 Task: Change the font of the text to 'Amiri' in Google Sheets.
Action: Mouse pressed left at (102, 153)
Screenshot: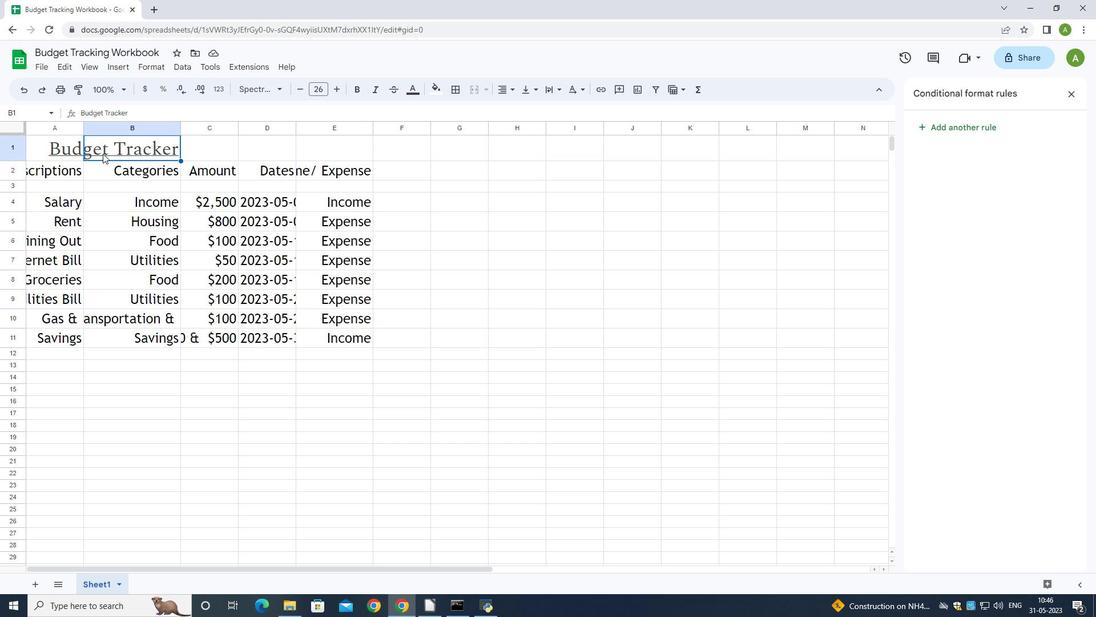 
Action: Mouse moved to (275, 90)
Screenshot: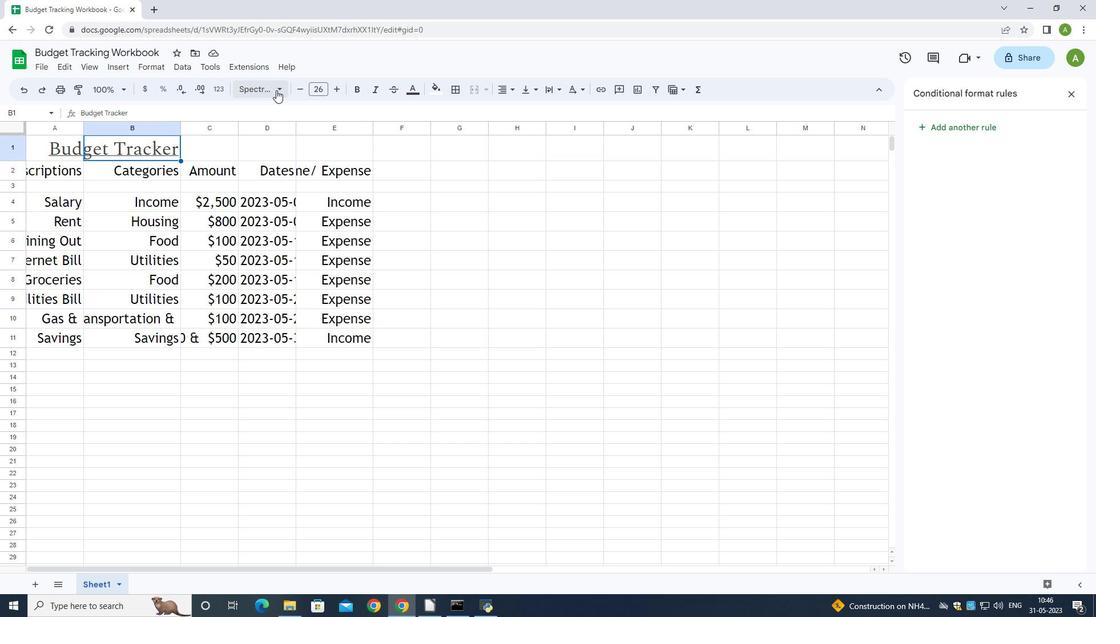 
Action: Mouse pressed left at (275, 90)
Screenshot: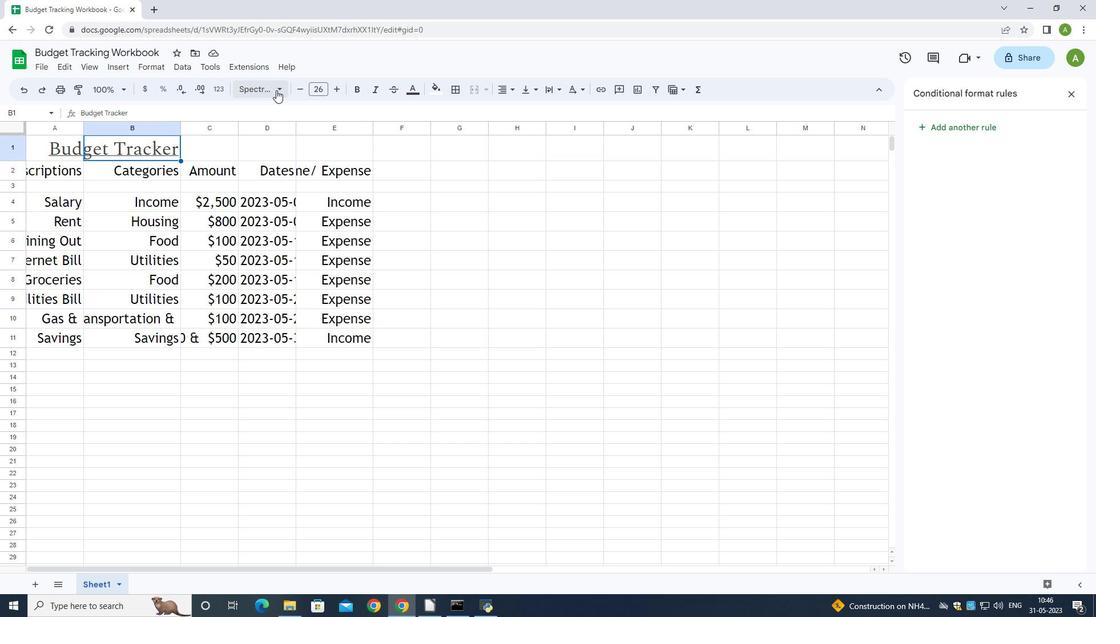 
Action: Mouse moved to (313, 329)
Screenshot: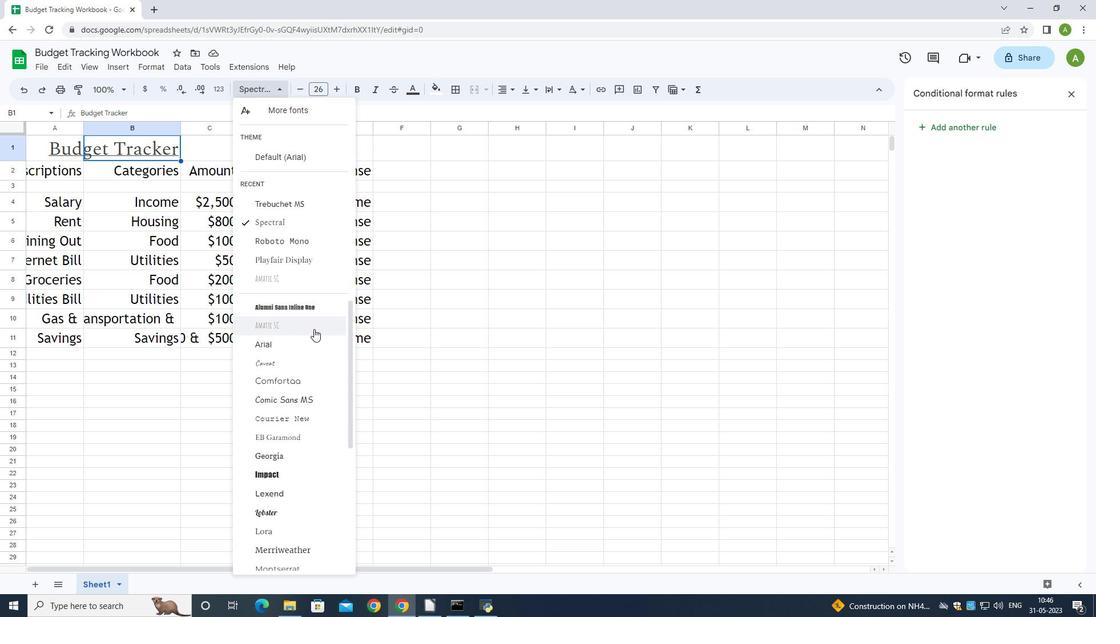 
Action: Mouse scrolled (313, 329) with delta (0, 0)
Screenshot: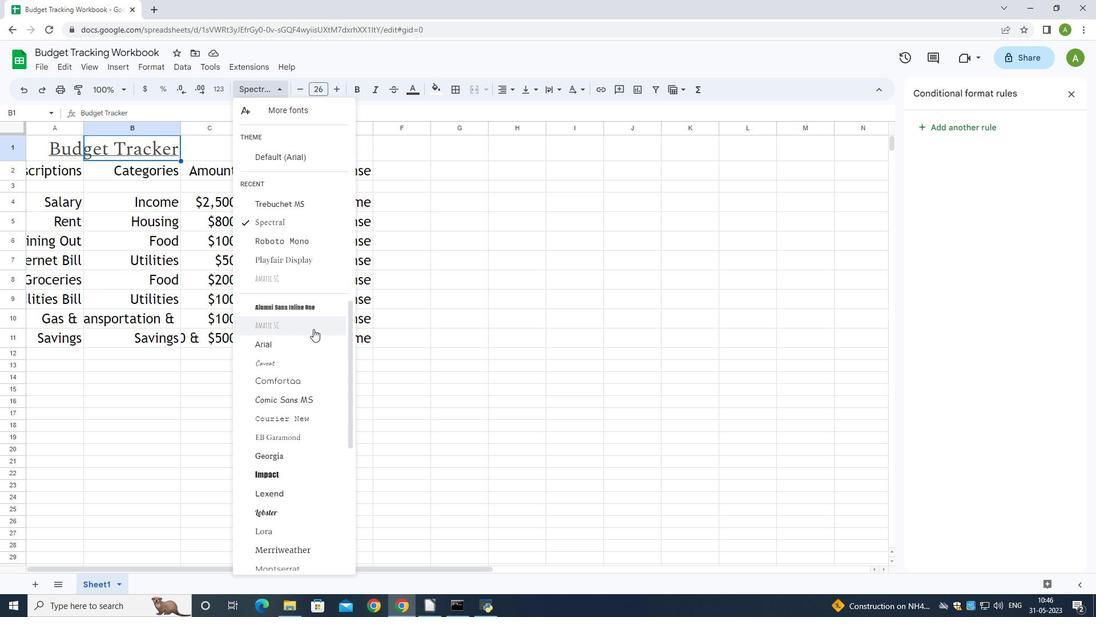 
Action: Mouse moved to (329, 282)
Screenshot: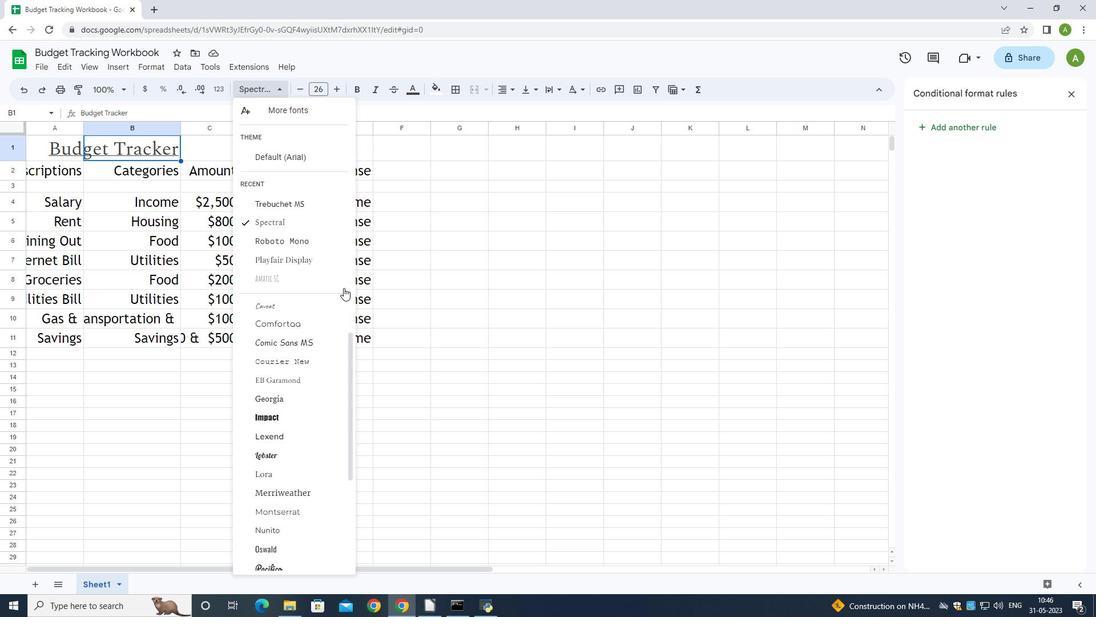 
Action: Mouse scrolled (329, 281) with delta (0, 0)
Screenshot: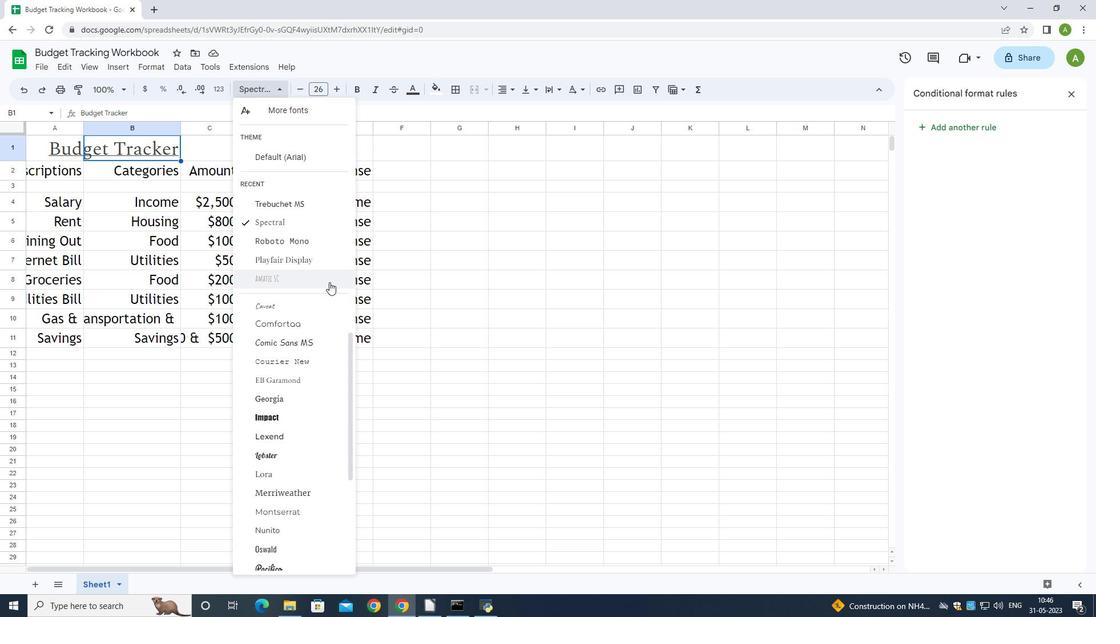 
Action: Mouse moved to (307, 318)
Screenshot: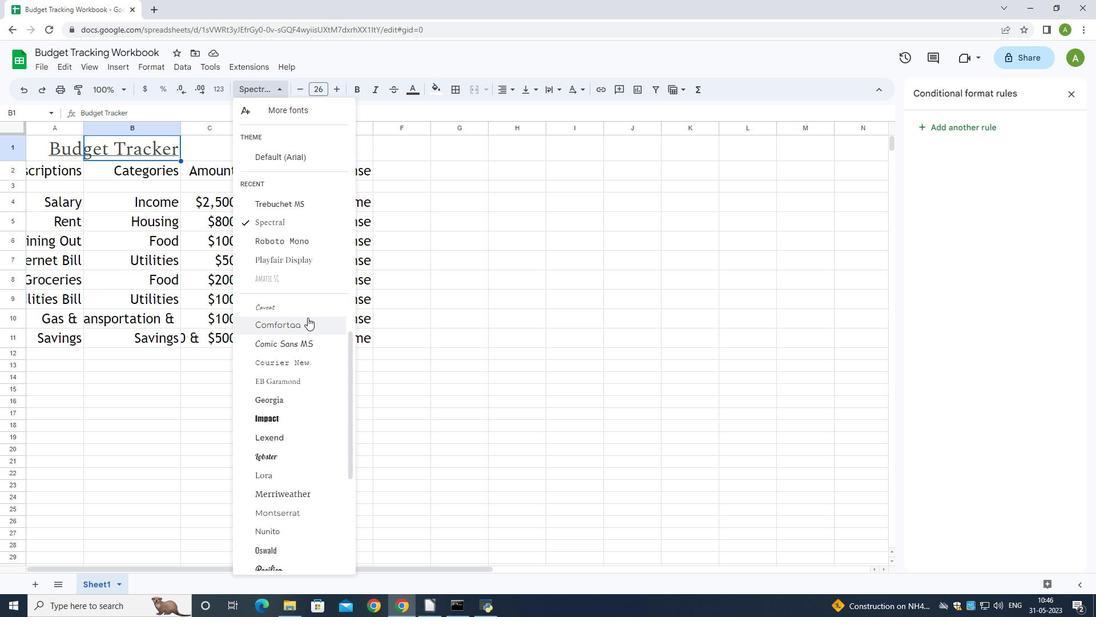 
Action: Mouse scrolled (307, 318) with delta (0, 0)
Screenshot: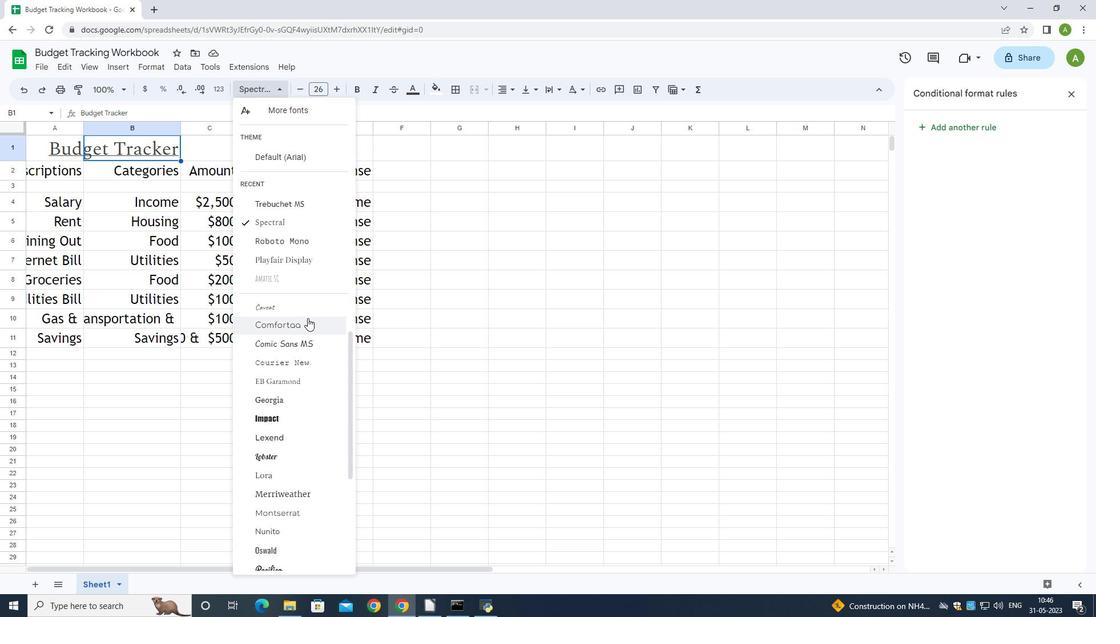 
Action: Mouse moved to (278, 303)
Screenshot: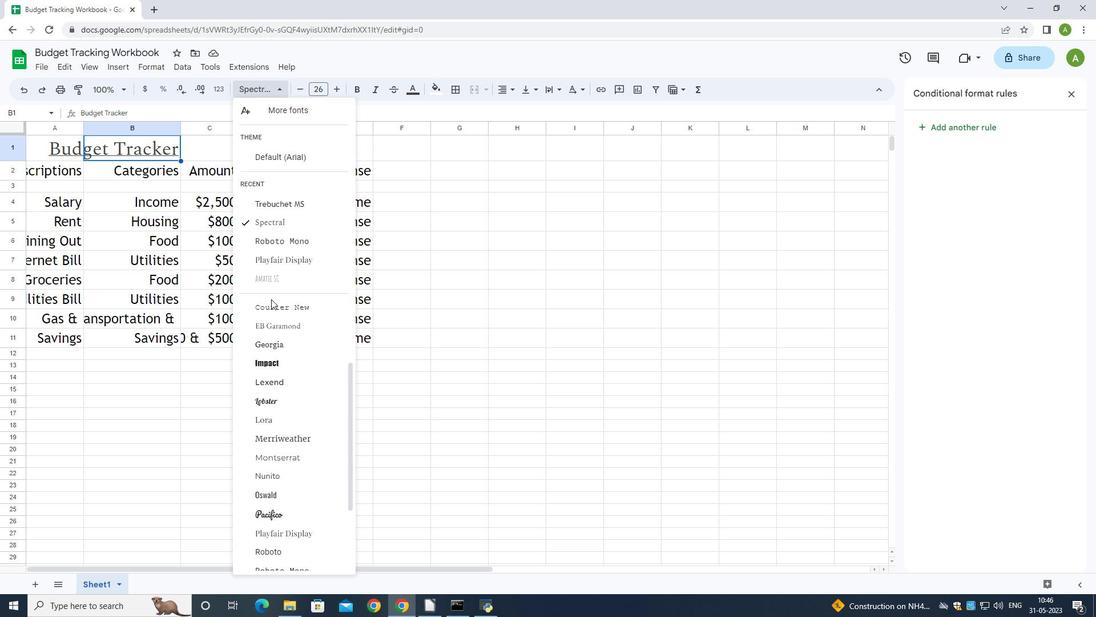 
Action: Mouse scrolled (278, 302) with delta (0, 0)
Screenshot: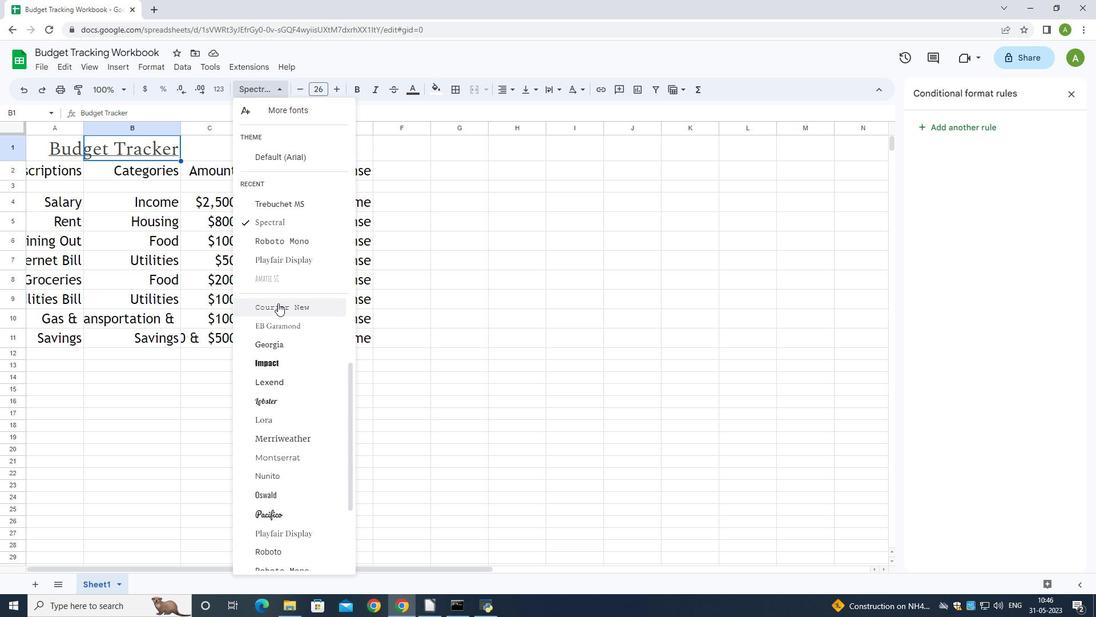 
Action: Mouse moved to (298, 383)
Screenshot: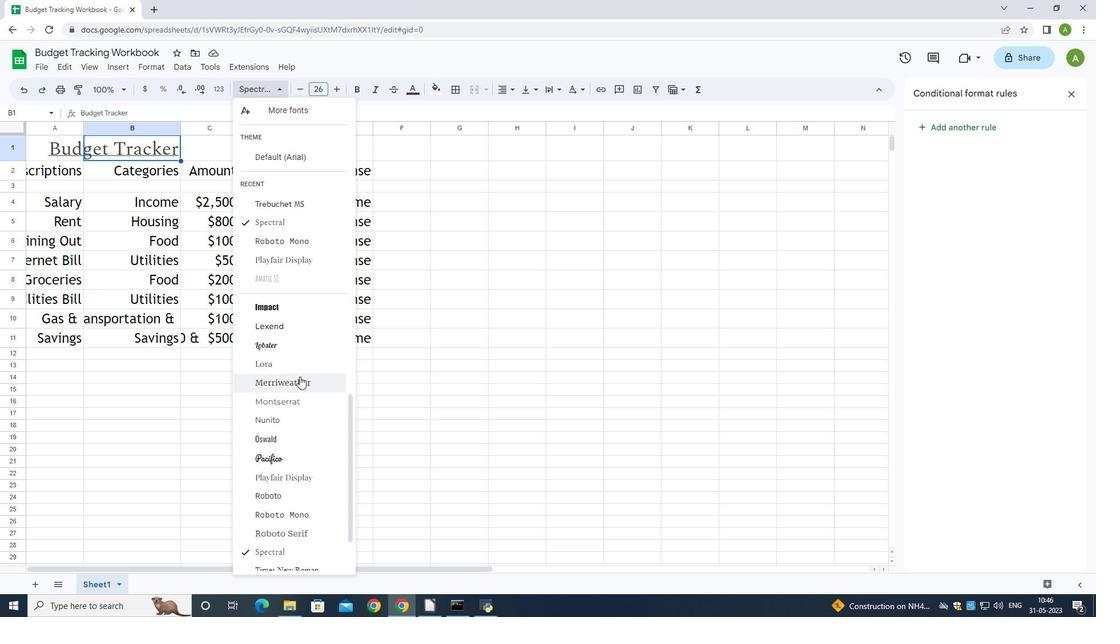 
Action: Mouse scrolled (298, 382) with delta (0, 0)
Screenshot: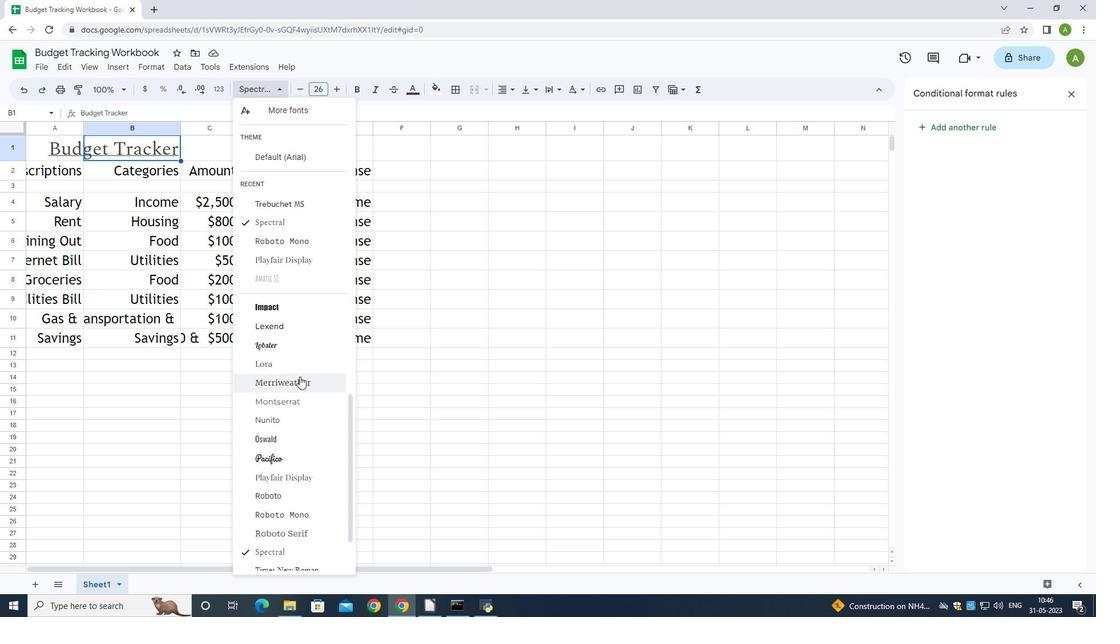 
Action: Mouse moved to (298, 390)
Screenshot: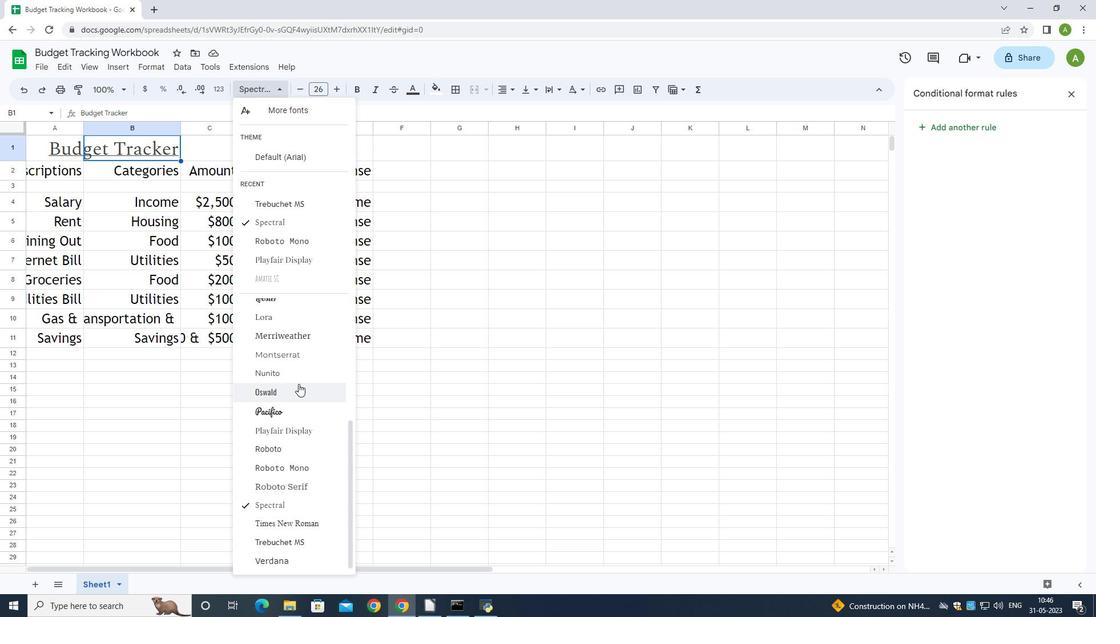 
Action: Mouse scrolled (298, 390) with delta (0, 0)
Screenshot: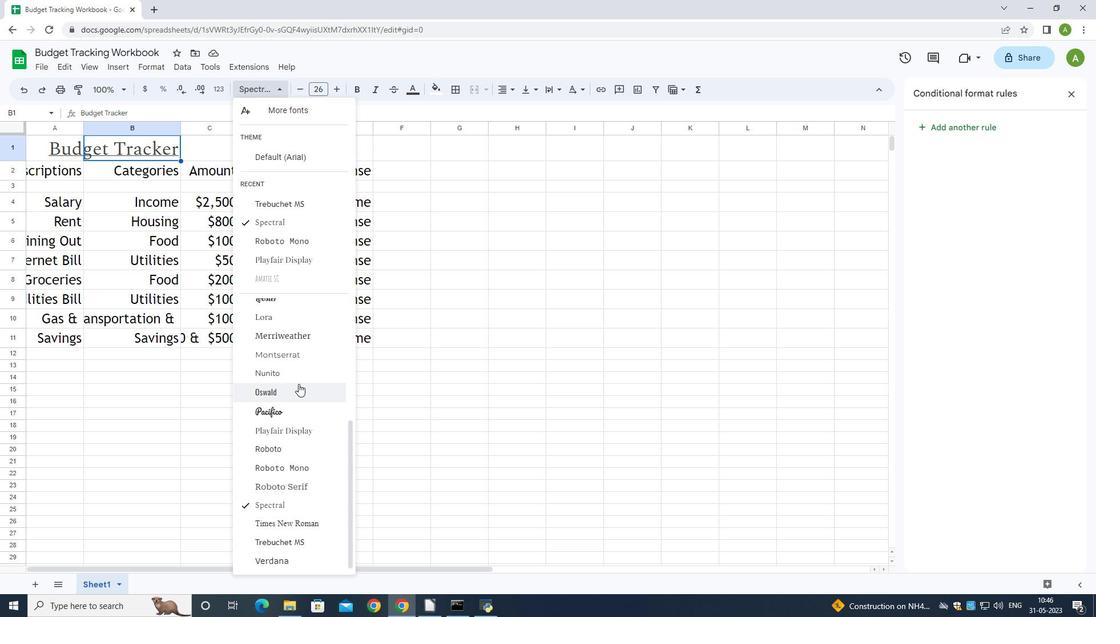 
Action: Mouse moved to (298, 393)
Screenshot: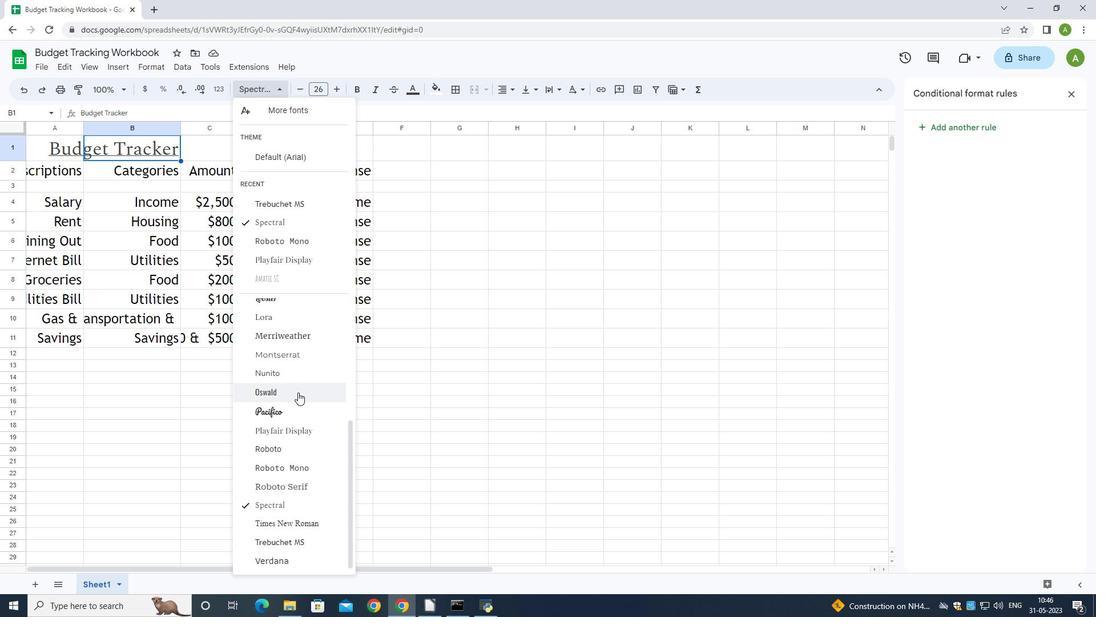 
Action: Mouse scrolled (298, 392) with delta (0, 0)
Screenshot: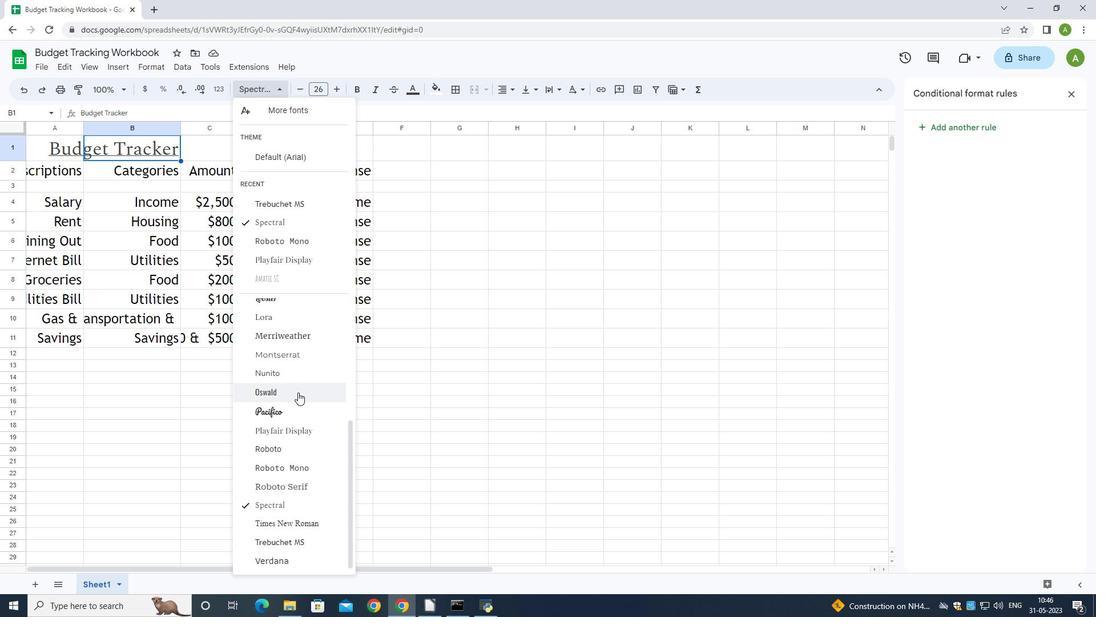 
Action: Mouse moved to (297, 447)
Screenshot: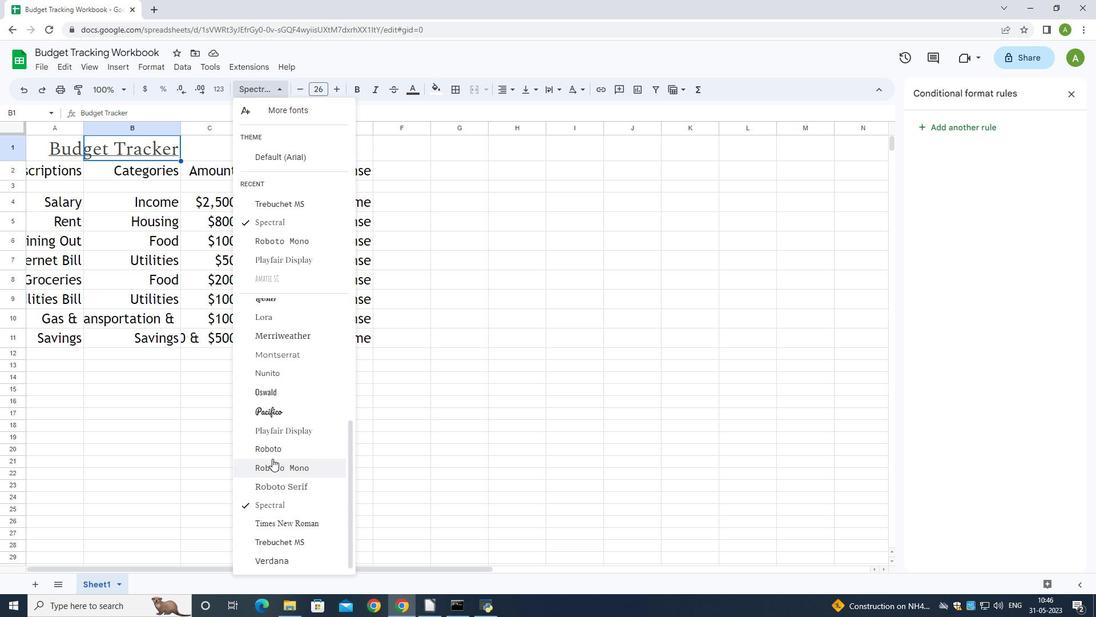 
Action: Mouse scrolled (297, 448) with delta (0, 0)
Screenshot: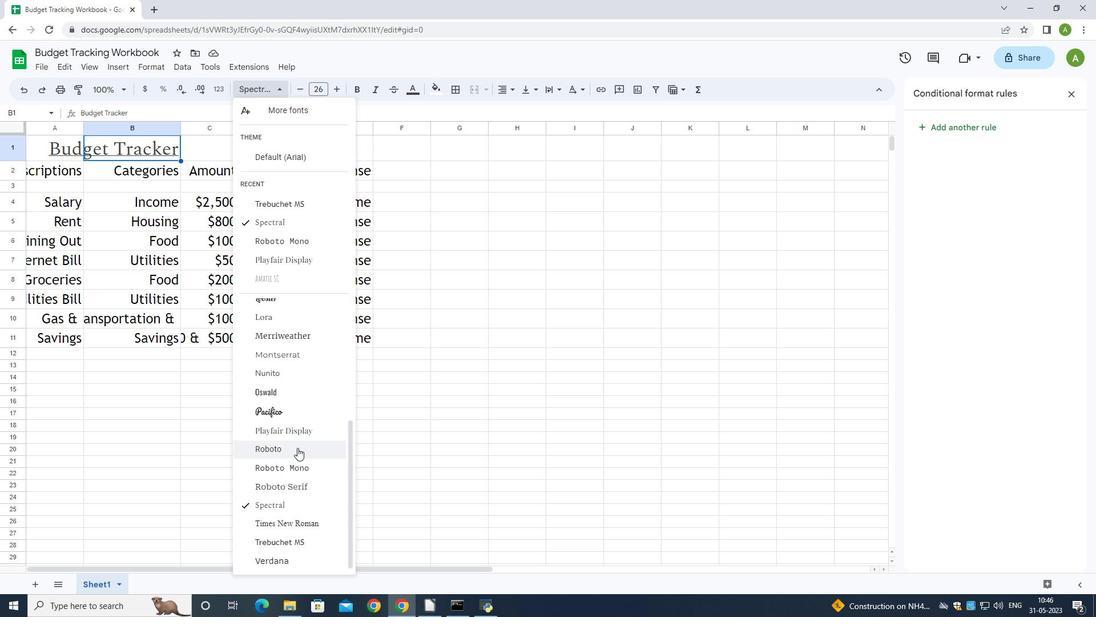 
Action: Mouse moved to (309, 343)
Screenshot: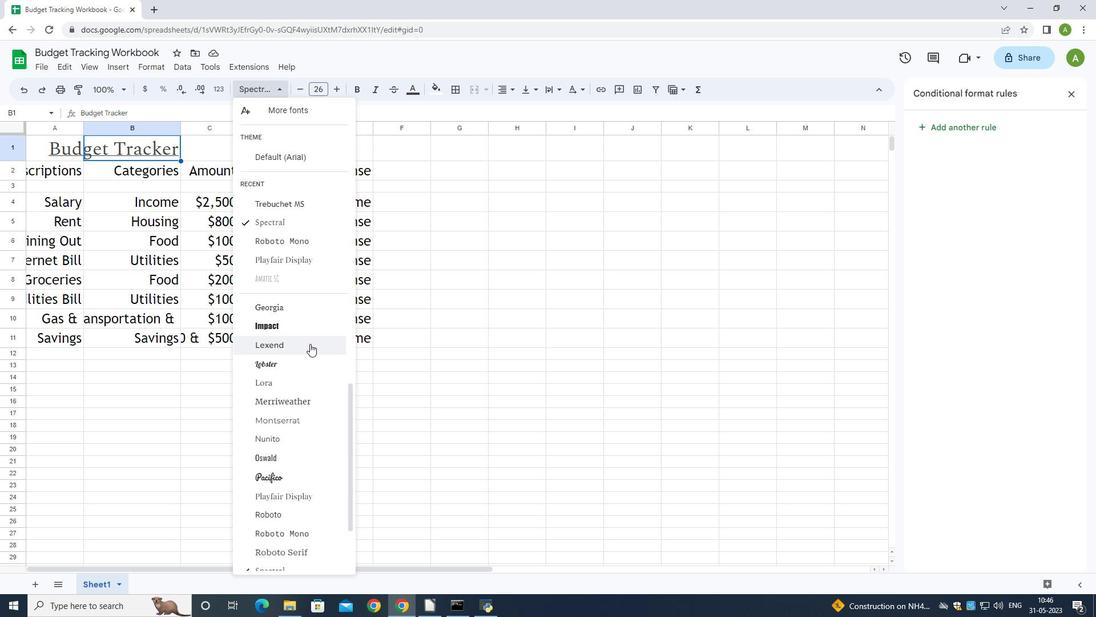 
Action: Mouse scrolled (309, 343) with delta (0, 0)
Screenshot: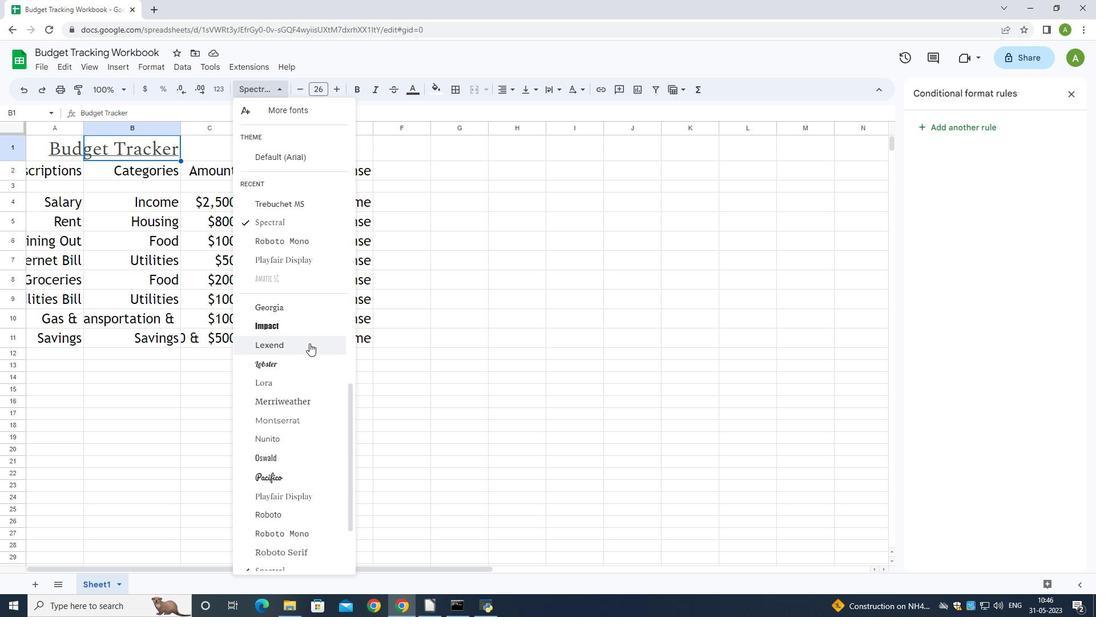 
Action: Mouse scrolled (309, 343) with delta (0, 0)
Screenshot: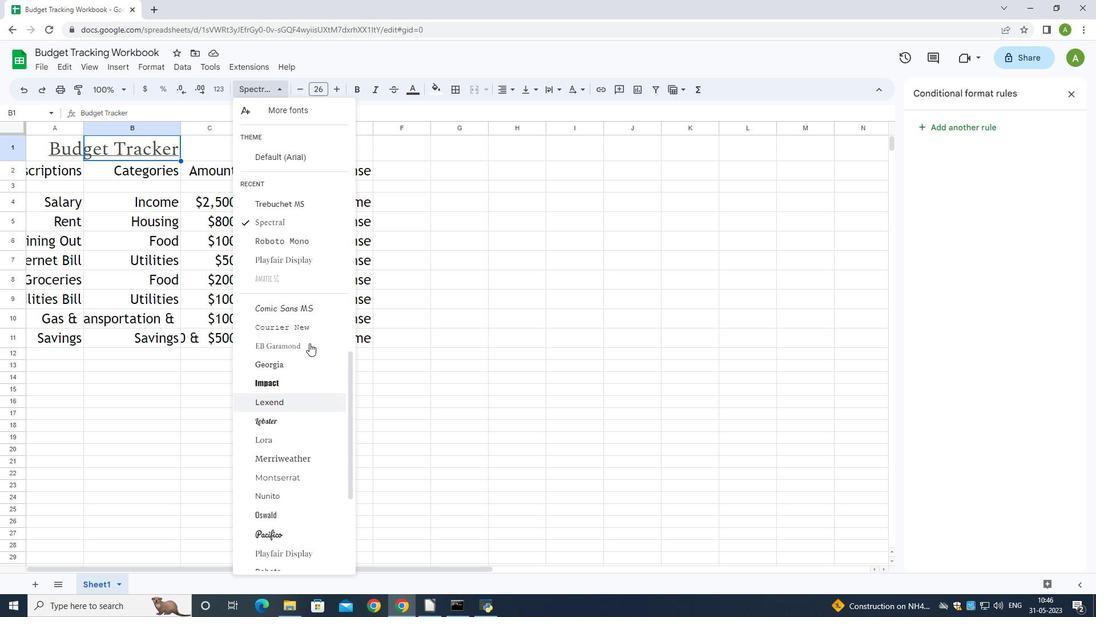 
Action: Mouse scrolled (309, 343) with delta (0, 0)
Screenshot: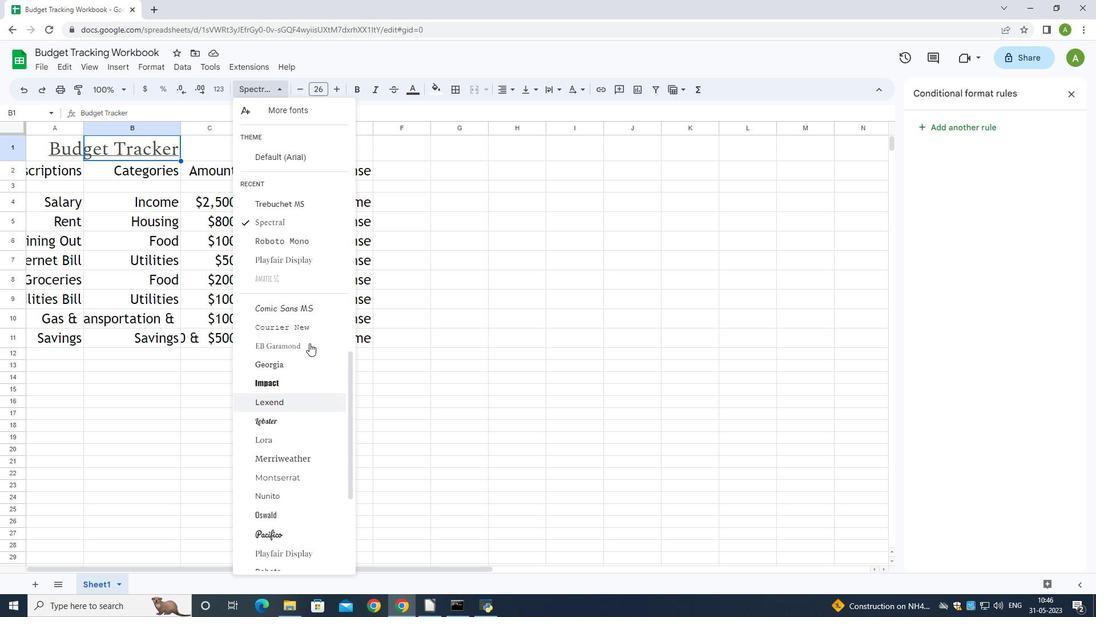 
Action: Mouse scrolled (309, 343) with delta (0, 0)
Screenshot: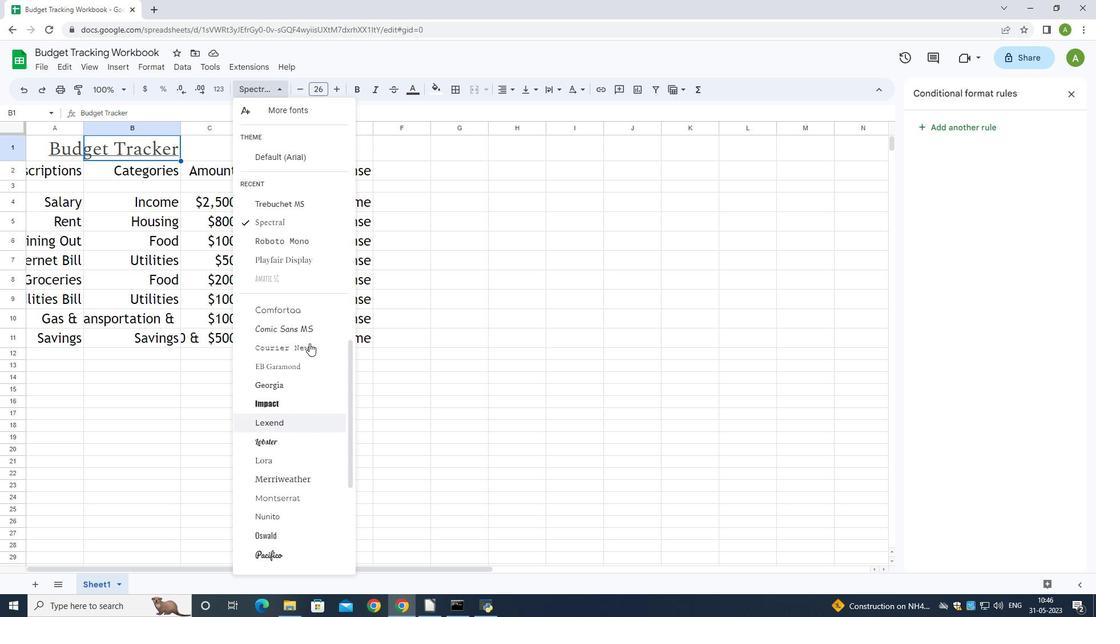 
Action: Mouse moved to (282, 301)
Screenshot: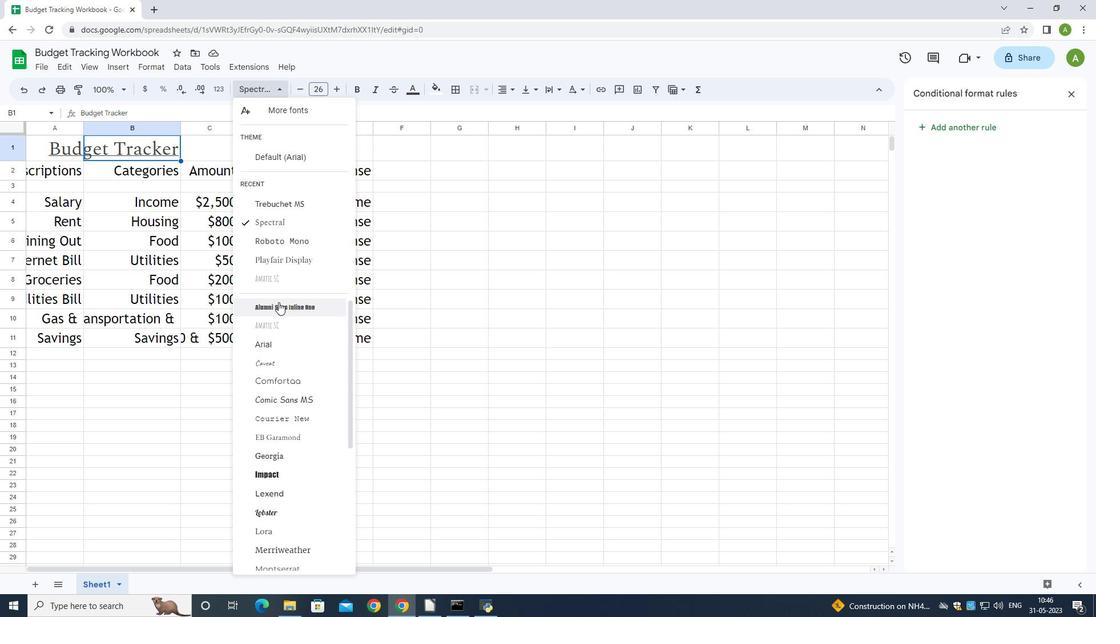 
Action: Mouse scrolled (282, 302) with delta (0, 0)
Screenshot: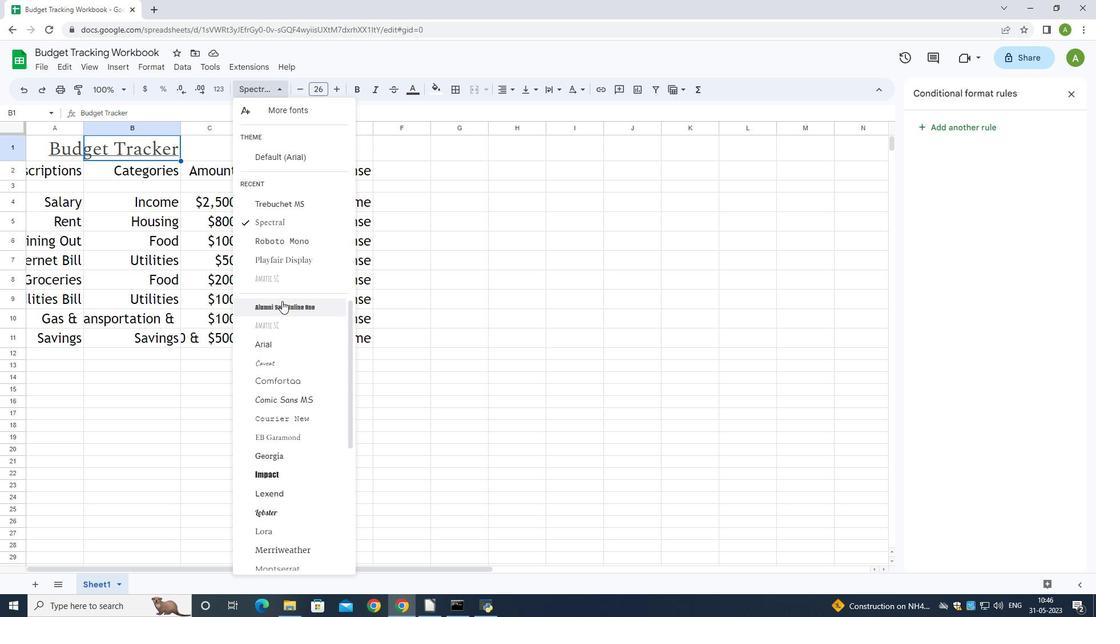 
Action: Mouse scrolled (282, 302) with delta (0, 0)
Screenshot: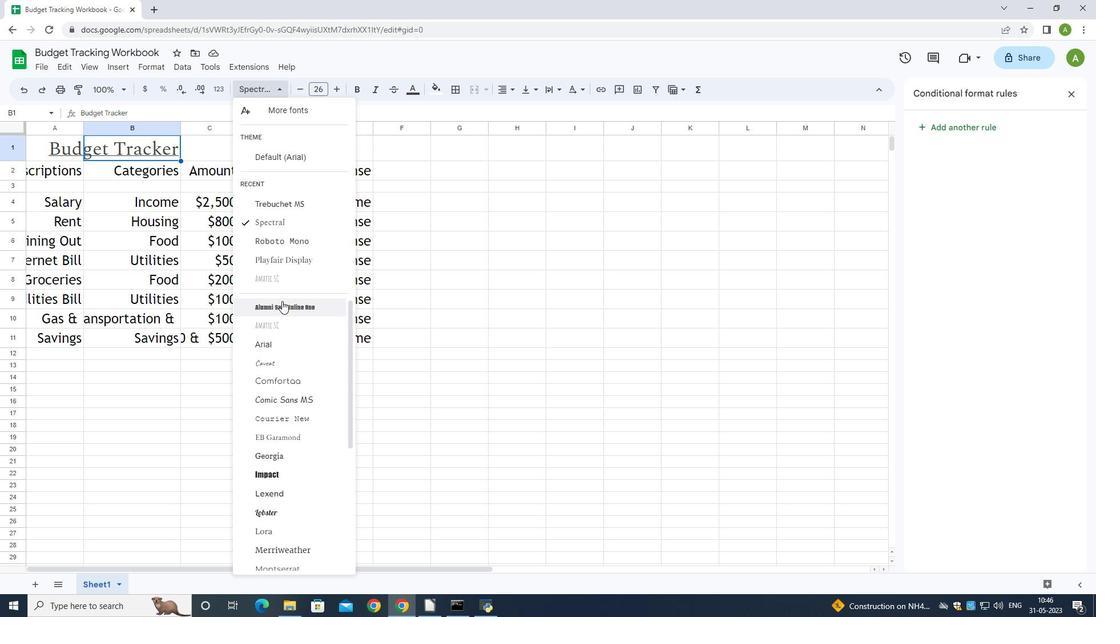 
Action: Mouse scrolled (282, 302) with delta (0, 0)
Screenshot: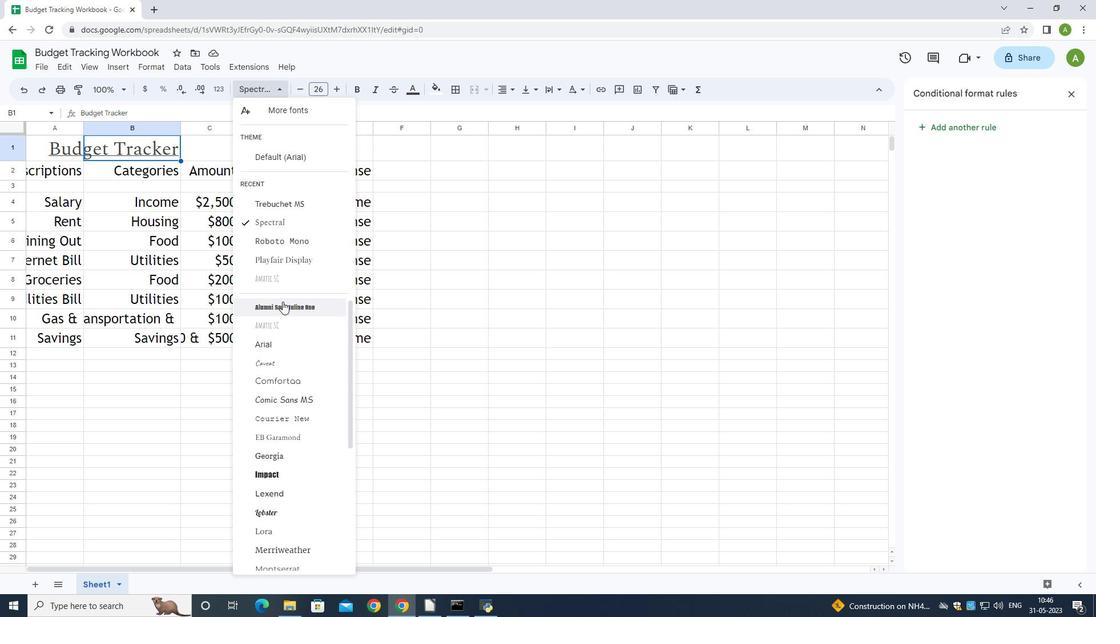 
Action: Mouse scrolled (282, 302) with delta (0, 0)
Screenshot: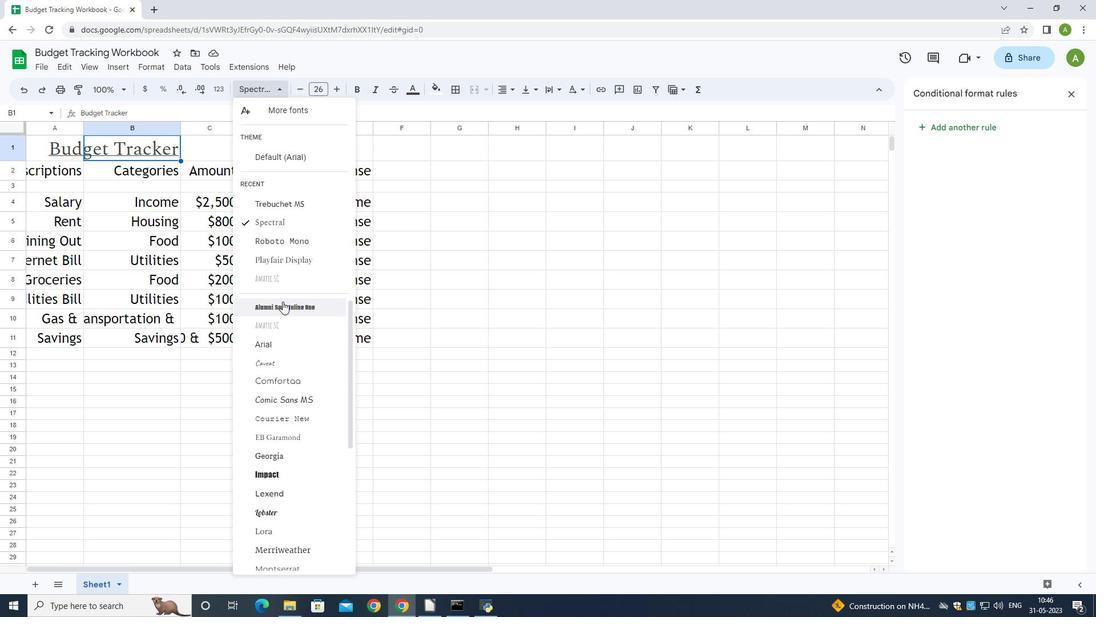 
Action: Mouse moved to (309, 379)
Screenshot: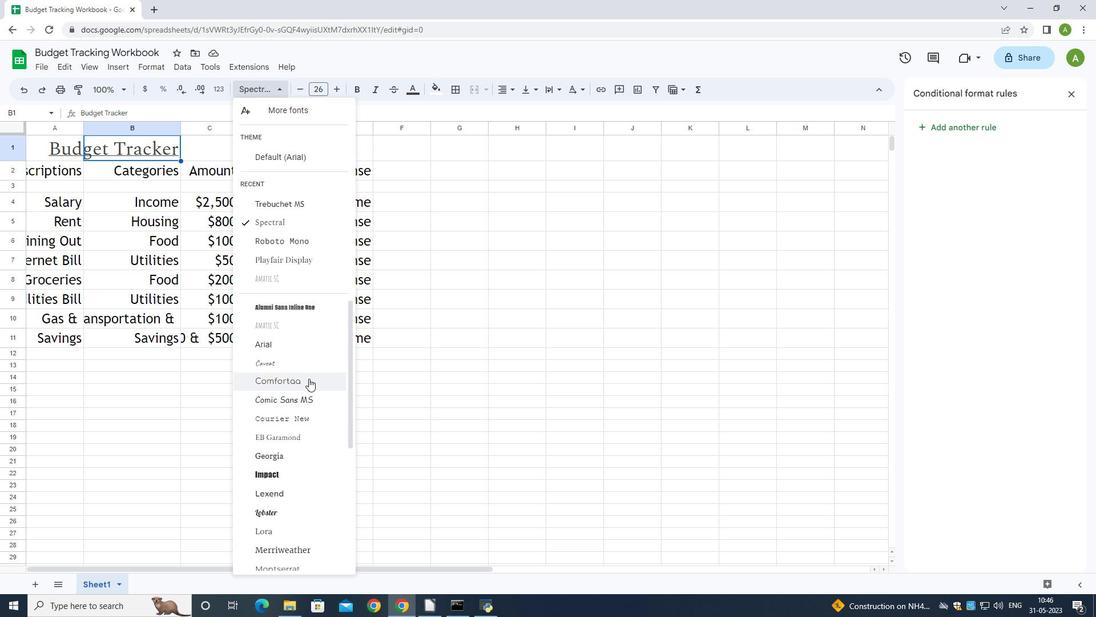 
Action: Mouse scrolled (309, 378) with delta (0, 0)
Screenshot: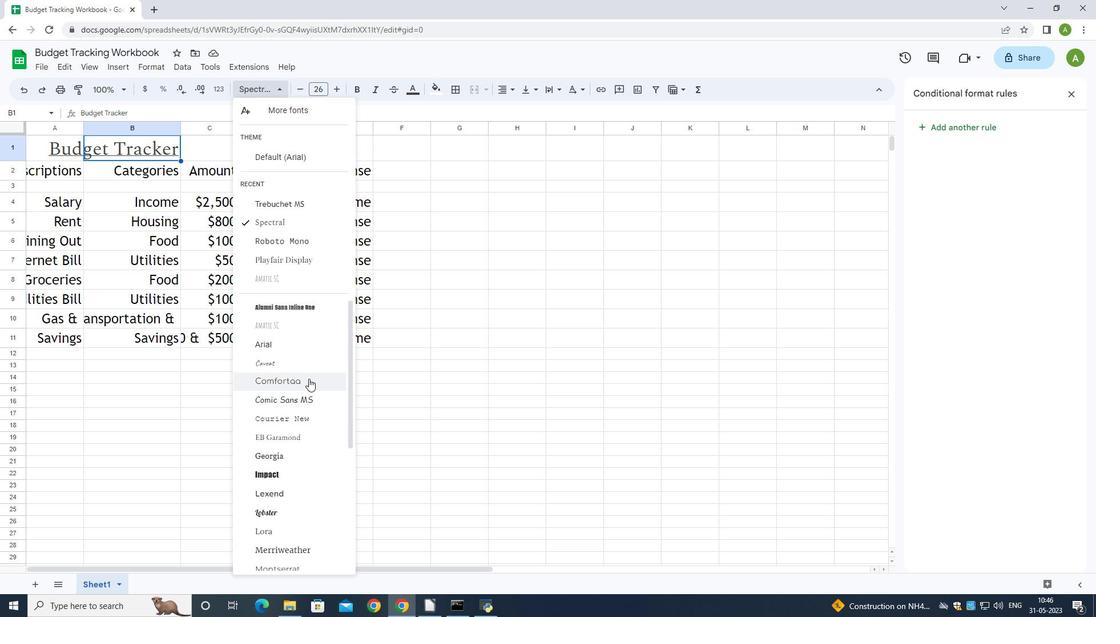 
Action: Mouse scrolled (309, 378) with delta (0, 0)
Screenshot: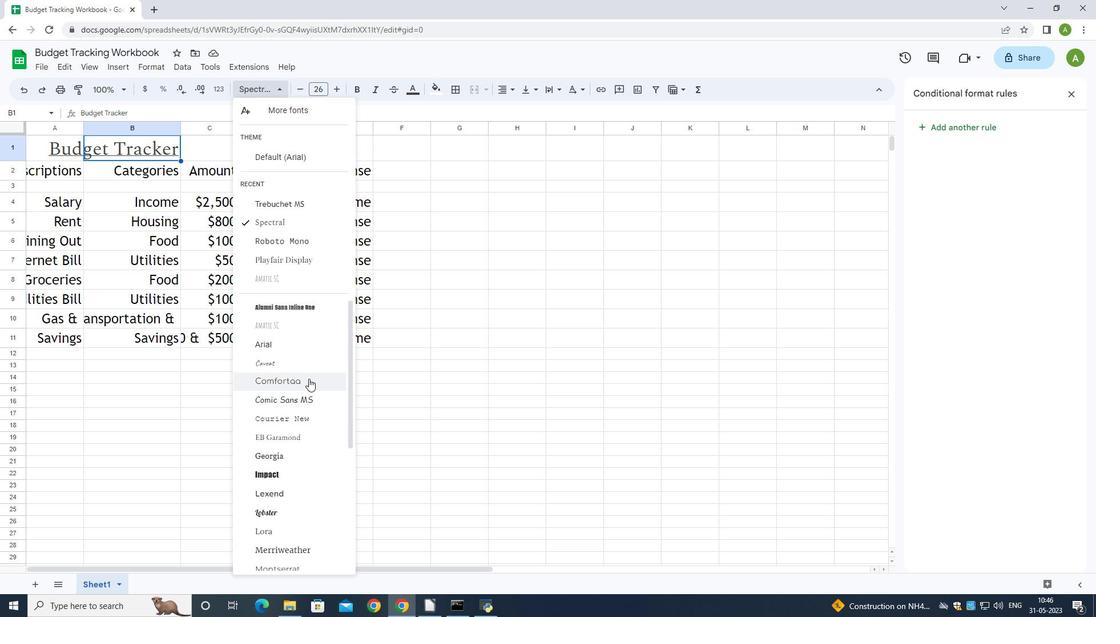 
Action: Mouse scrolled (309, 378) with delta (0, 0)
Screenshot: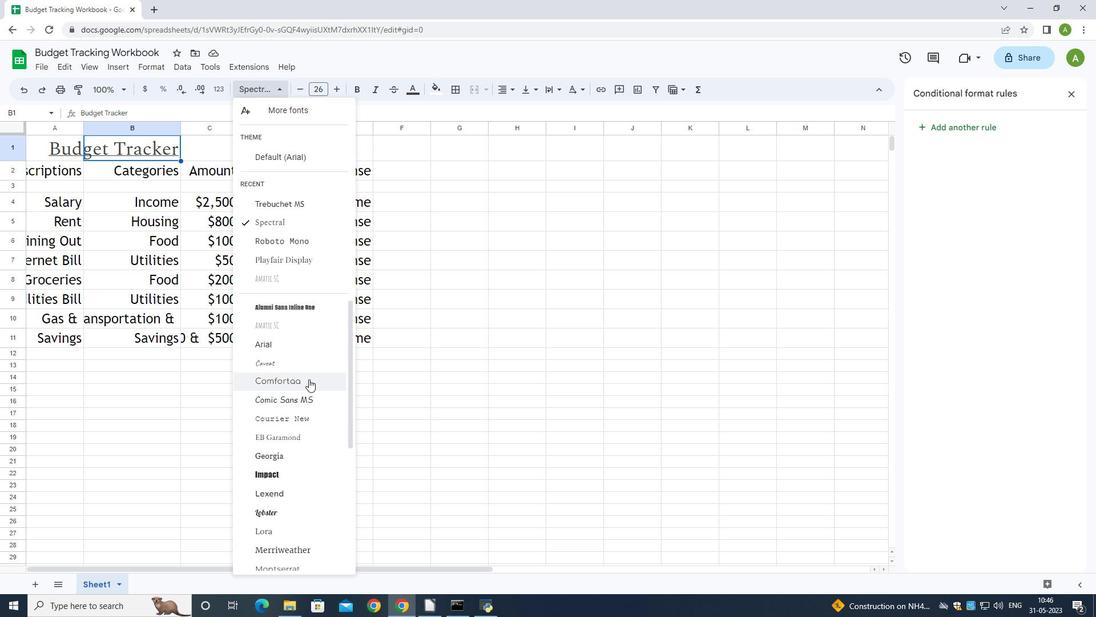 
Action: Mouse scrolled (309, 379) with delta (0, 0)
Screenshot: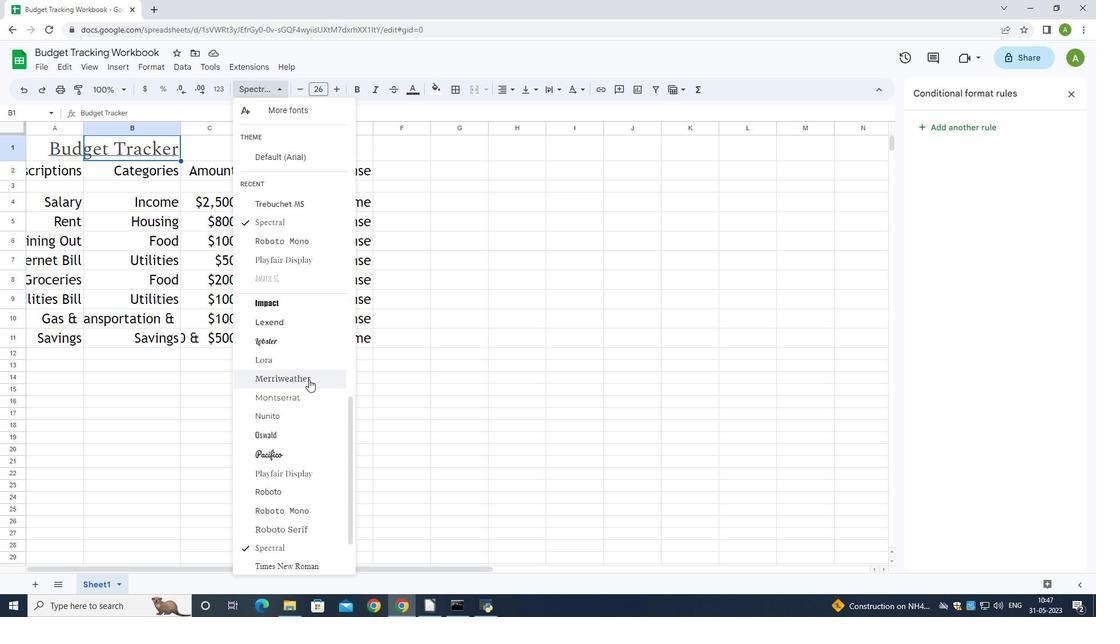 
Action: Mouse scrolled (309, 379) with delta (0, 0)
Screenshot: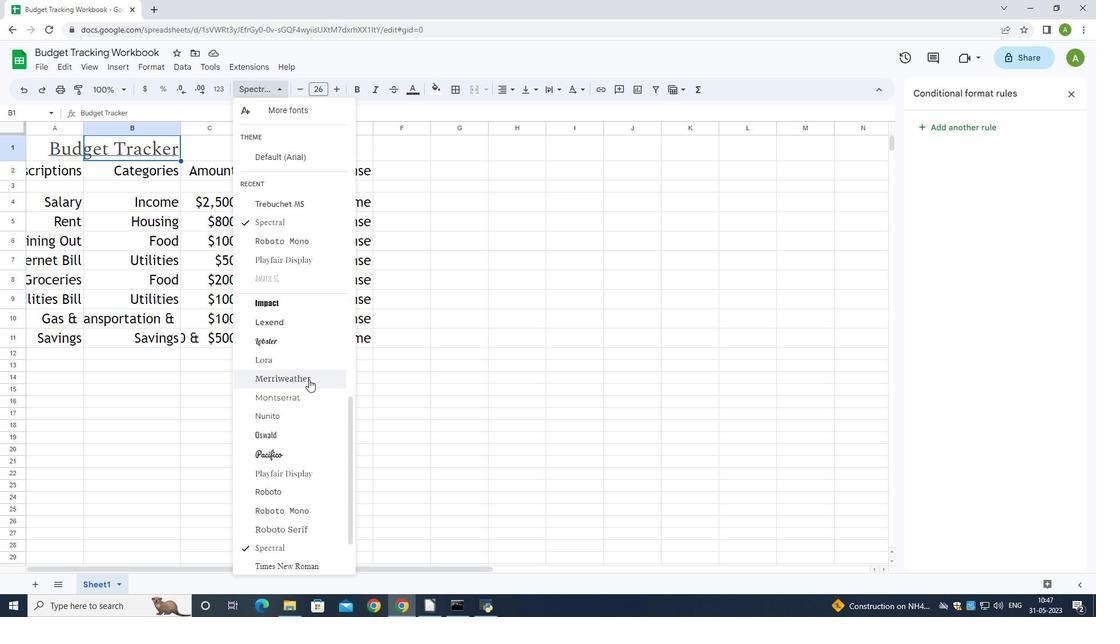 
Action: Mouse scrolled (309, 379) with delta (0, 0)
Screenshot: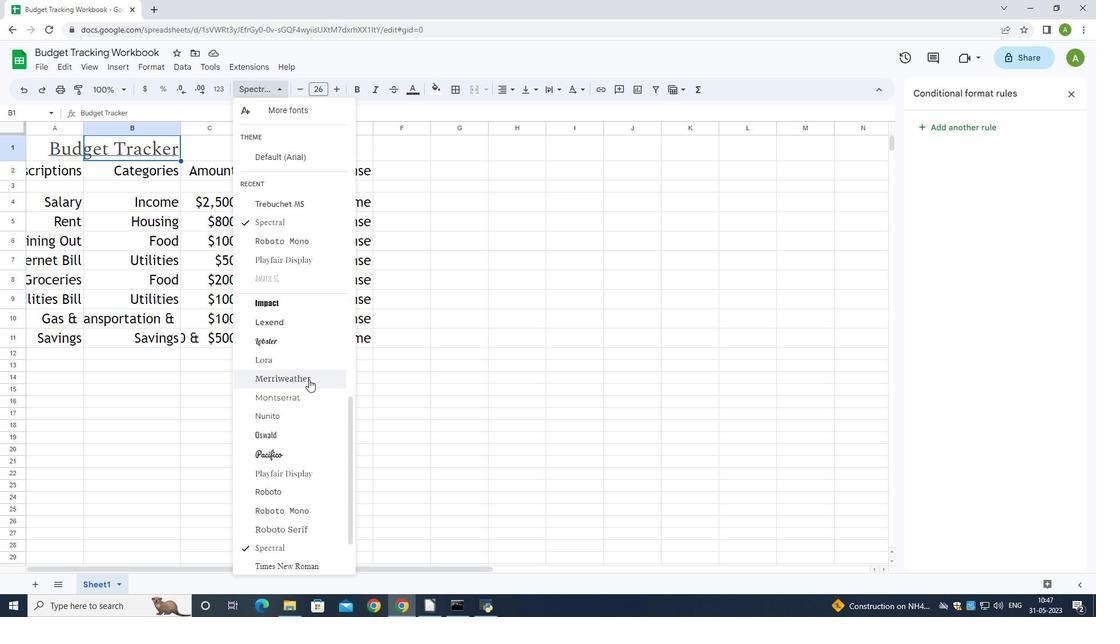 
Action: Mouse moved to (302, 470)
Screenshot: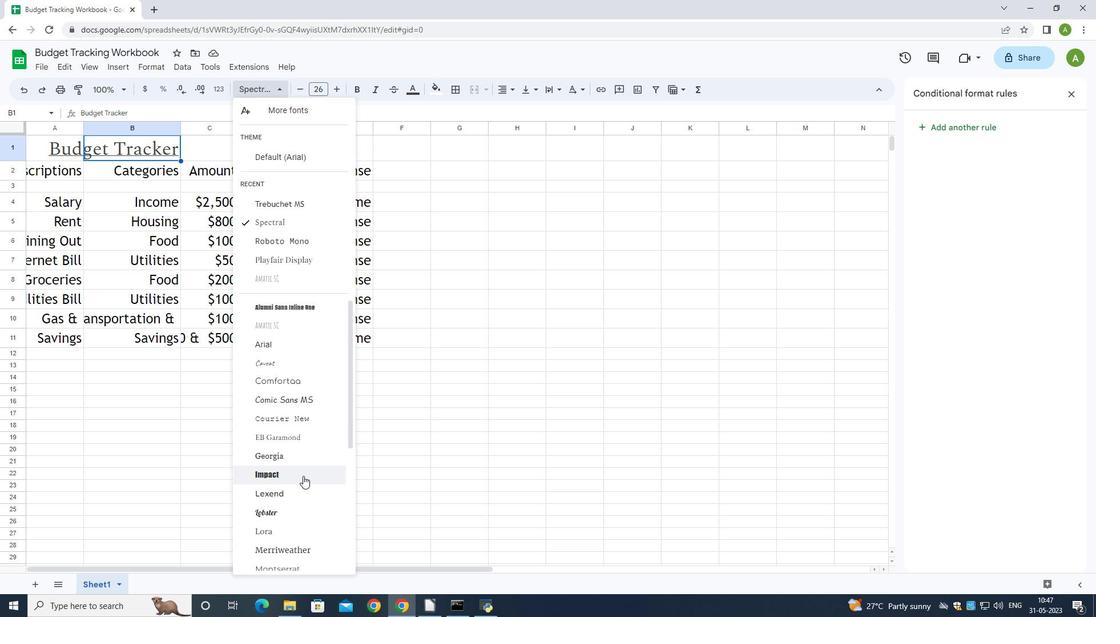 
Action: Mouse scrolled (302, 470) with delta (0, 0)
Screenshot: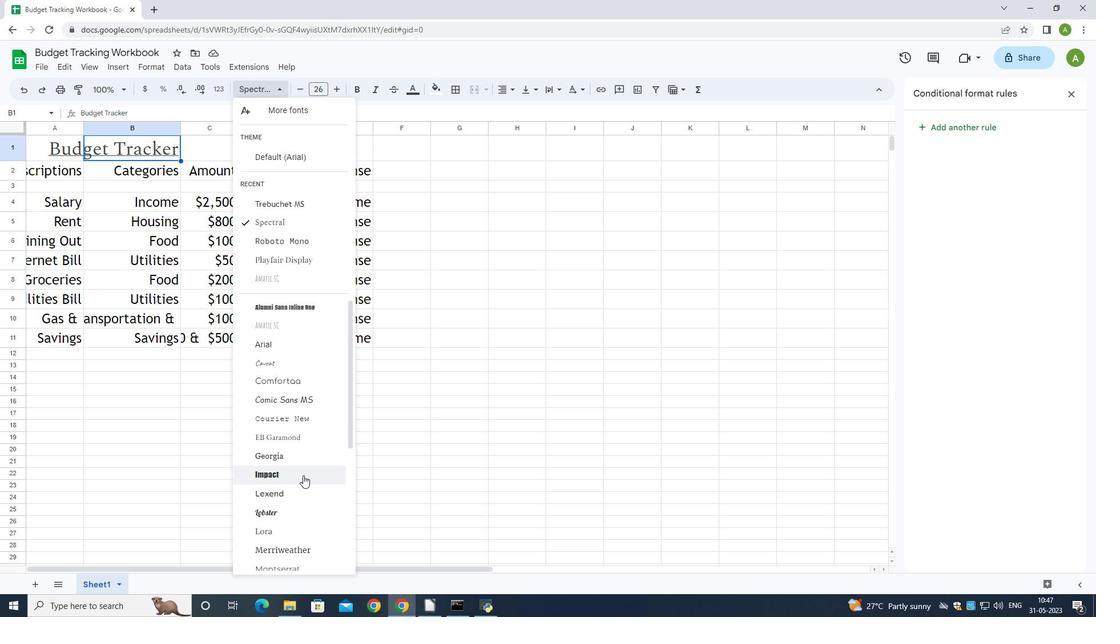 
Action: Mouse scrolled (302, 470) with delta (0, 0)
Screenshot: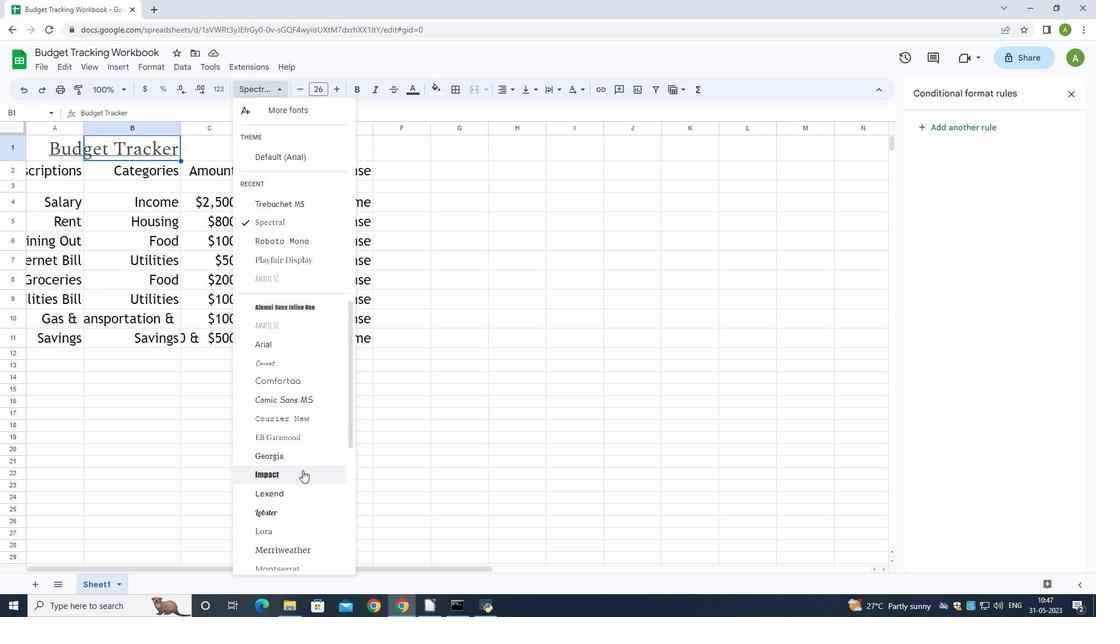 
Action: Mouse scrolled (302, 470) with delta (0, 0)
Screenshot: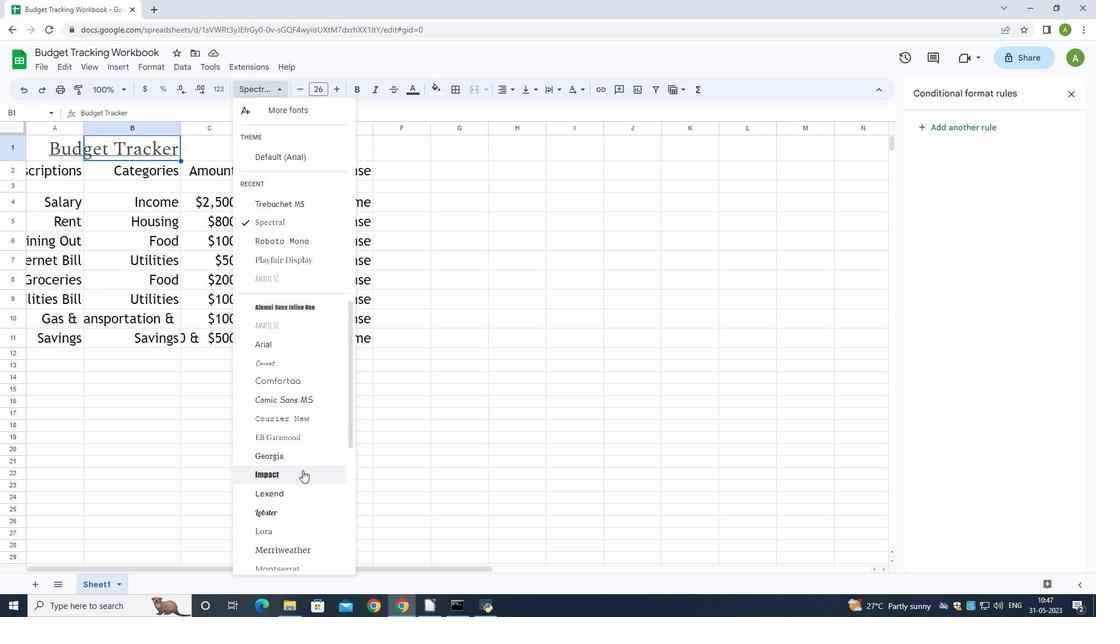 
Action: Mouse moved to (302, 475)
Screenshot: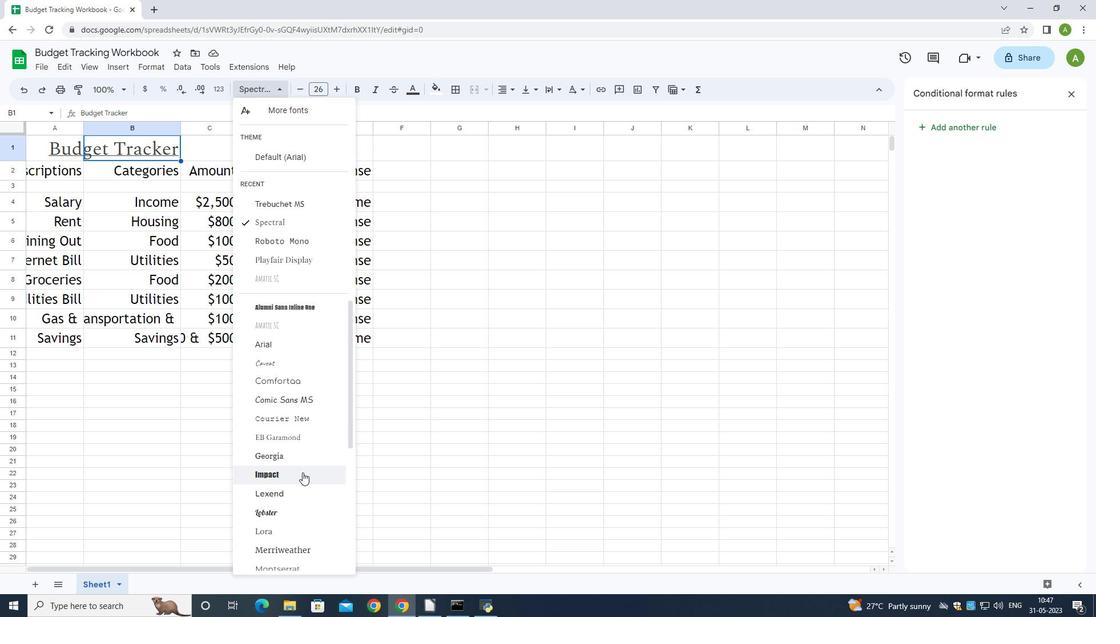 
Action: Mouse scrolled (302, 475) with delta (0, 0)
Screenshot: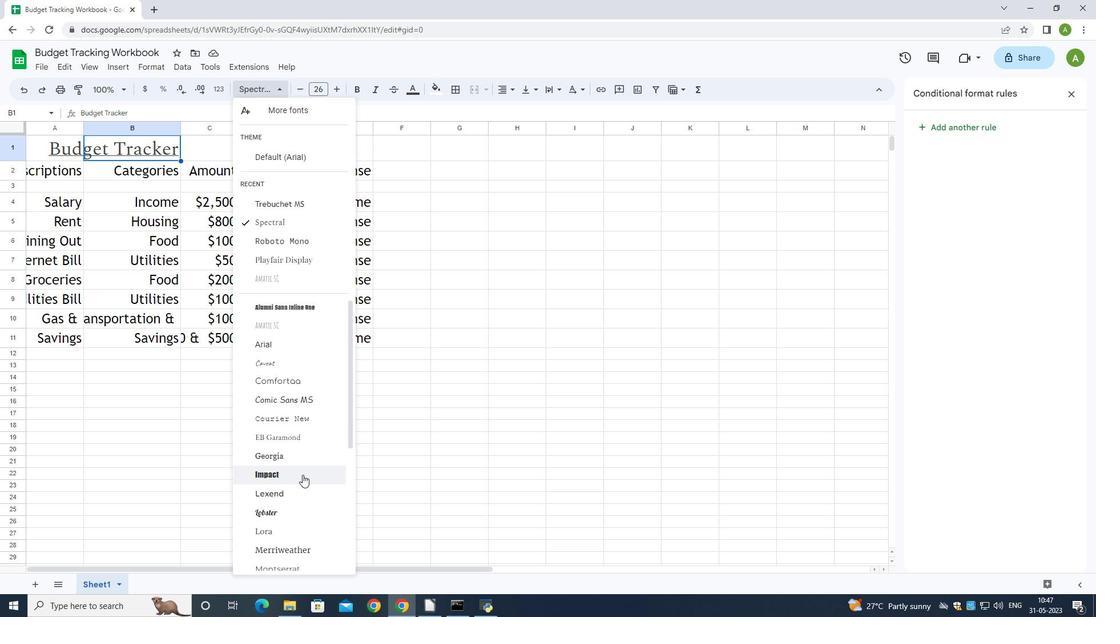 
Action: Mouse scrolled (302, 475) with delta (0, 0)
Screenshot: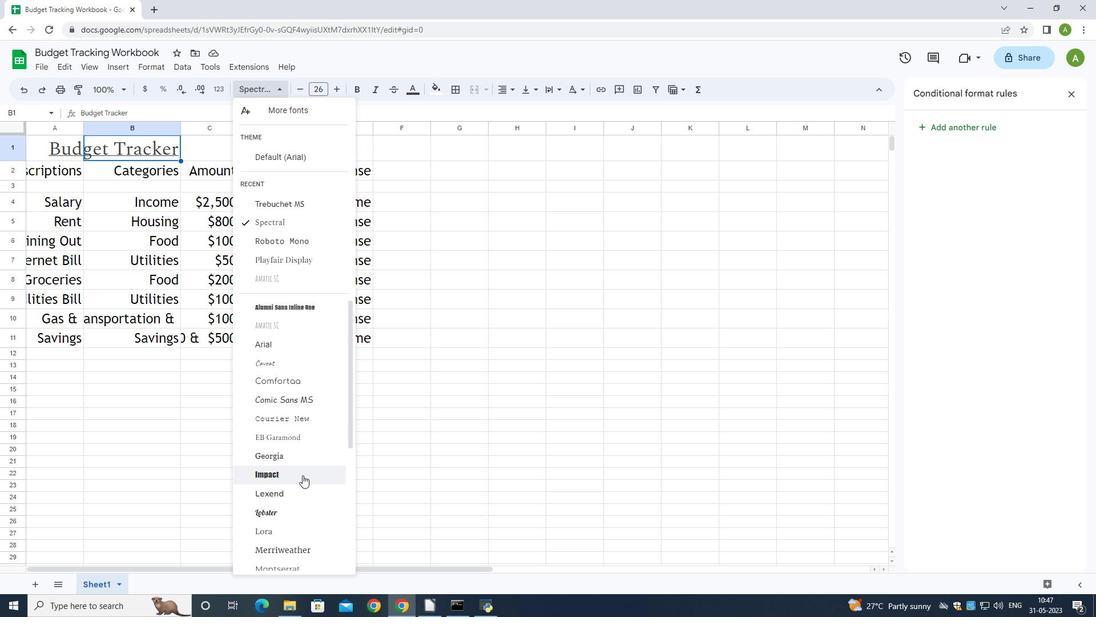 
Action: Mouse scrolled (302, 475) with delta (0, 0)
Screenshot: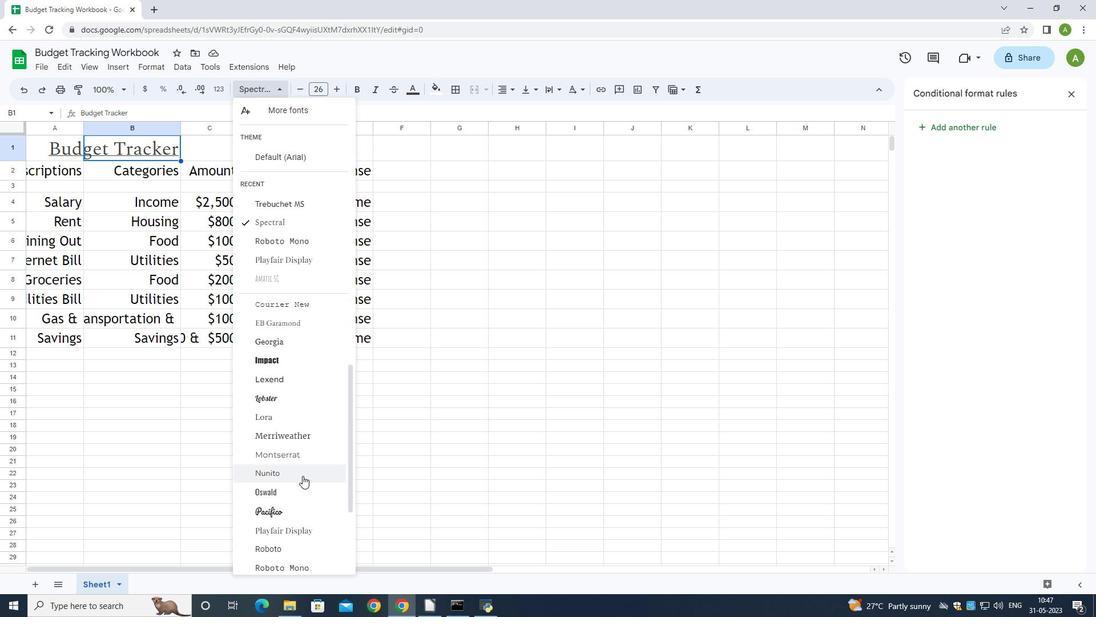 
Action: Mouse scrolled (302, 475) with delta (0, 0)
Screenshot: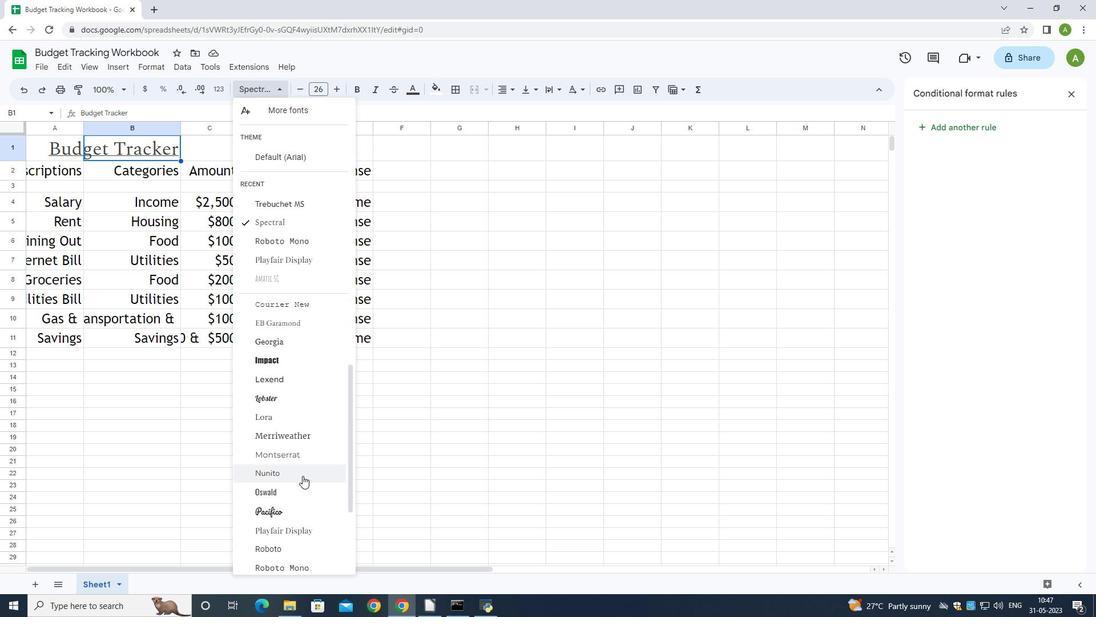 
Action: Mouse scrolled (302, 475) with delta (0, 0)
Screenshot: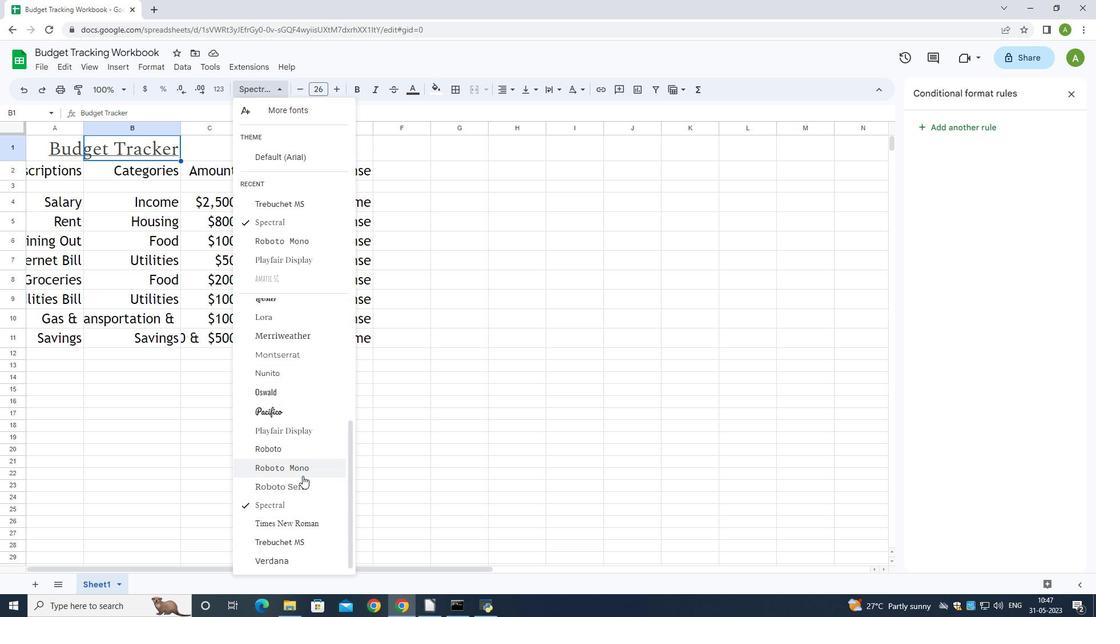 
Action: Mouse scrolled (302, 475) with delta (0, 0)
Screenshot: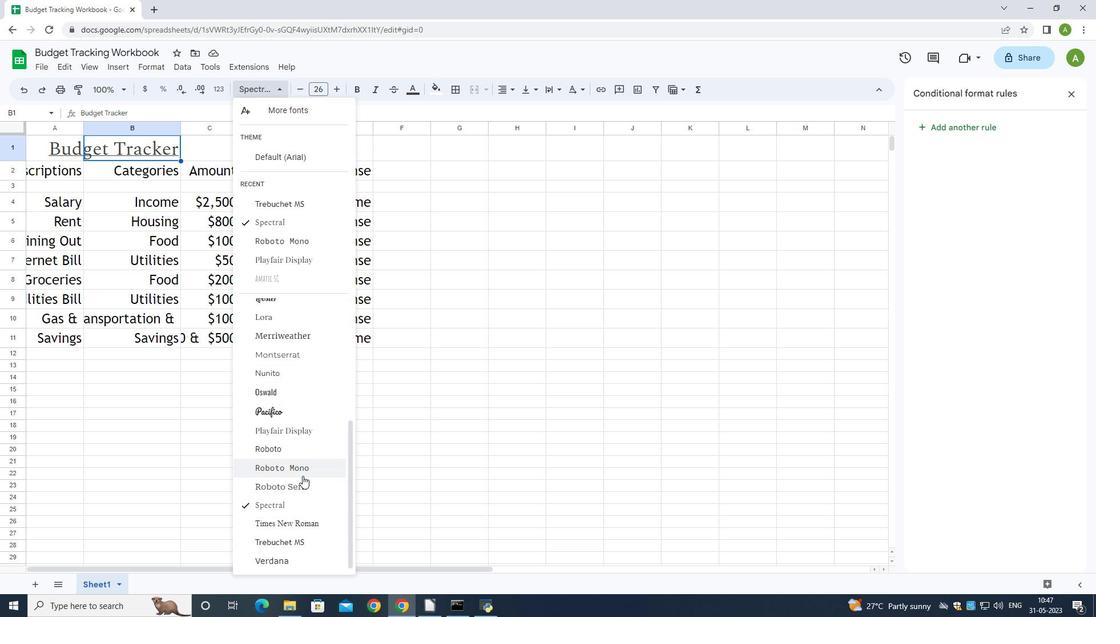 
Action: Mouse moved to (298, 553)
Screenshot: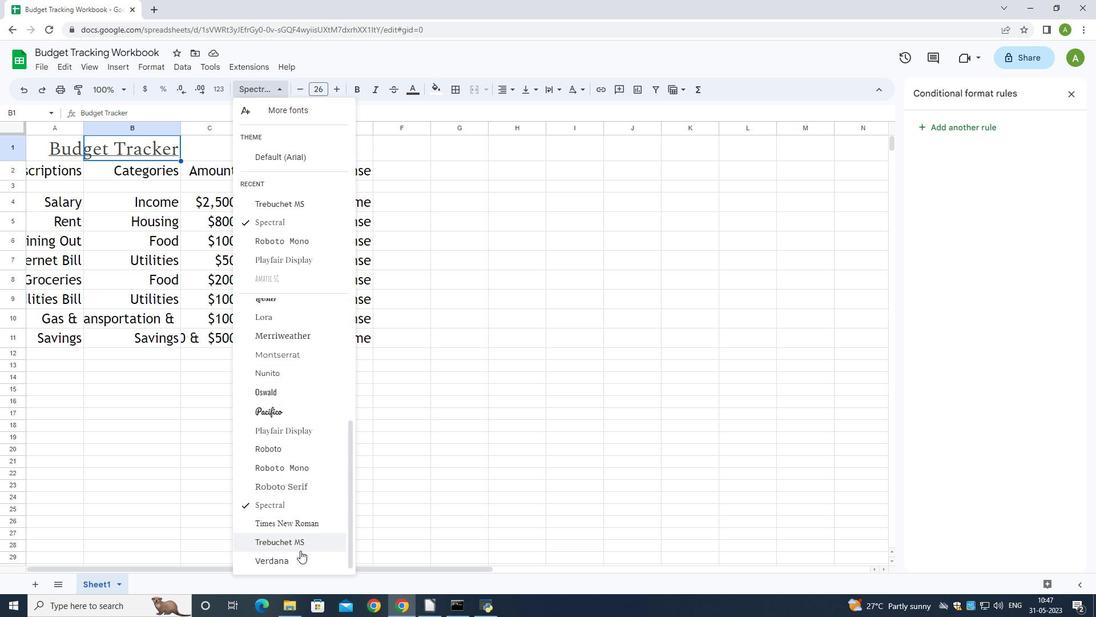 
Action: Mouse scrolled (298, 552) with delta (0, 0)
Screenshot: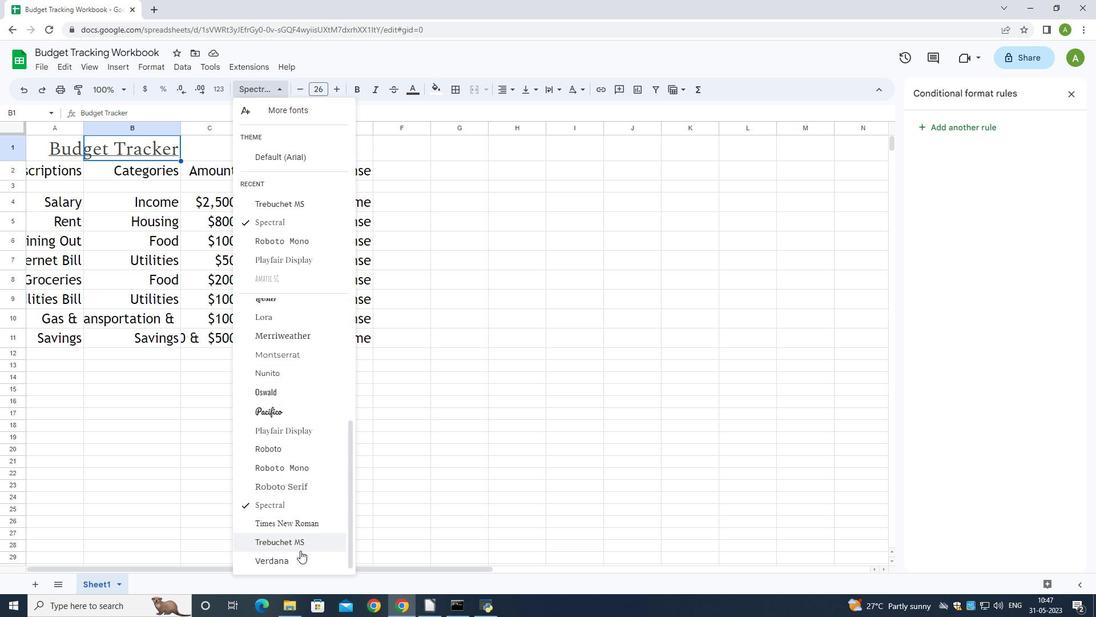 
Action: Mouse moved to (298, 553)
Screenshot: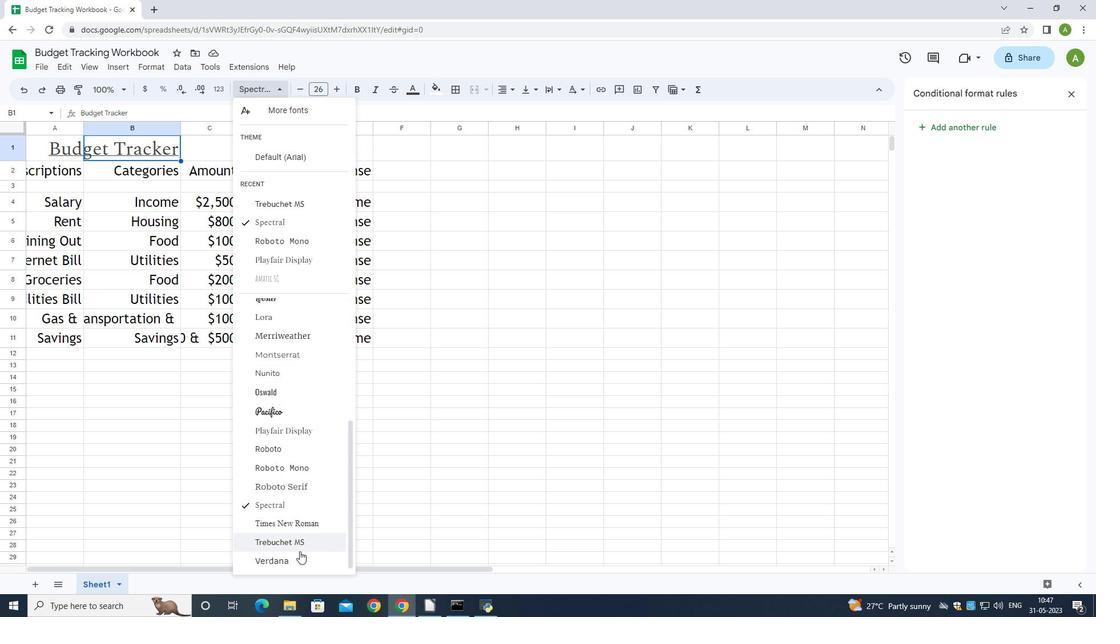 
Action: Mouse scrolled (298, 553) with delta (0, 0)
Screenshot: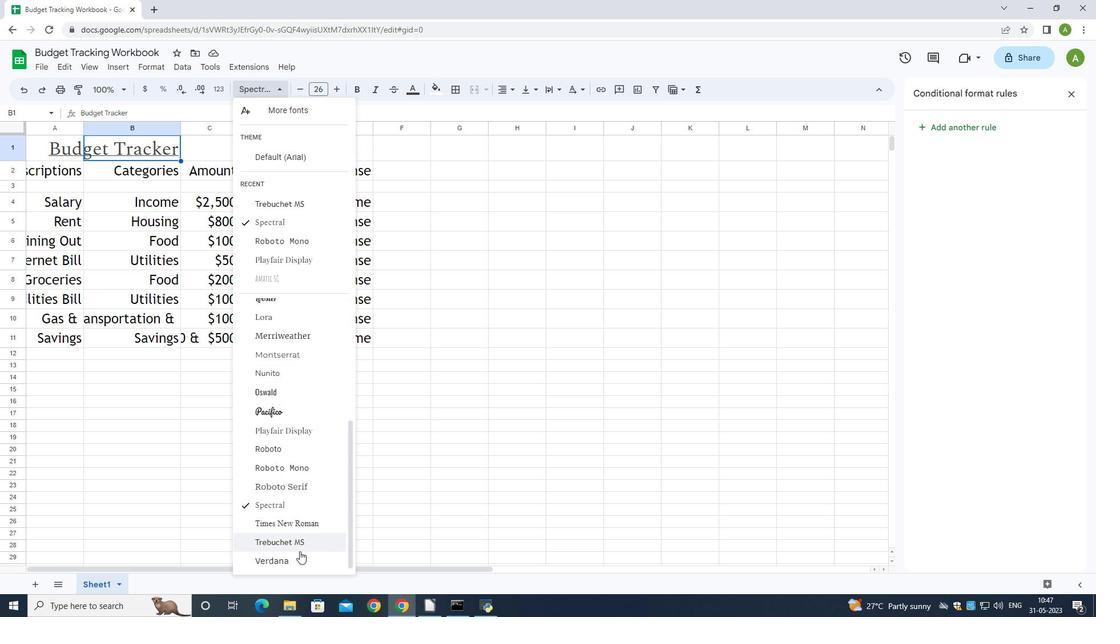 
Action: Mouse moved to (281, 322)
Screenshot: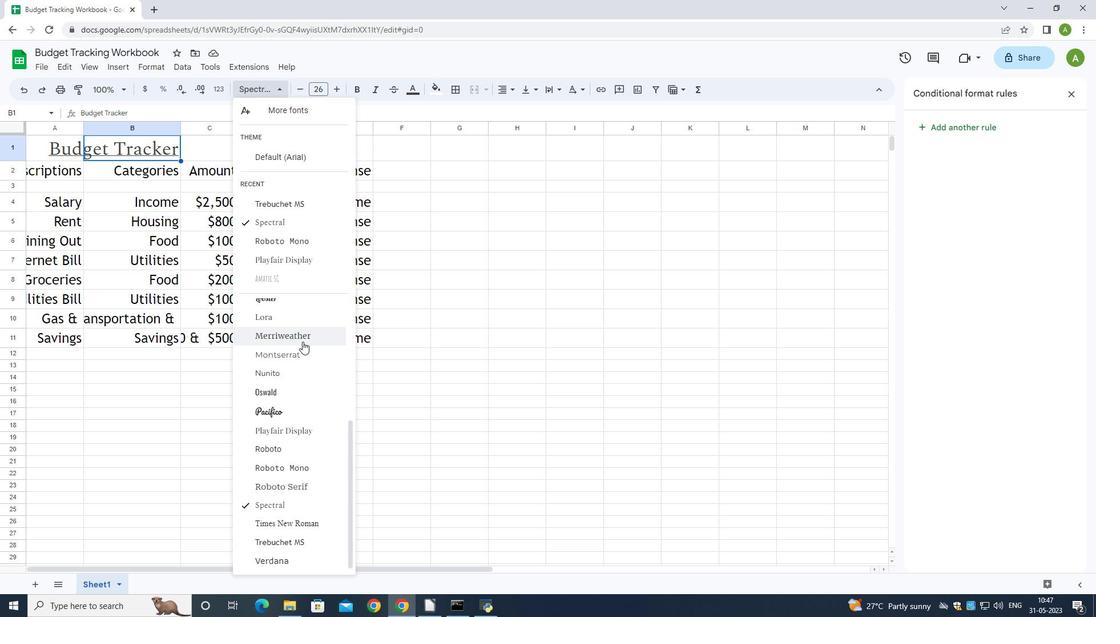 
Action: Mouse scrolled (281, 322) with delta (0, 0)
Screenshot: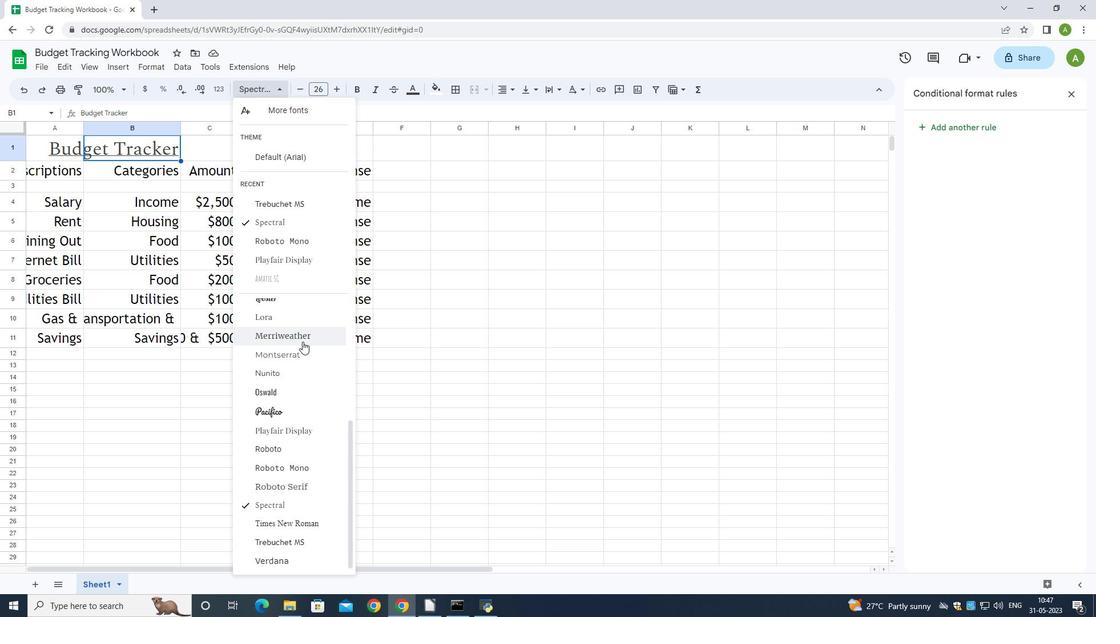 
Action: Mouse scrolled (281, 322) with delta (0, 0)
Screenshot: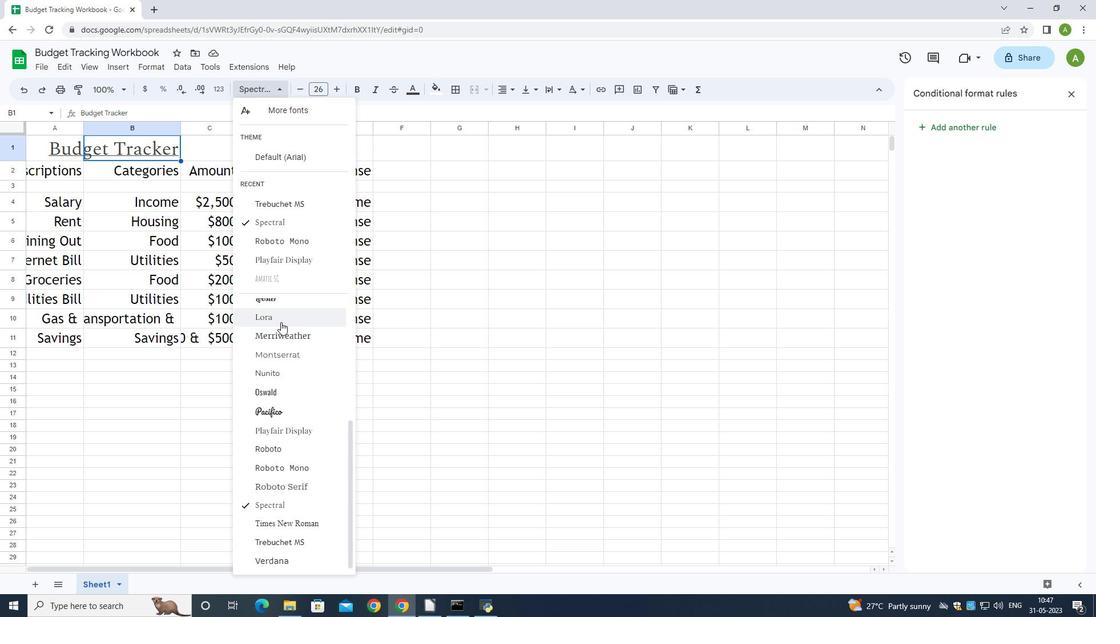 
Action: Mouse scrolled (281, 322) with delta (0, 0)
Screenshot: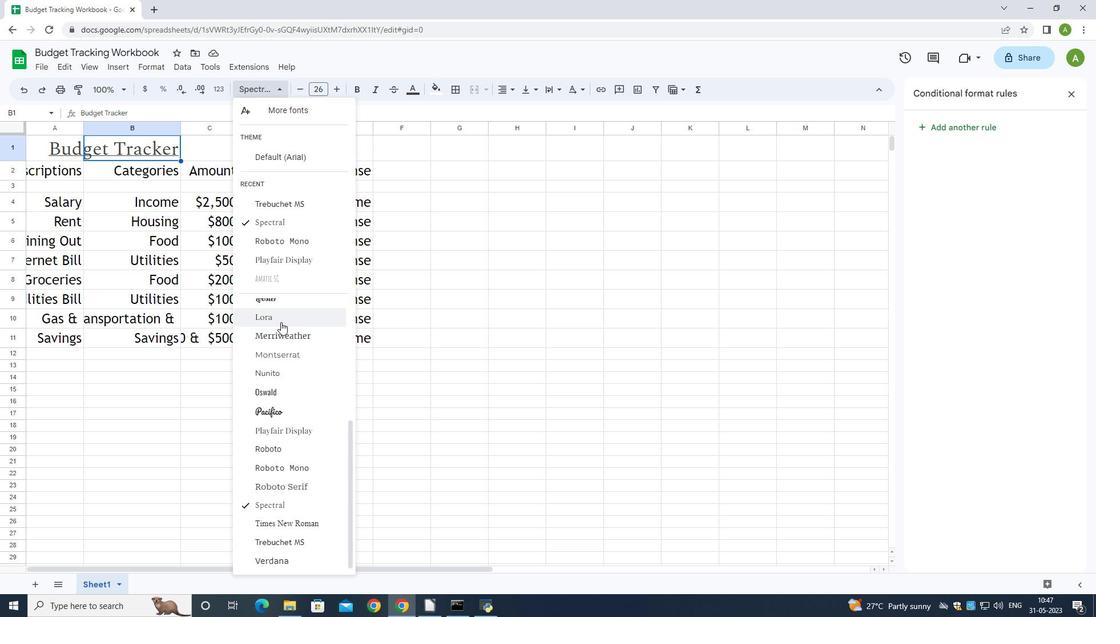 
Action: Mouse moved to (279, 318)
Screenshot: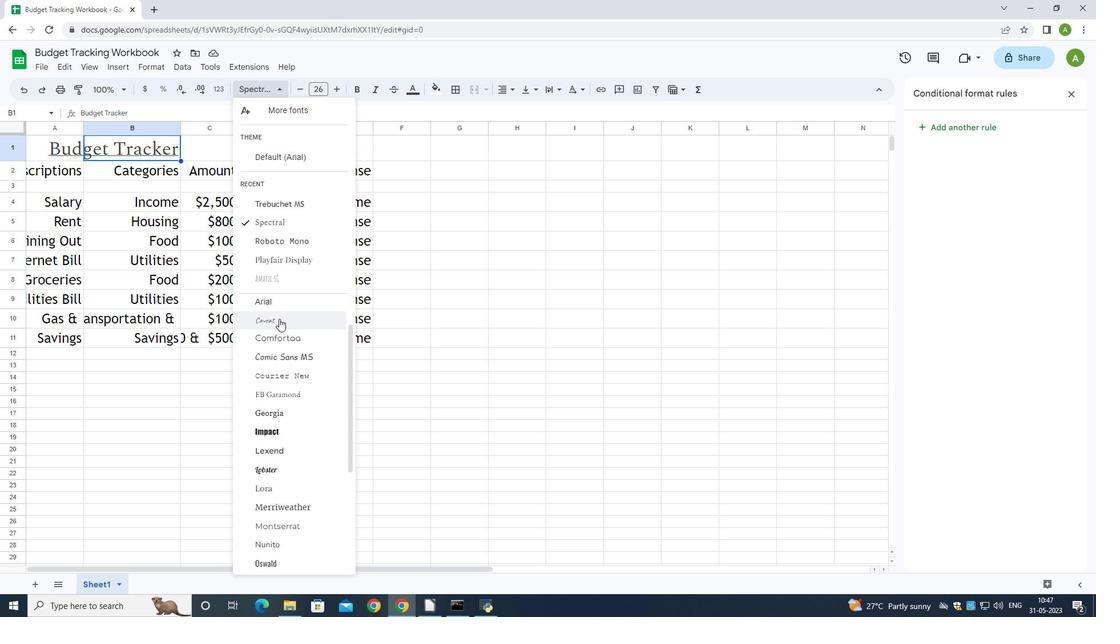 
Action: Mouse scrolled (279, 318) with delta (0, 0)
Screenshot: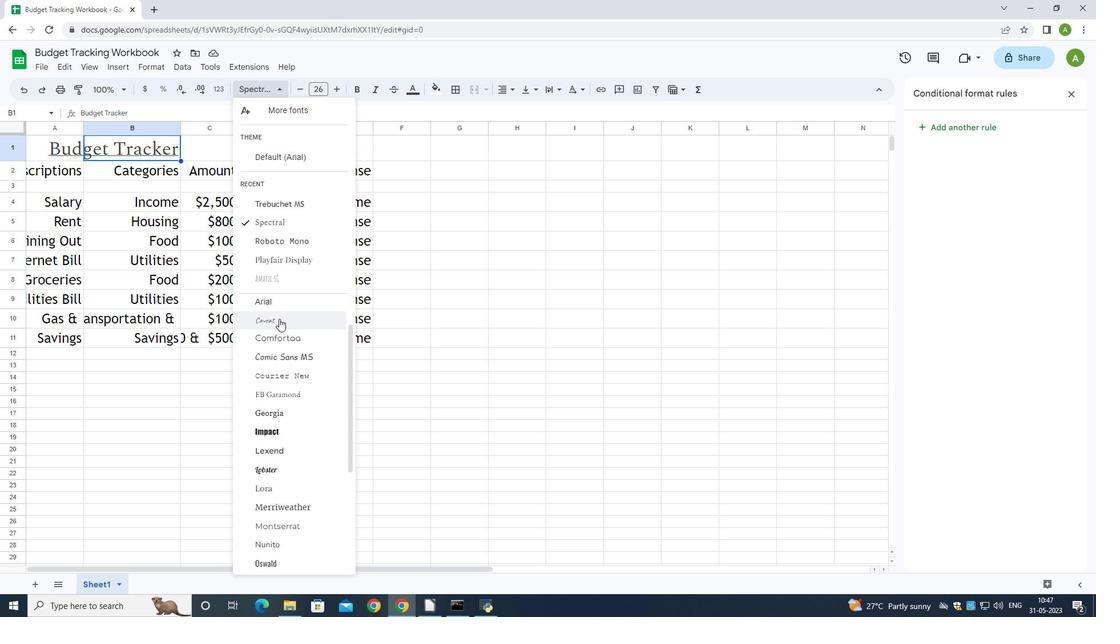 
Action: Mouse scrolled (279, 318) with delta (0, 0)
Screenshot: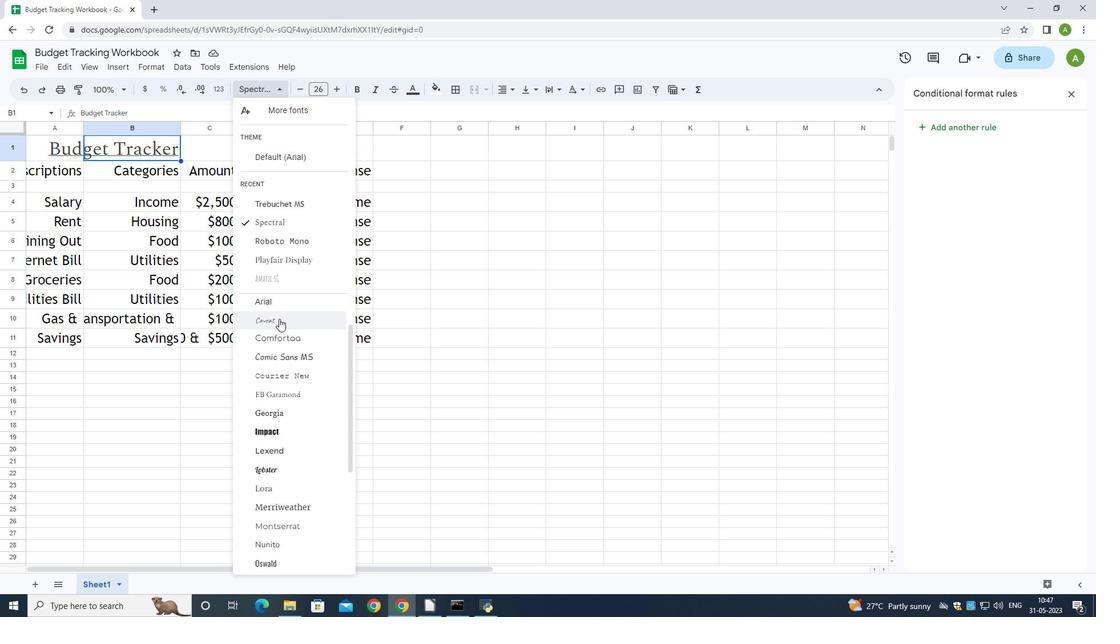 
Action: Mouse scrolled (279, 318) with delta (0, 0)
Screenshot: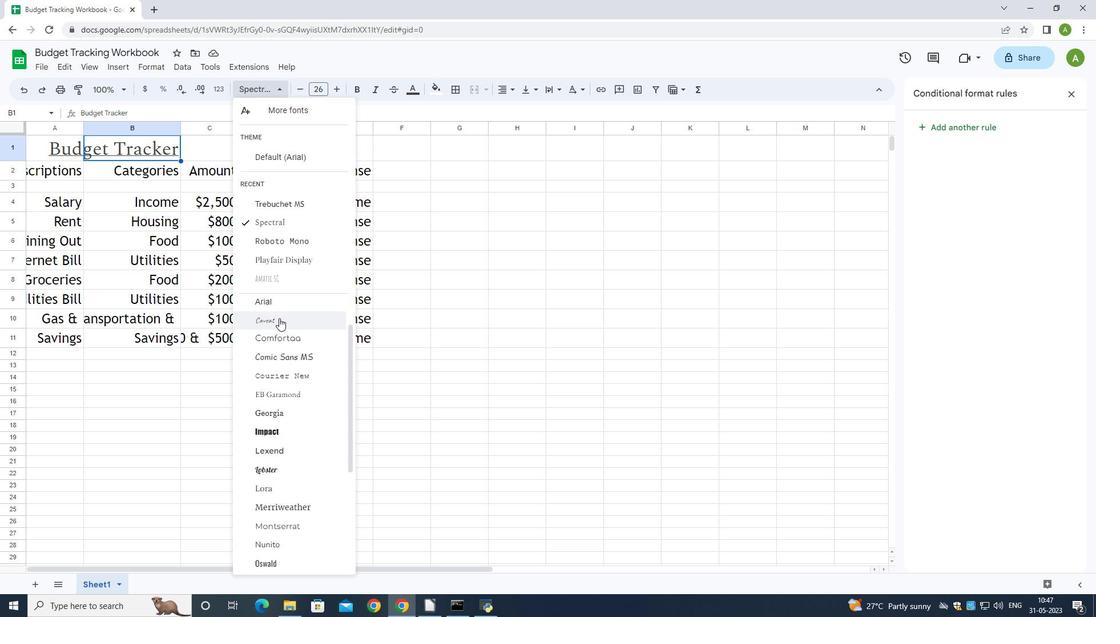 
Action: Mouse moved to (281, 323)
Screenshot: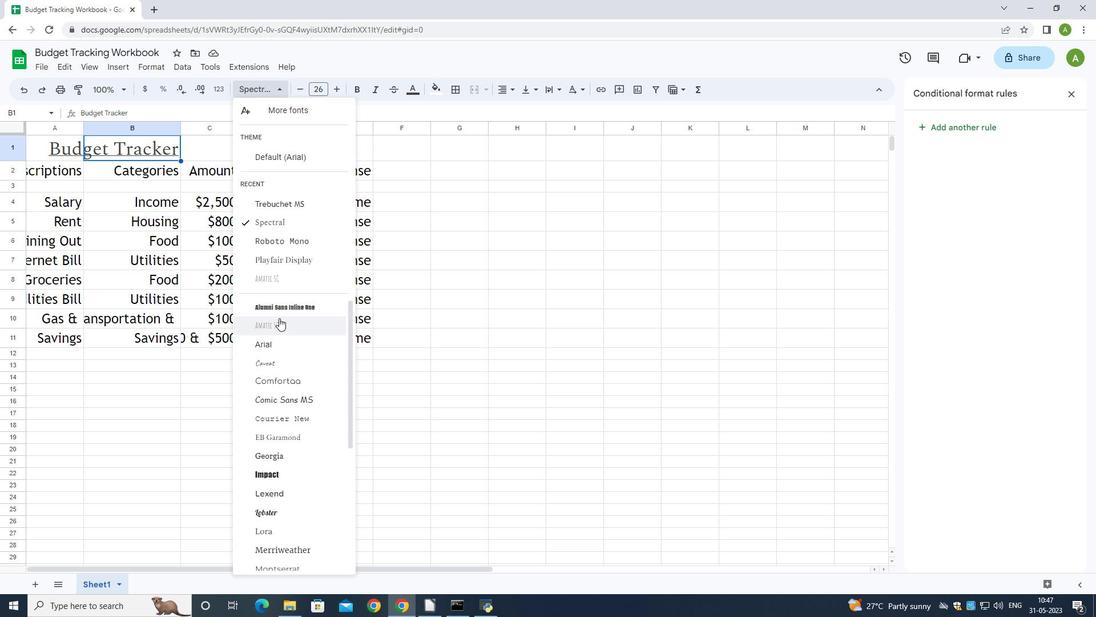 
Action: Mouse scrolled (281, 324) with delta (0, 0)
Screenshot: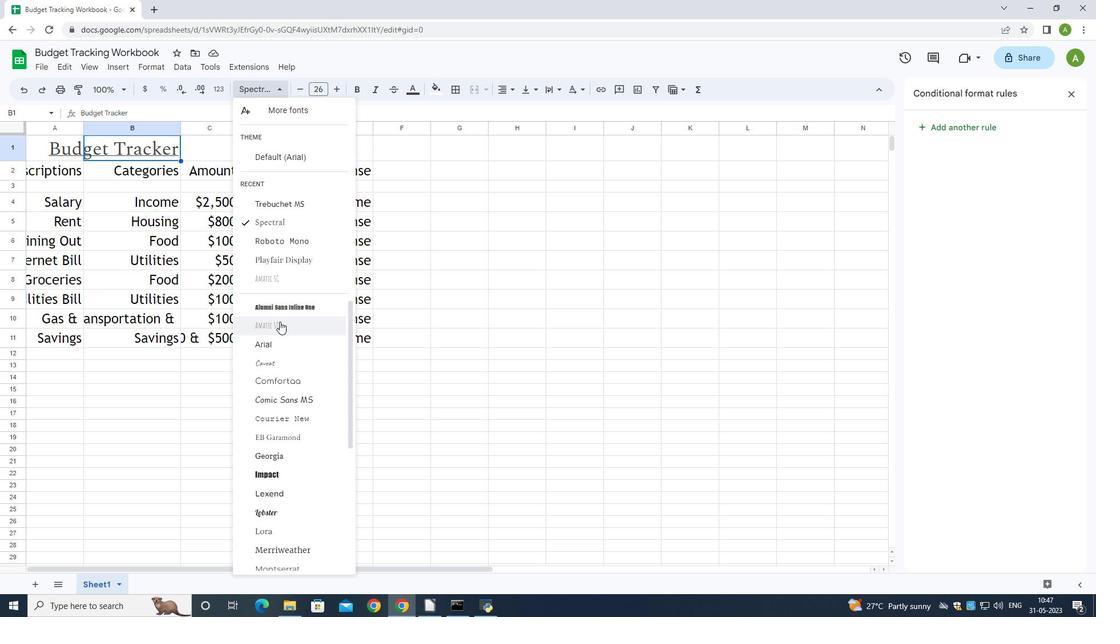 
Action: Mouse scrolled (281, 324) with delta (0, 0)
Screenshot: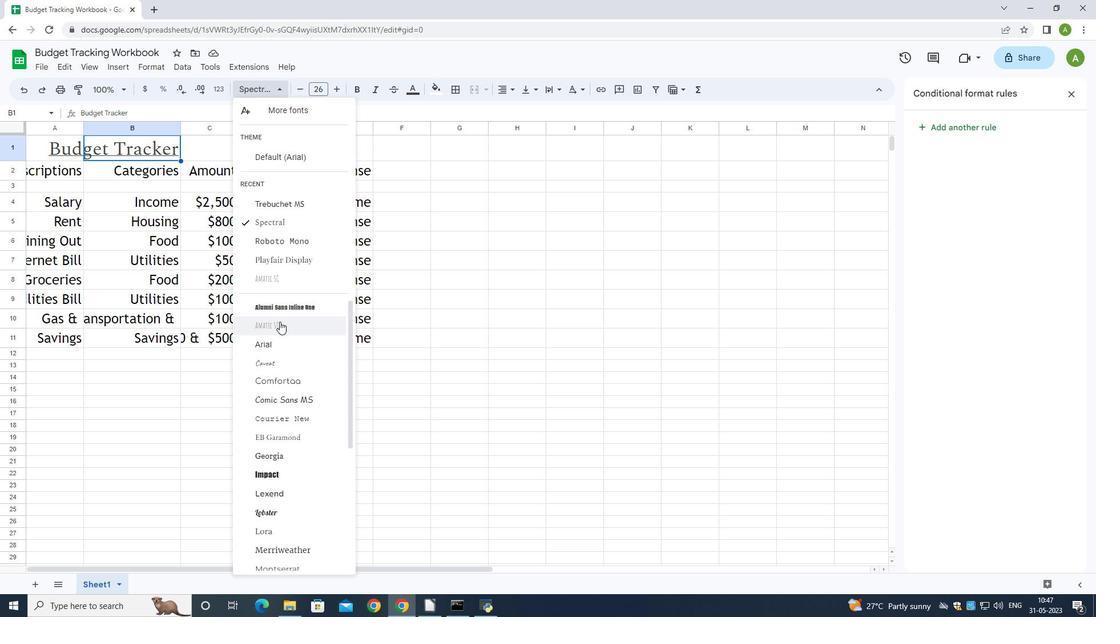 
Action: Mouse scrolled (281, 324) with delta (0, 0)
Screenshot: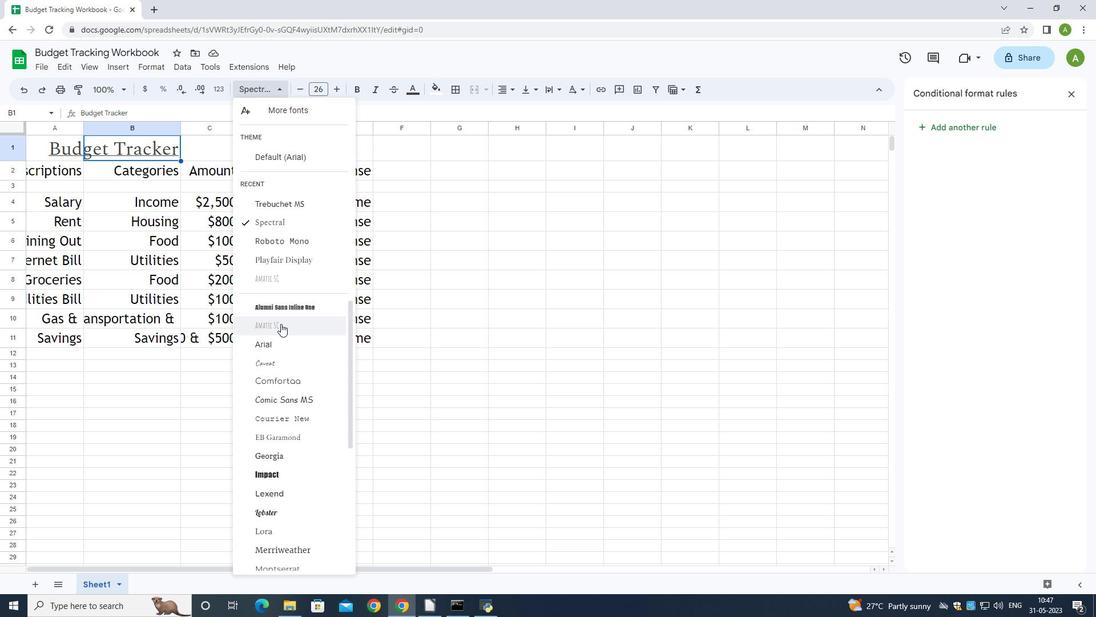 
Action: Mouse scrolled (281, 324) with delta (0, 0)
Screenshot: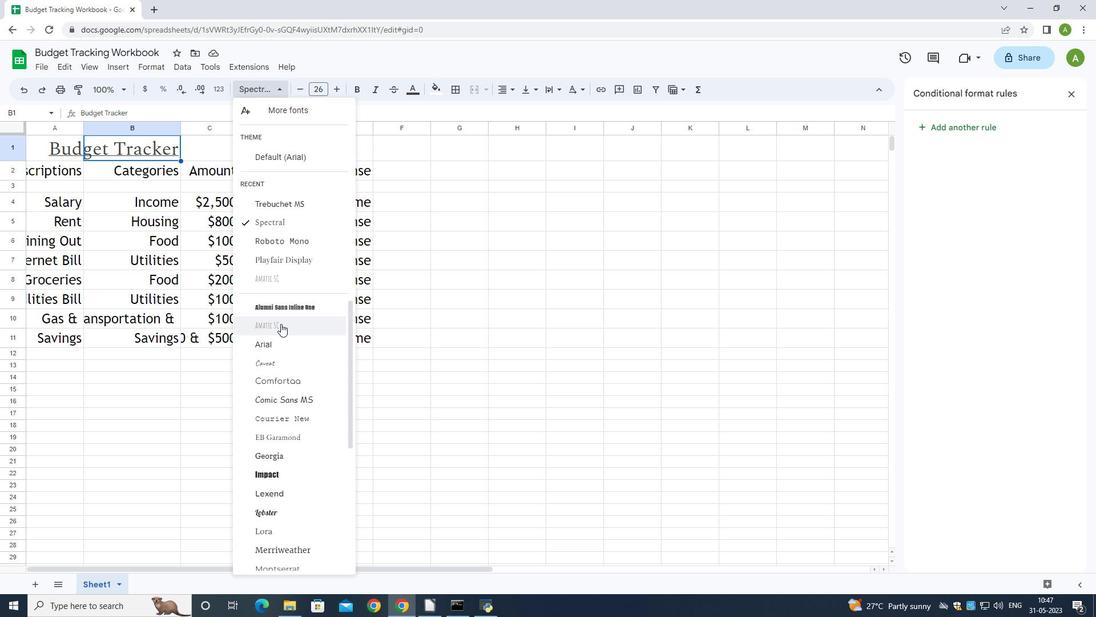 
Action: Mouse scrolled (281, 324) with delta (0, 0)
Screenshot: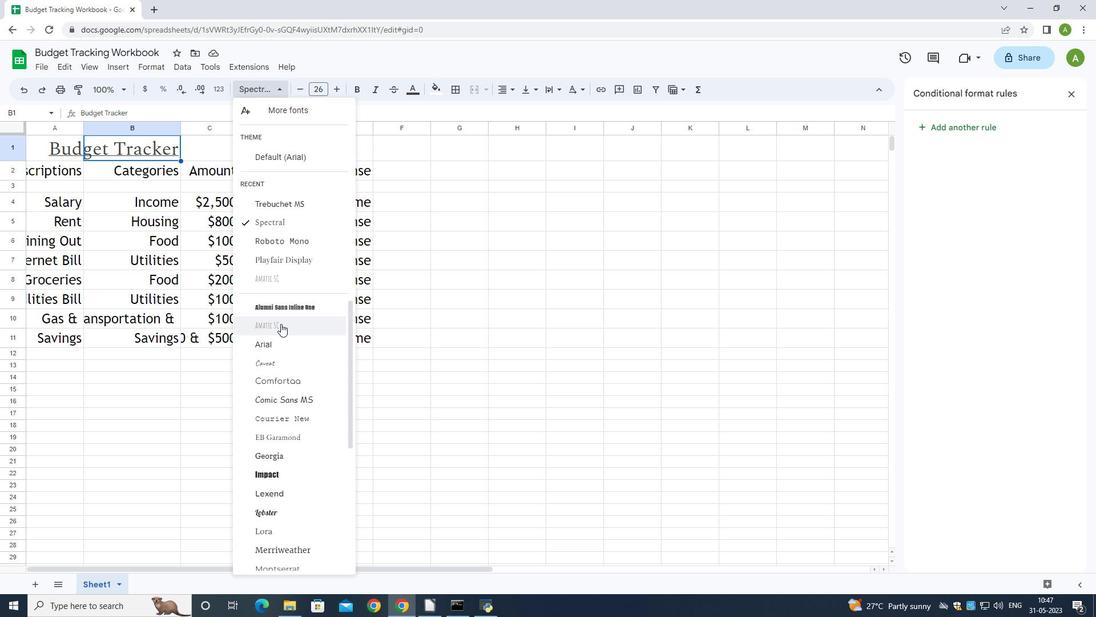 
Action: Mouse scrolled (281, 324) with delta (0, 0)
Screenshot: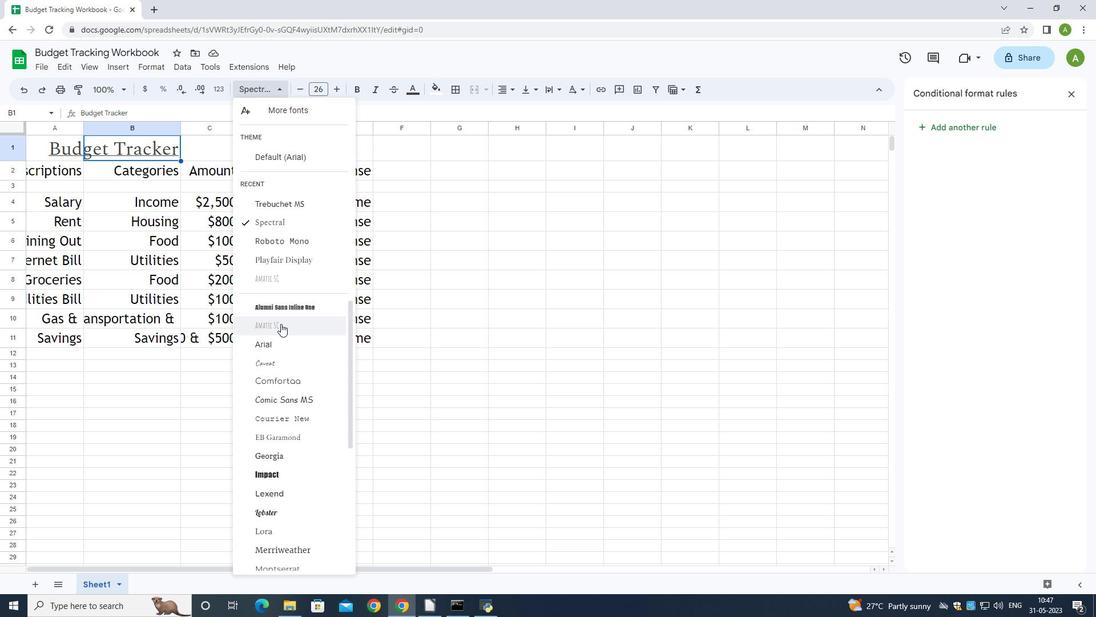
Action: Mouse moved to (311, 483)
Screenshot: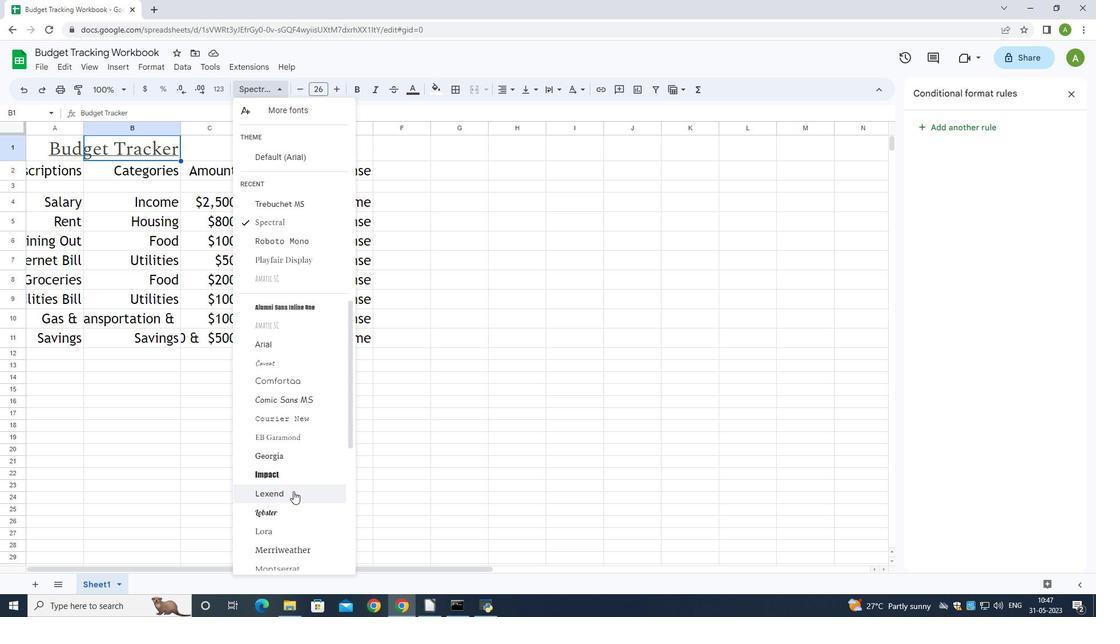 
Action: Mouse scrolled (311, 483) with delta (0, 0)
Screenshot: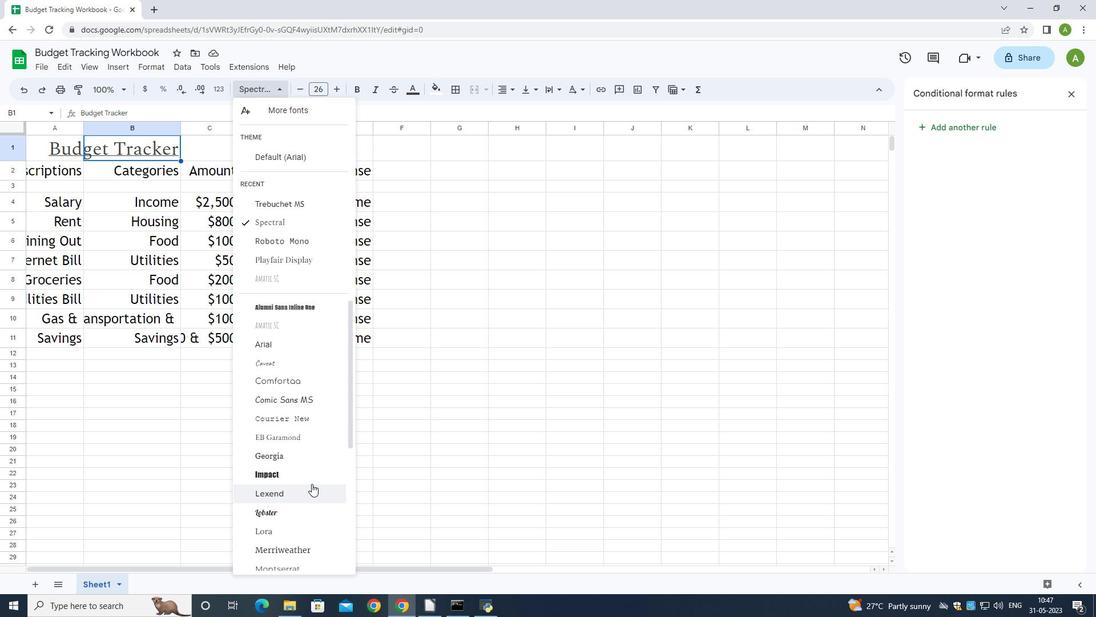 
Action: Mouse scrolled (311, 483) with delta (0, 0)
Screenshot: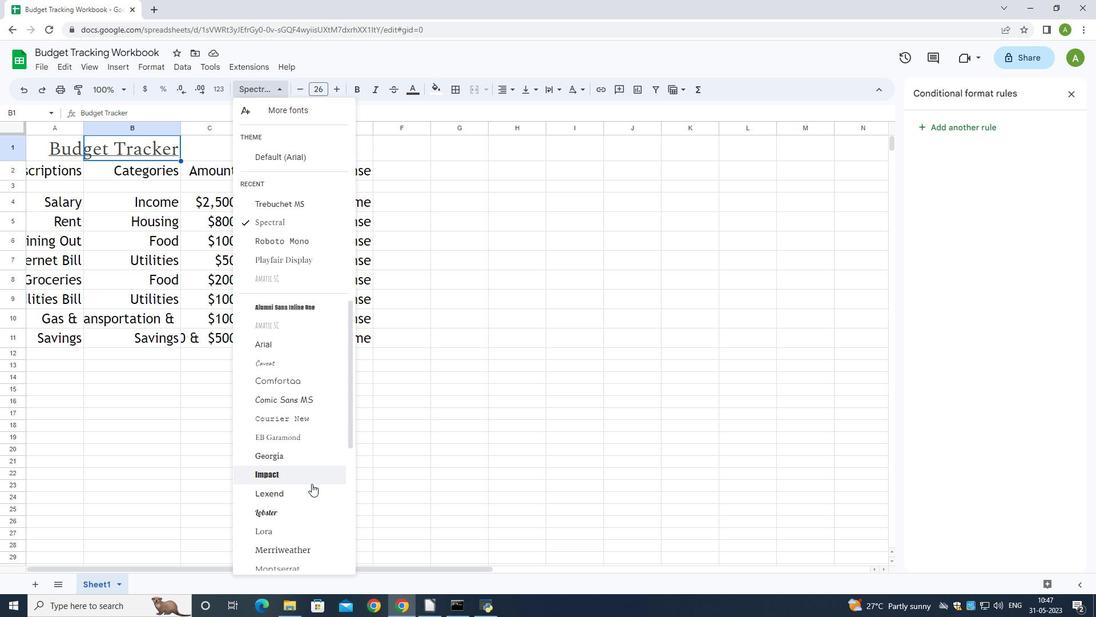 
Action: Mouse scrolled (311, 483) with delta (0, 0)
Screenshot: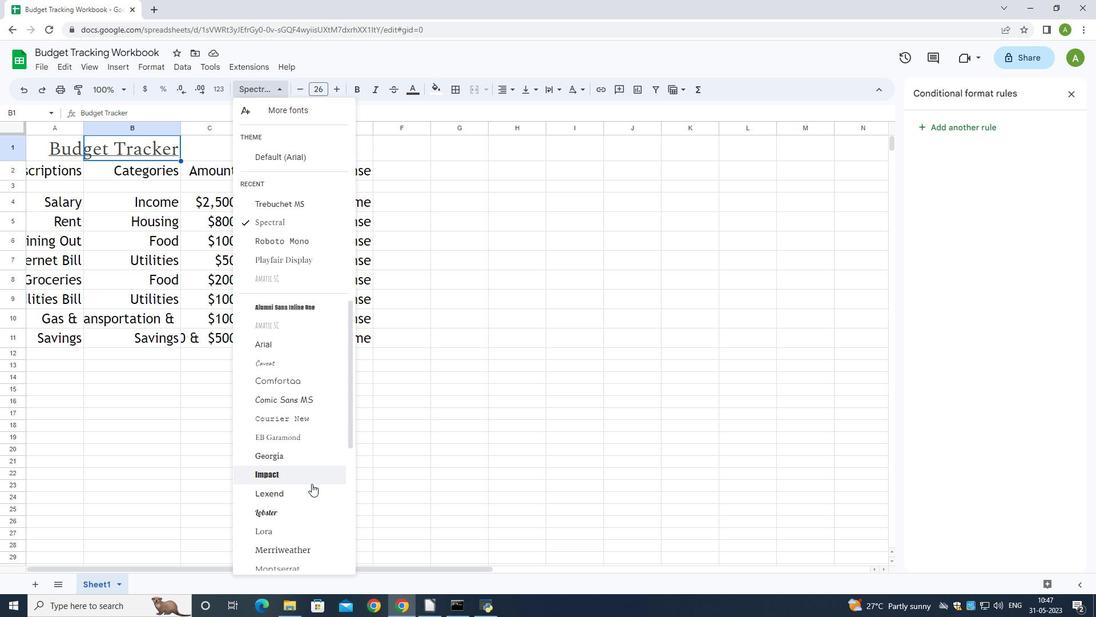 
Action: Mouse scrolled (311, 483) with delta (0, 0)
Screenshot: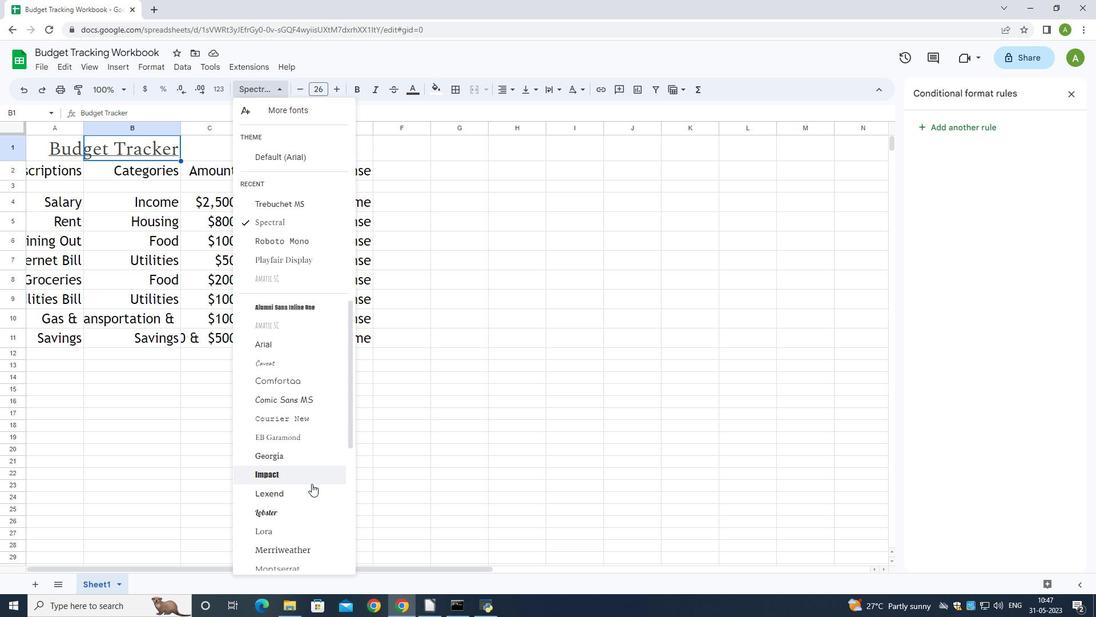 
Action: Mouse scrolled (311, 483) with delta (0, 0)
Screenshot: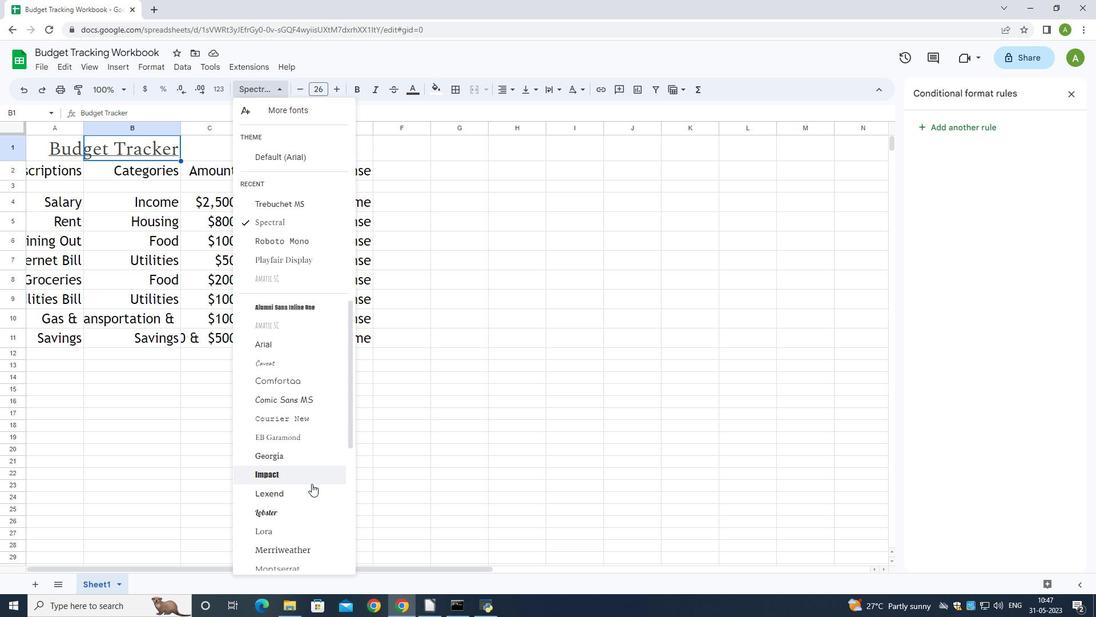 
Action: Mouse scrolled (311, 483) with delta (0, 0)
Screenshot: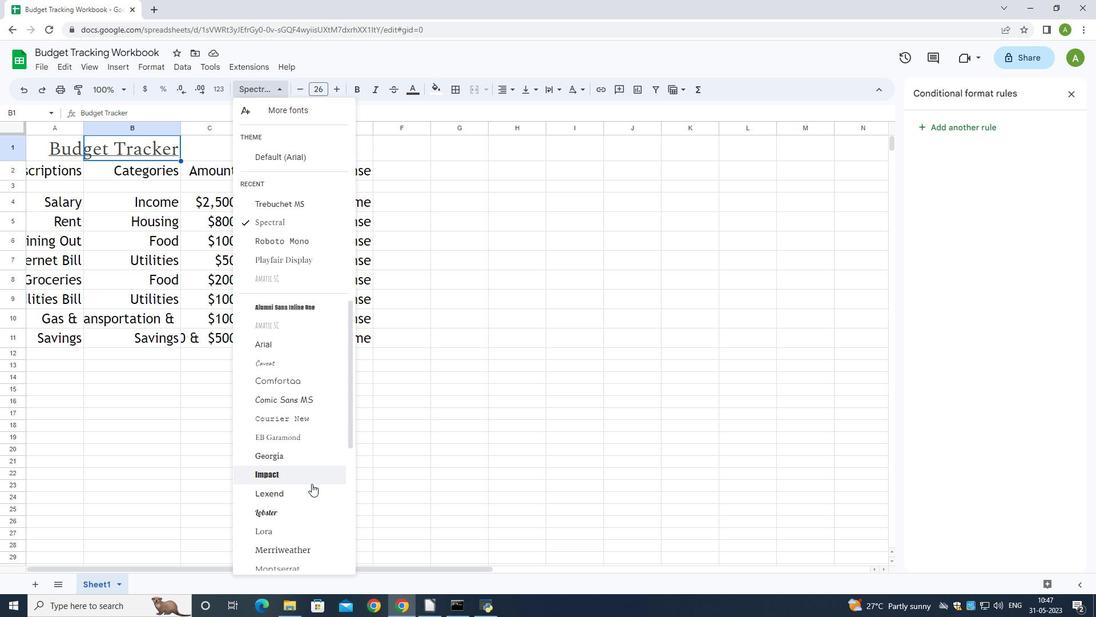 
Action: Mouse moved to (313, 482)
Screenshot: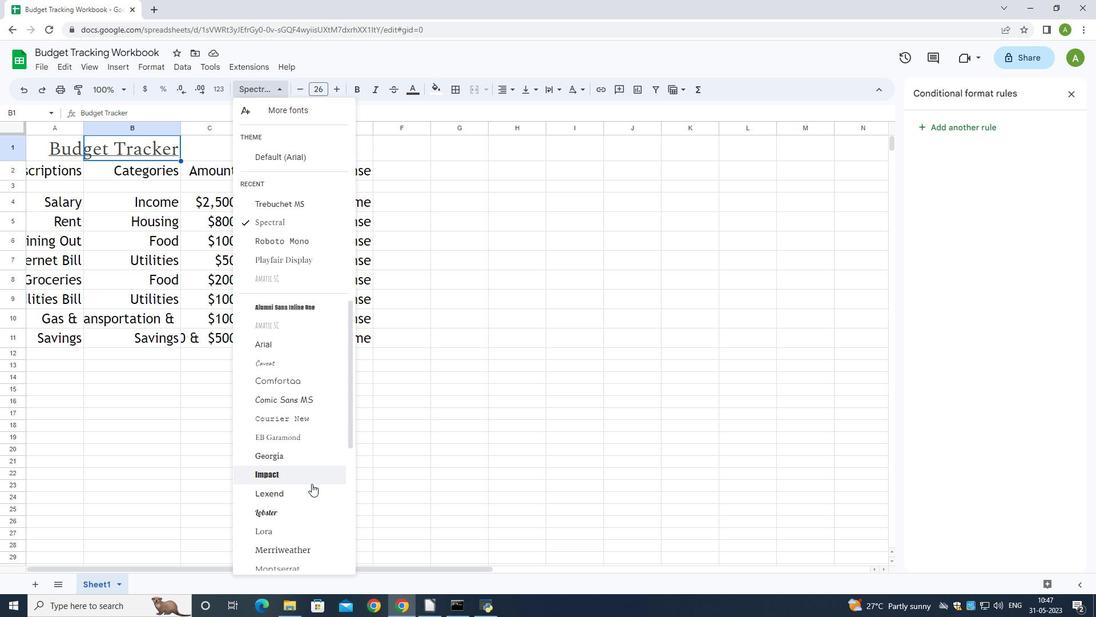 
Action: Mouse scrolled (313, 482) with delta (0, 0)
Screenshot: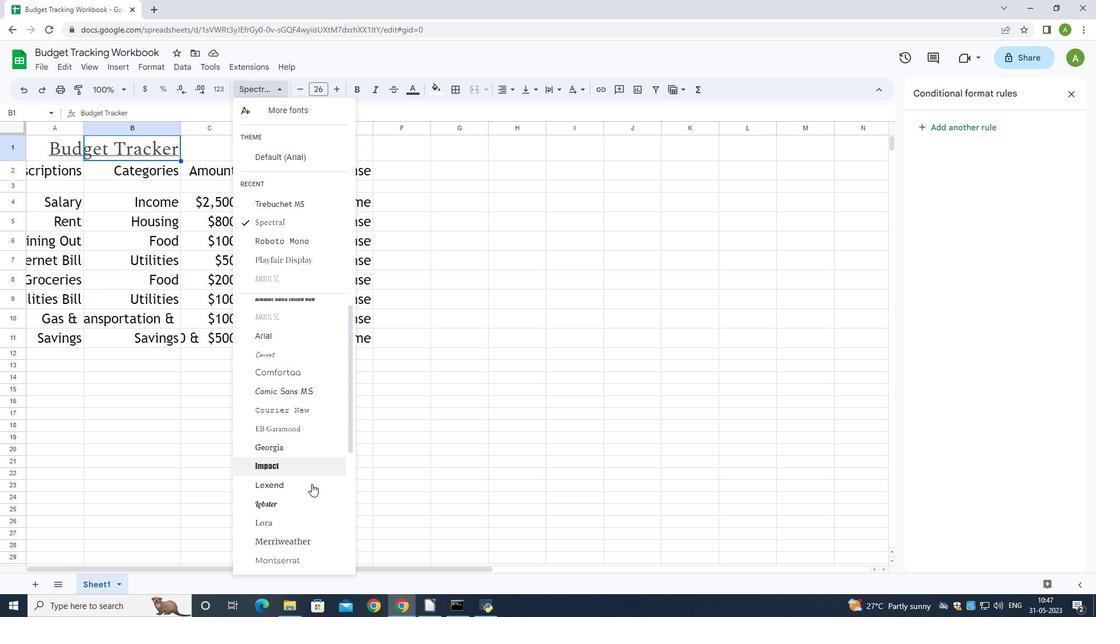 
Action: Mouse scrolled (313, 482) with delta (0, 0)
Screenshot: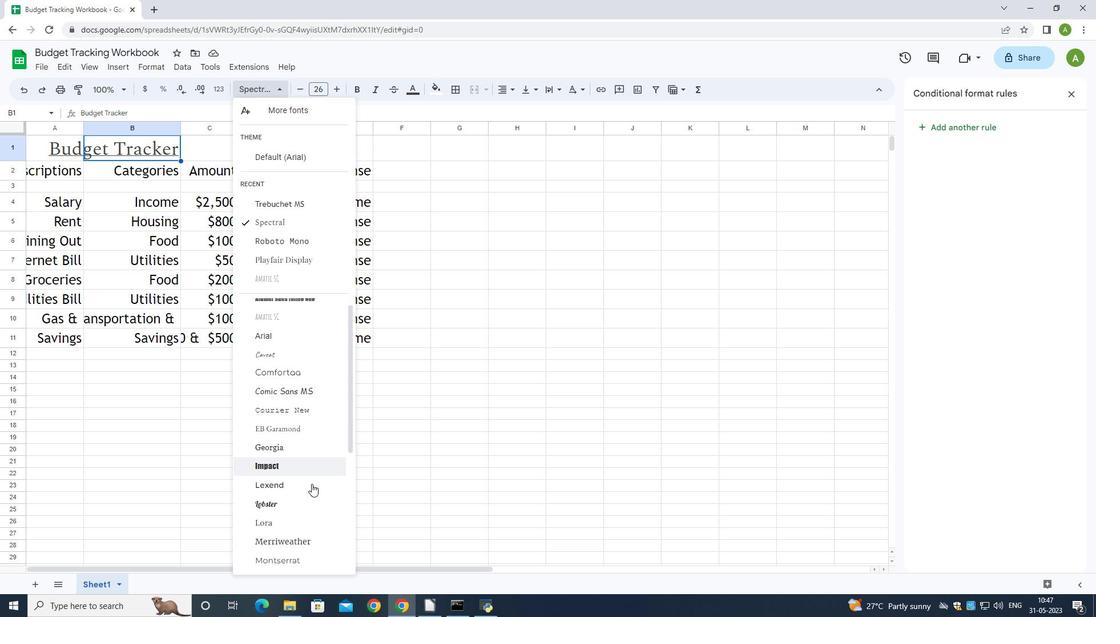 
Action: Mouse scrolled (313, 482) with delta (0, 0)
Screenshot: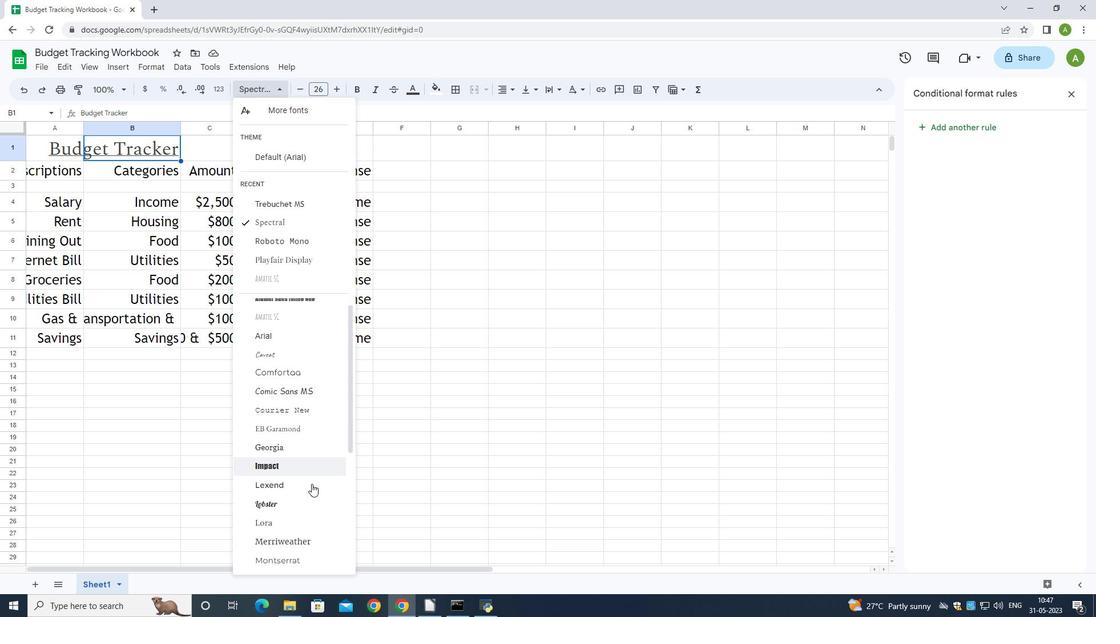 
Action: Mouse scrolled (313, 482) with delta (0, 0)
Screenshot: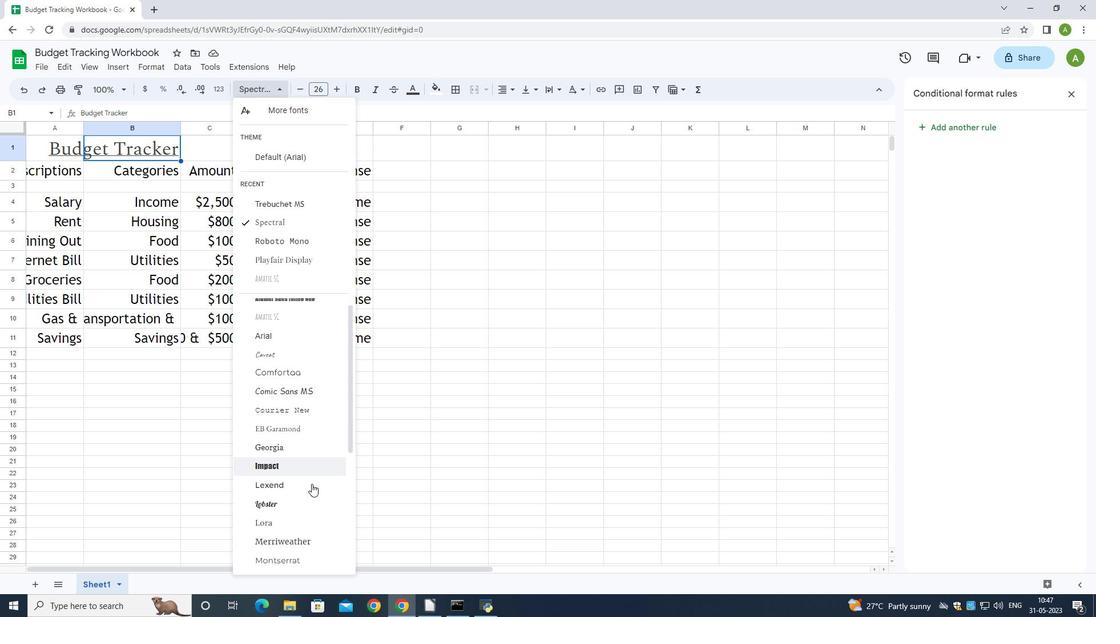 
Action: Mouse moved to (310, 482)
Screenshot: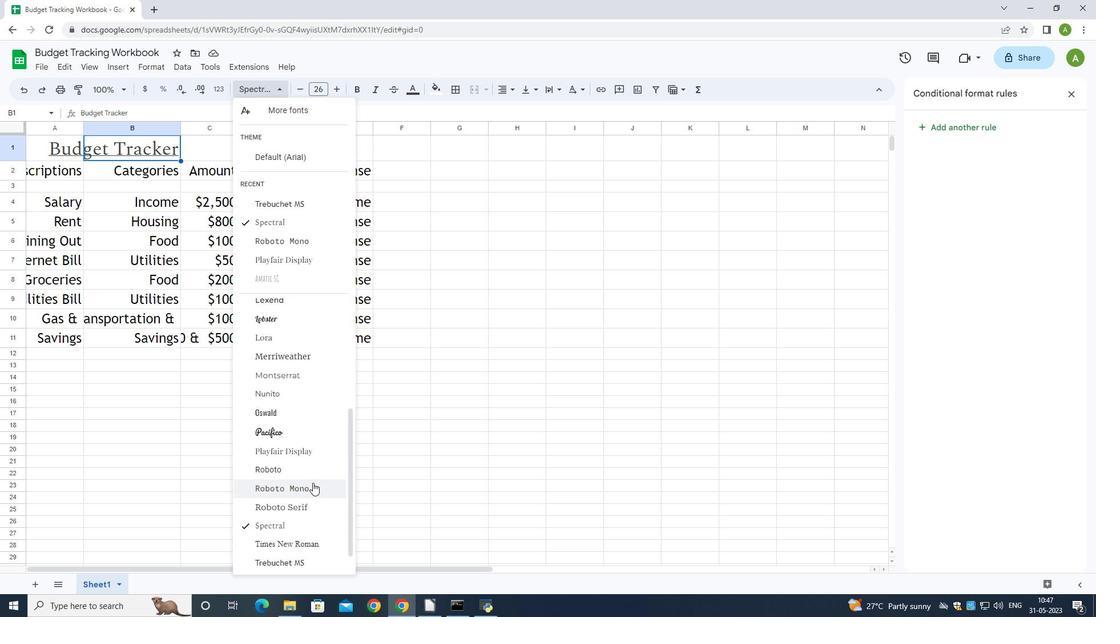
Action: Mouse scrolled (310, 482) with delta (0, 0)
Screenshot: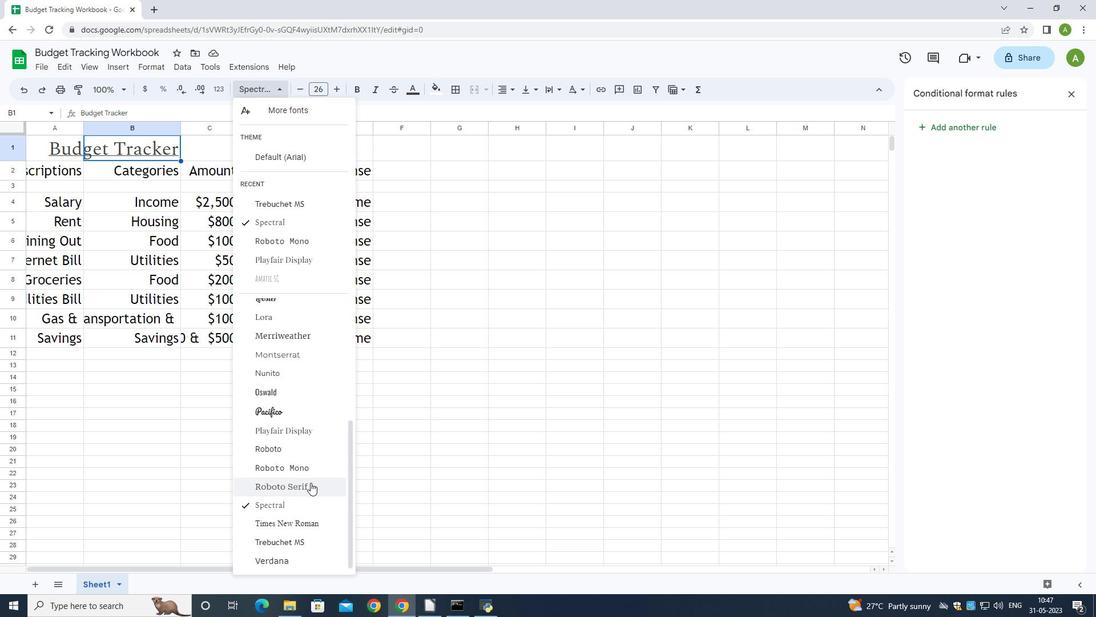 
Action: Mouse scrolled (310, 482) with delta (0, 0)
Screenshot: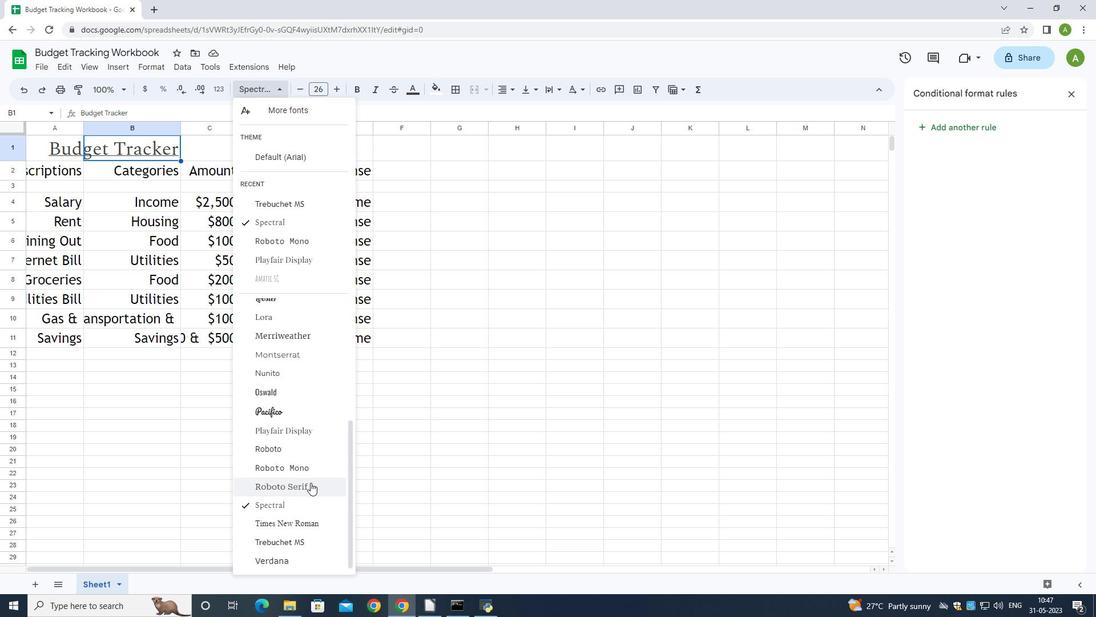 
Action: Mouse moved to (310, 487)
Screenshot: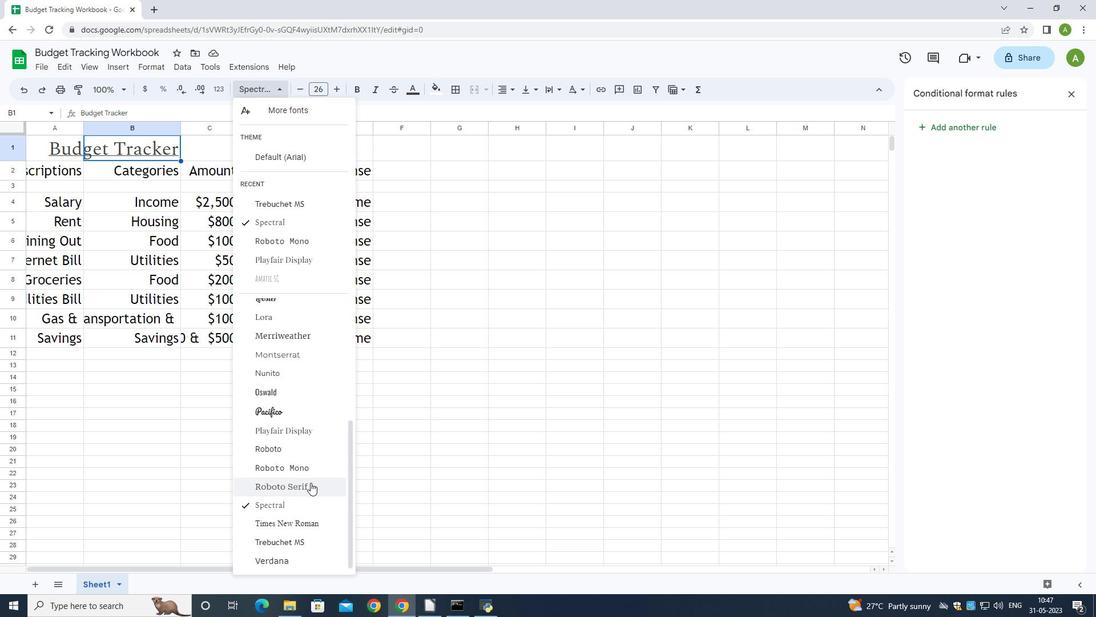 
Action: Mouse scrolled (310, 486) with delta (0, 0)
Screenshot: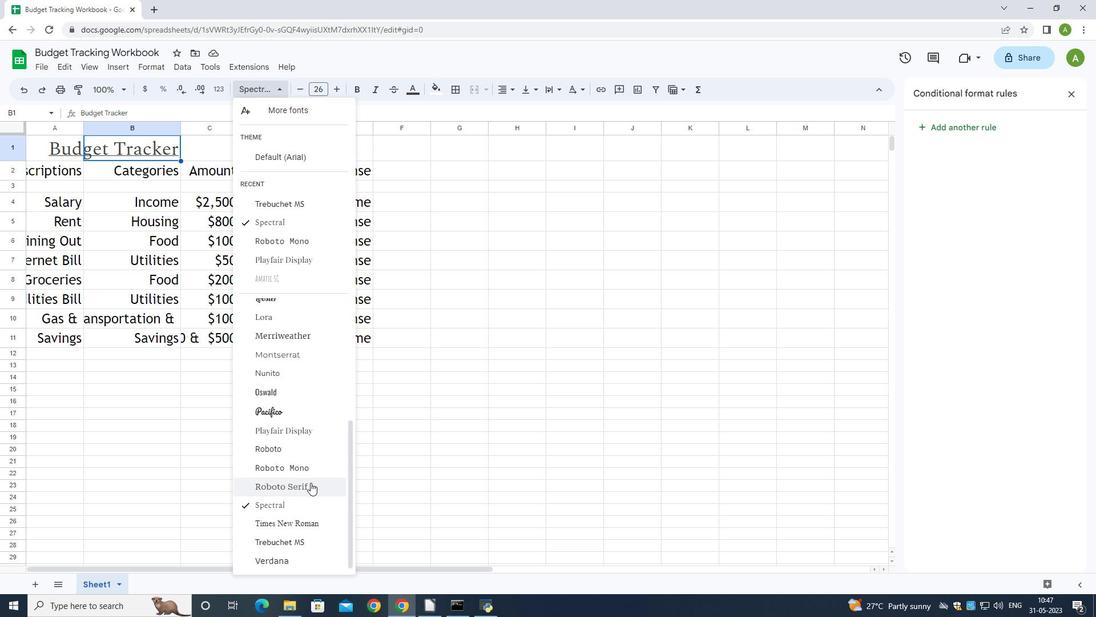 
Action: Mouse moved to (309, 490)
Screenshot: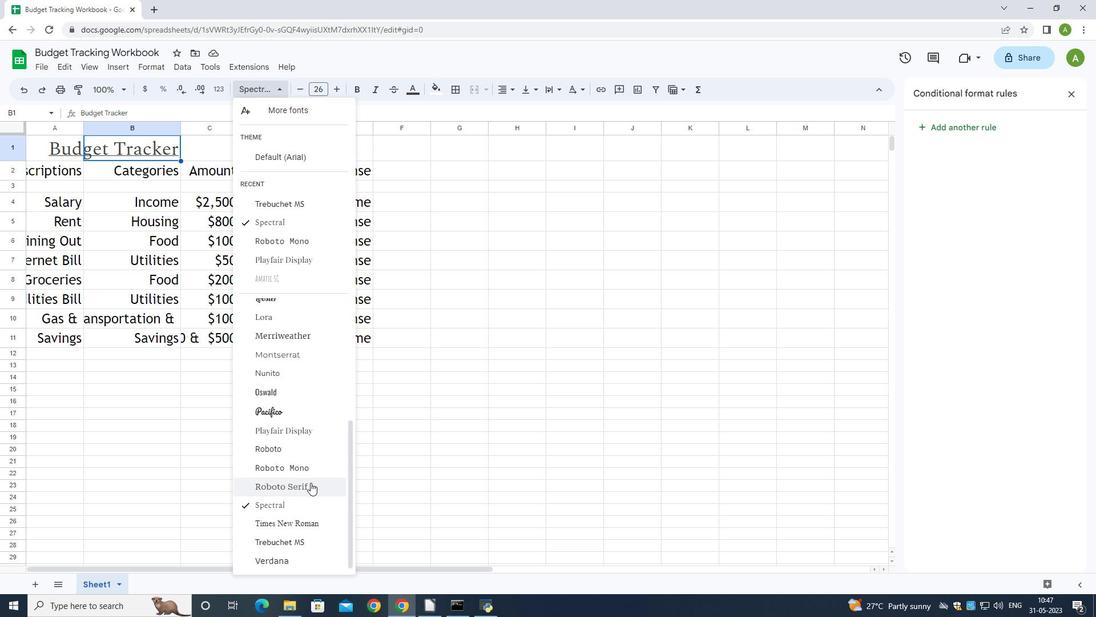 
Action: Mouse scrolled (309, 490) with delta (0, 0)
Screenshot: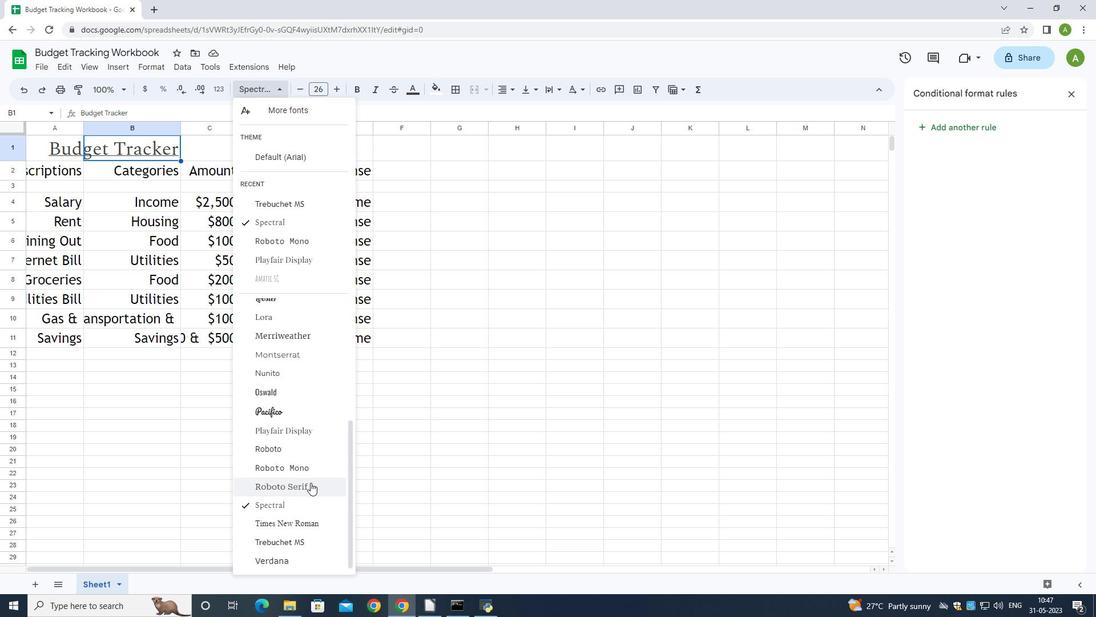 
Action: Mouse moved to (307, 500)
Screenshot: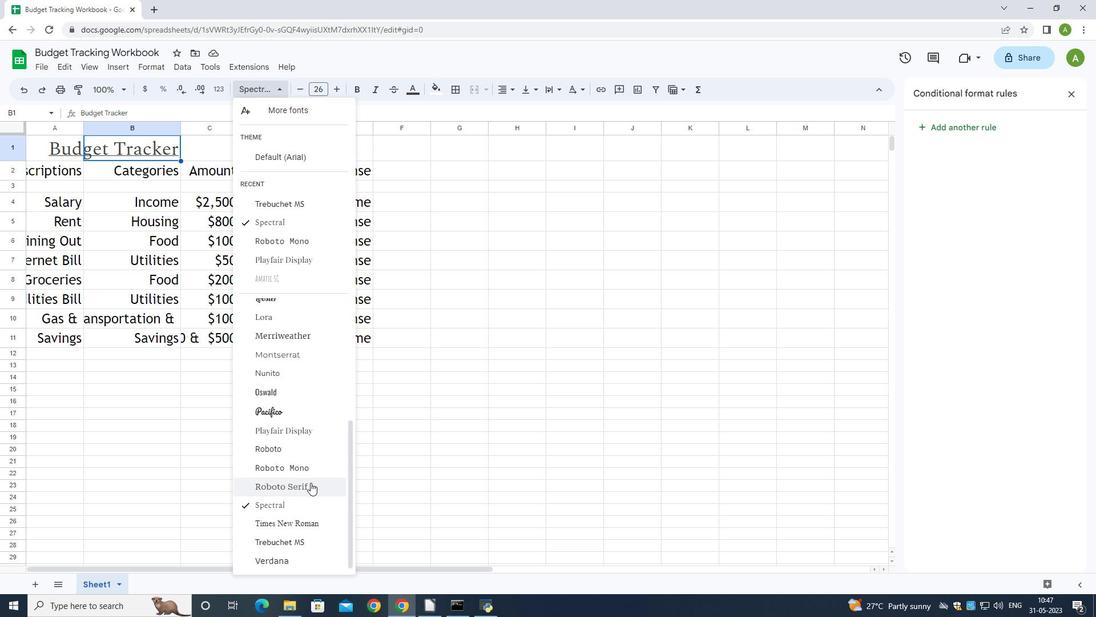 
Action: Mouse scrolled (307, 499) with delta (0, 0)
Screenshot: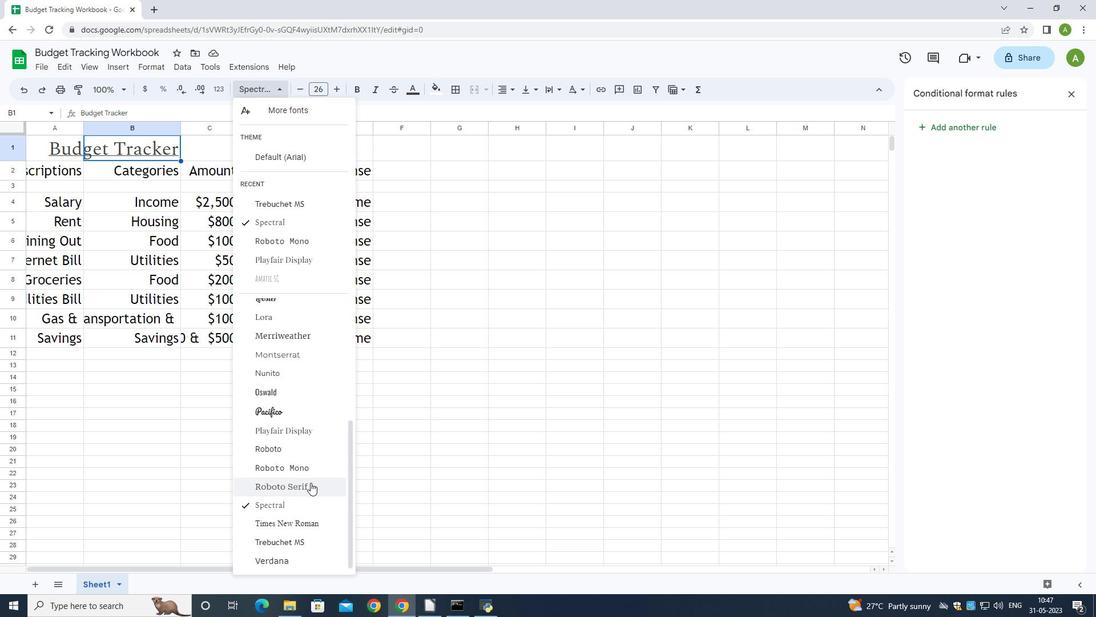 
Action: Mouse moved to (261, 109)
Screenshot: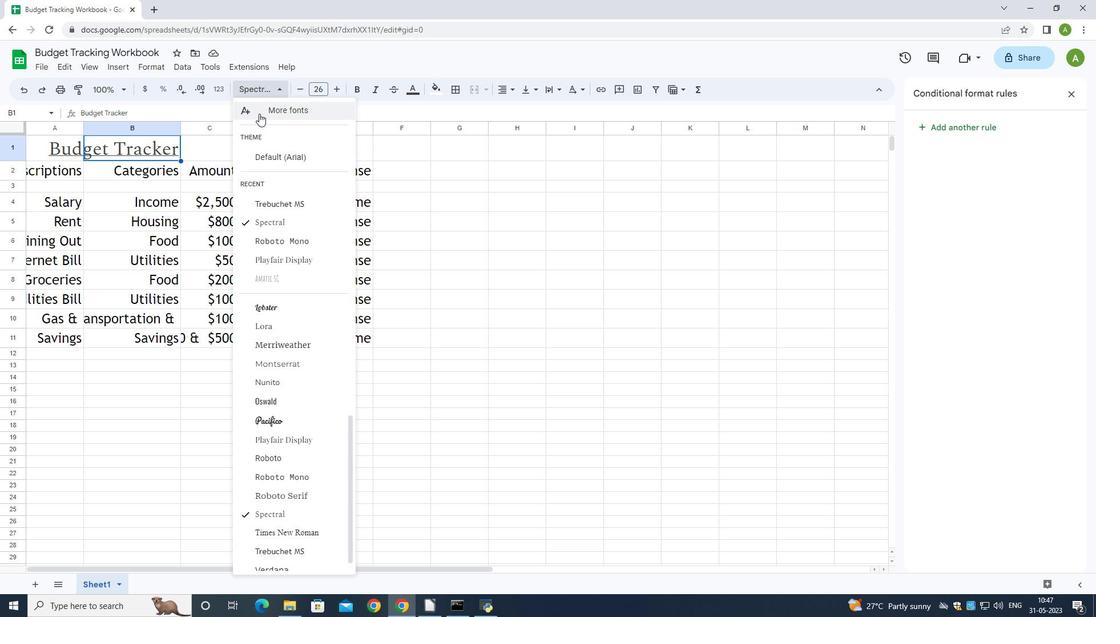 
Action: Mouse pressed left at (261, 109)
Screenshot: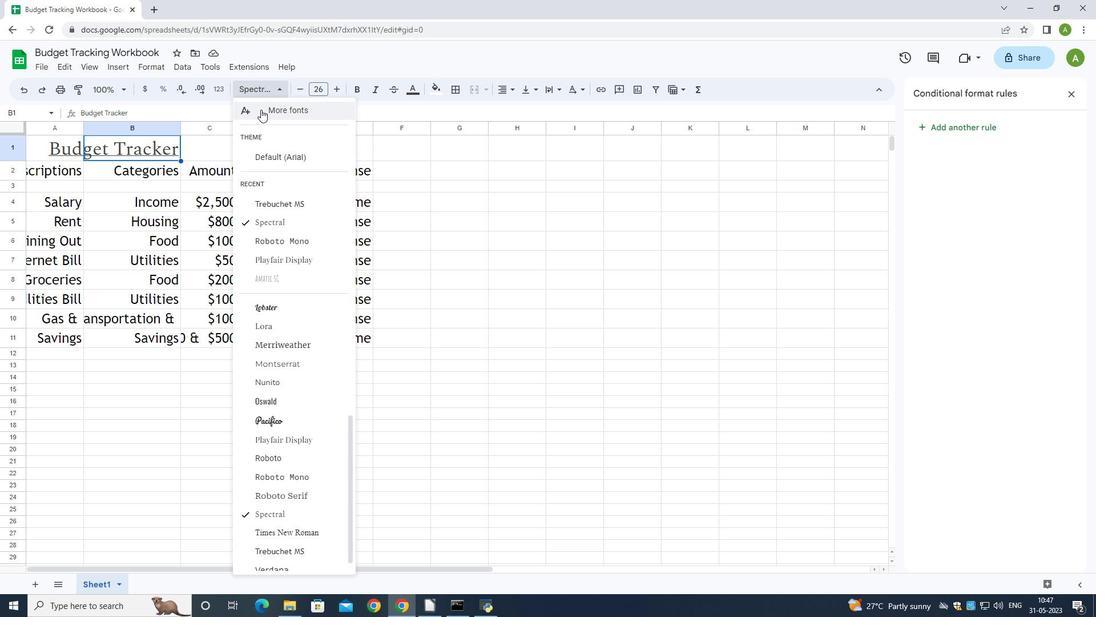 
Action: Mouse moved to (399, 185)
Screenshot: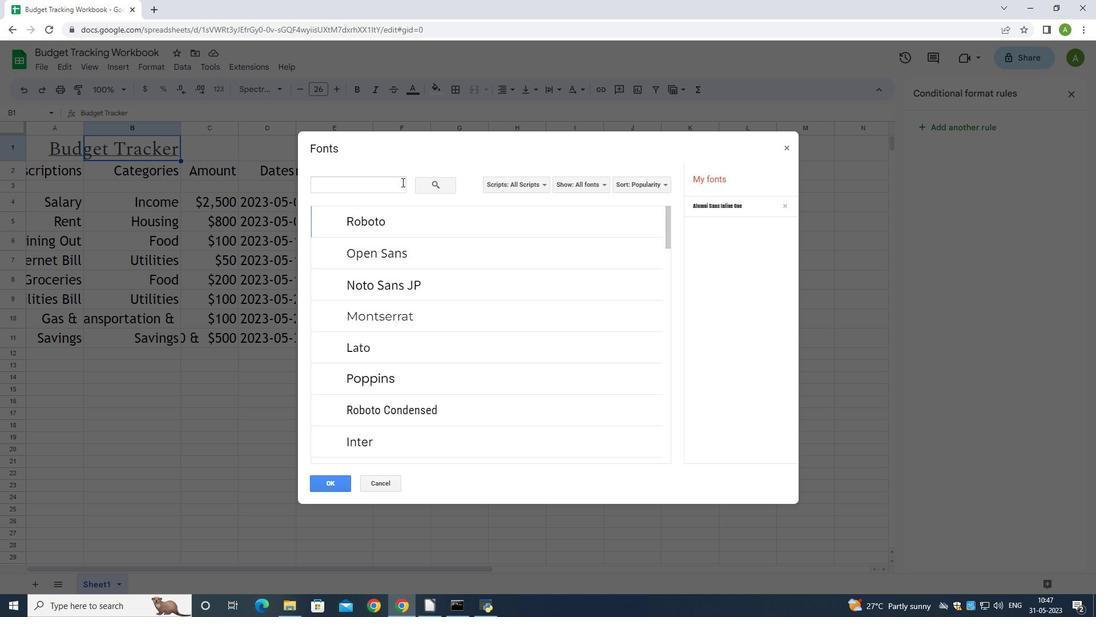 
Action: Mouse pressed left at (399, 185)
Screenshot: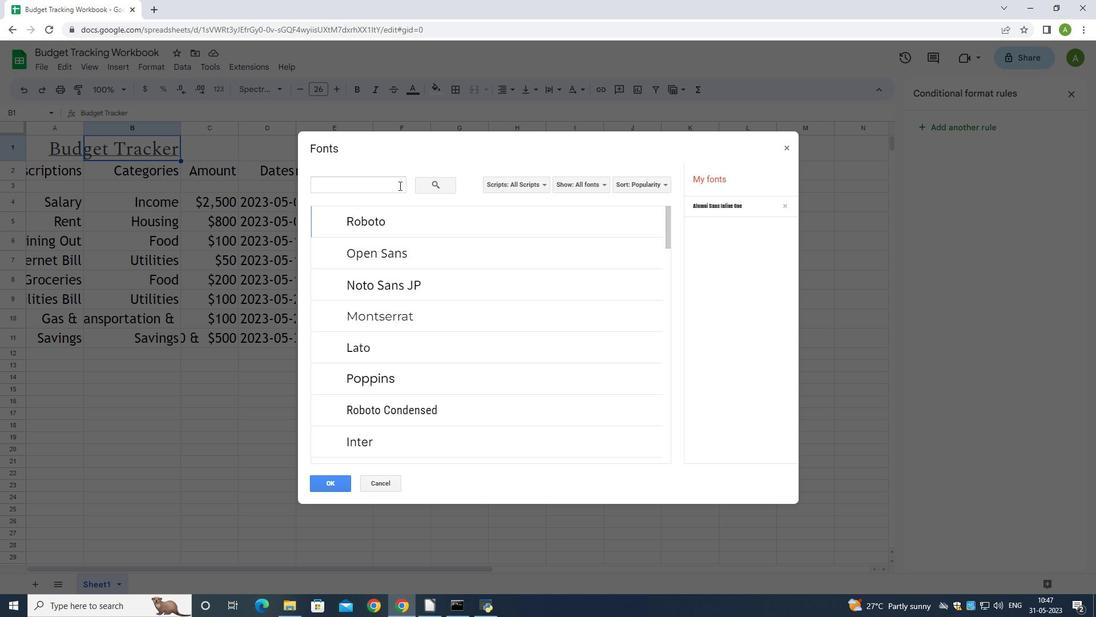
Action: Key pressed ami
Screenshot: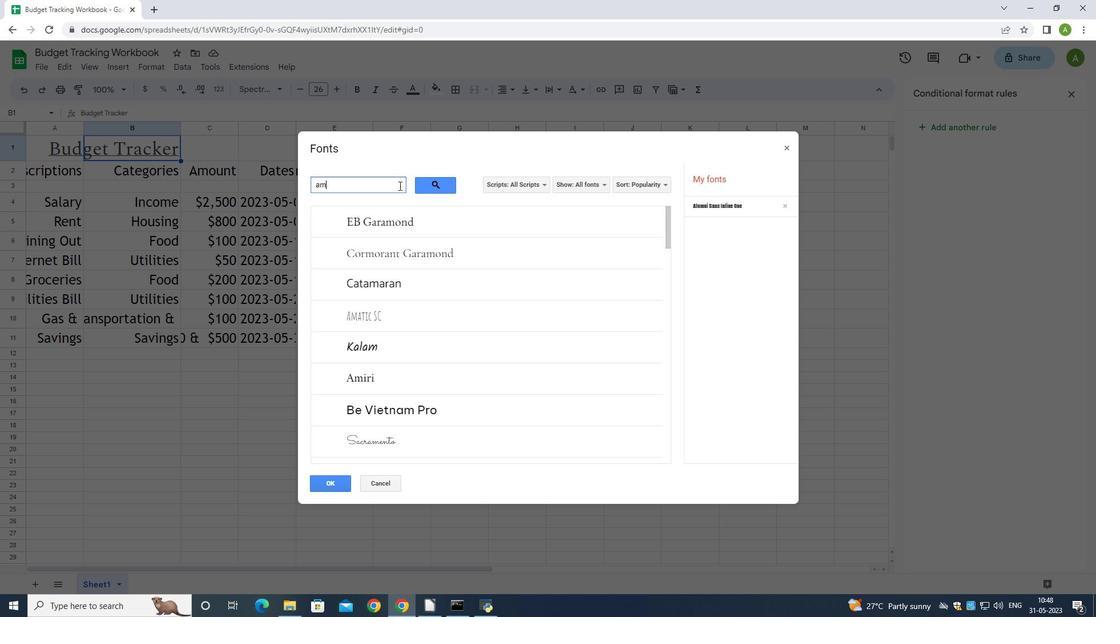 
Action: Mouse moved to (374, 225)
Screenshot: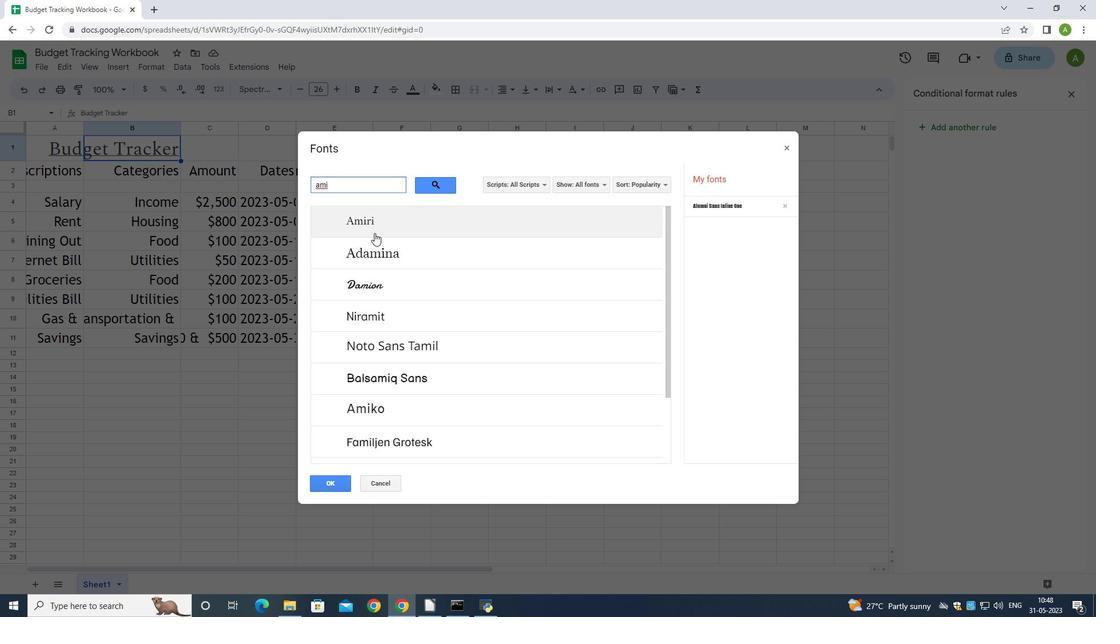 
Action: Mouse pressed left at (374, 225)
Screenshot: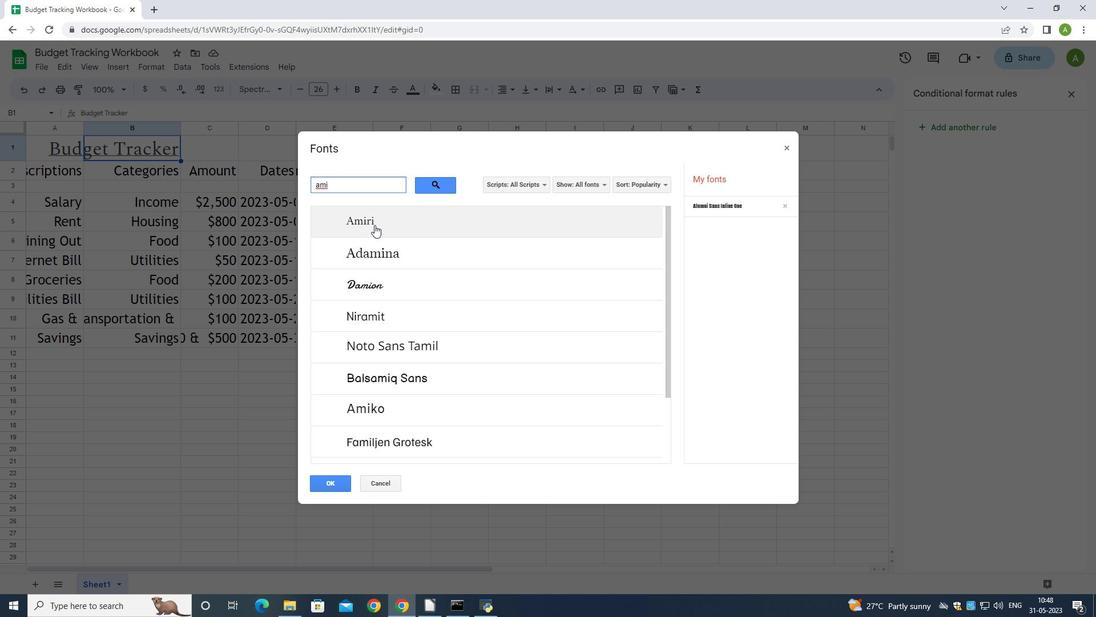 
Action: Mouse moved to (327, 484)
Screenshot: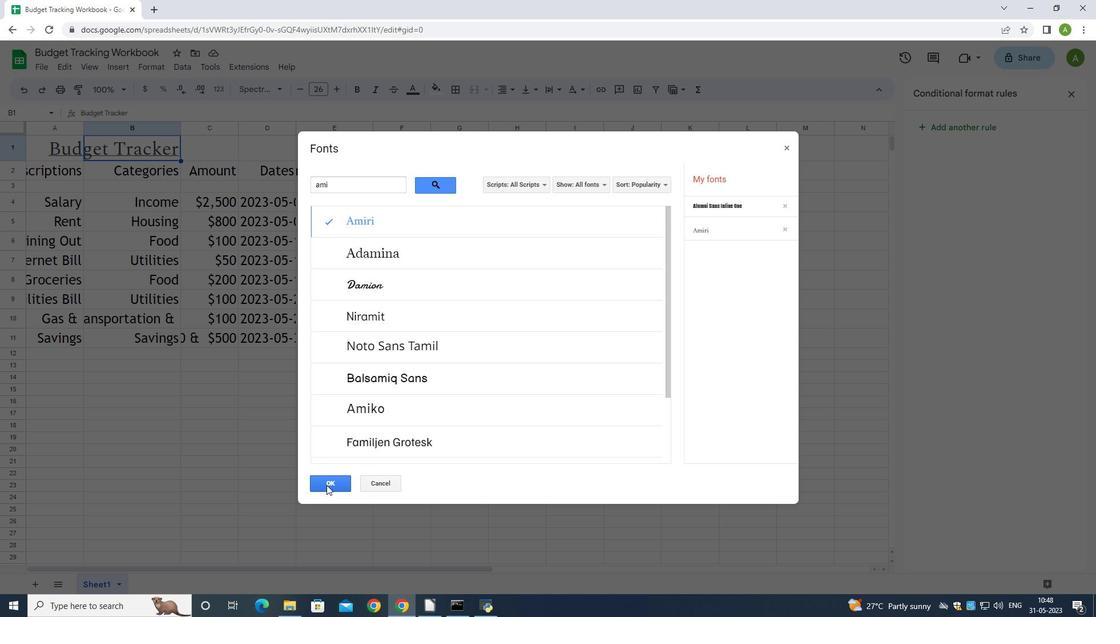 
Action: Mouse pressed left at (327, 484)
Screenshot: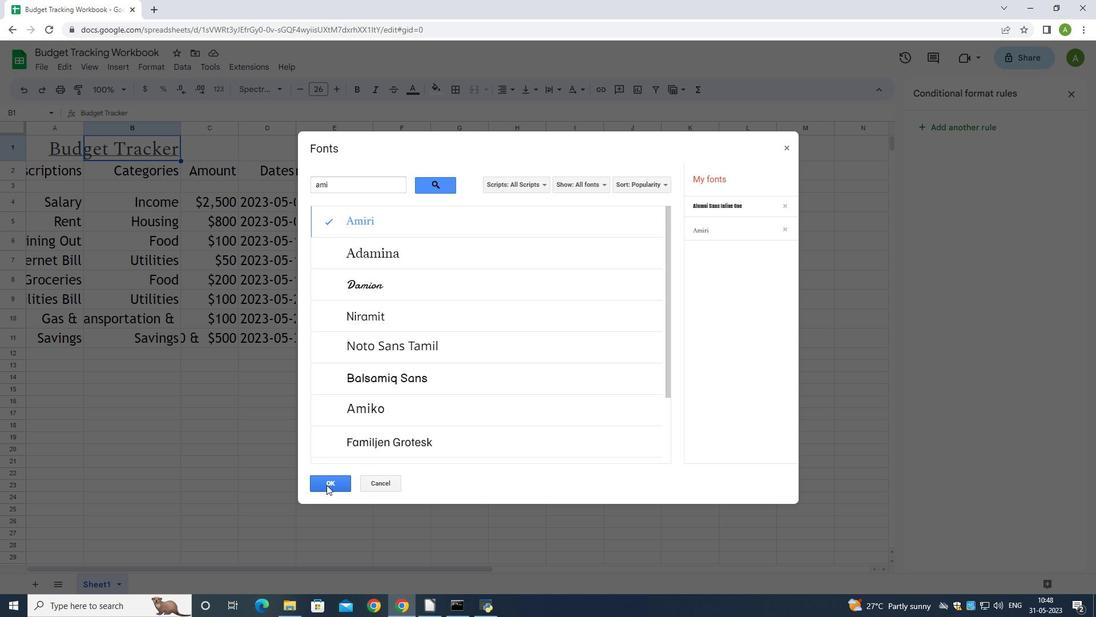 
Action: Mouse moved to (274, 89)
Screenshot: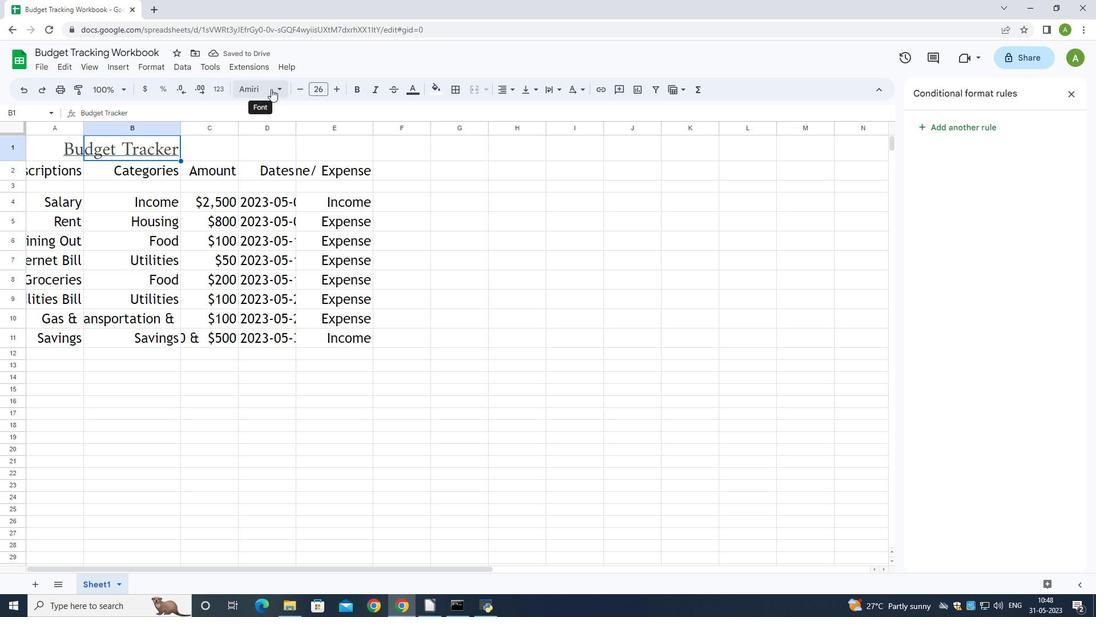 
Action: Mouse pressed left at (274, 89)
Screenshot: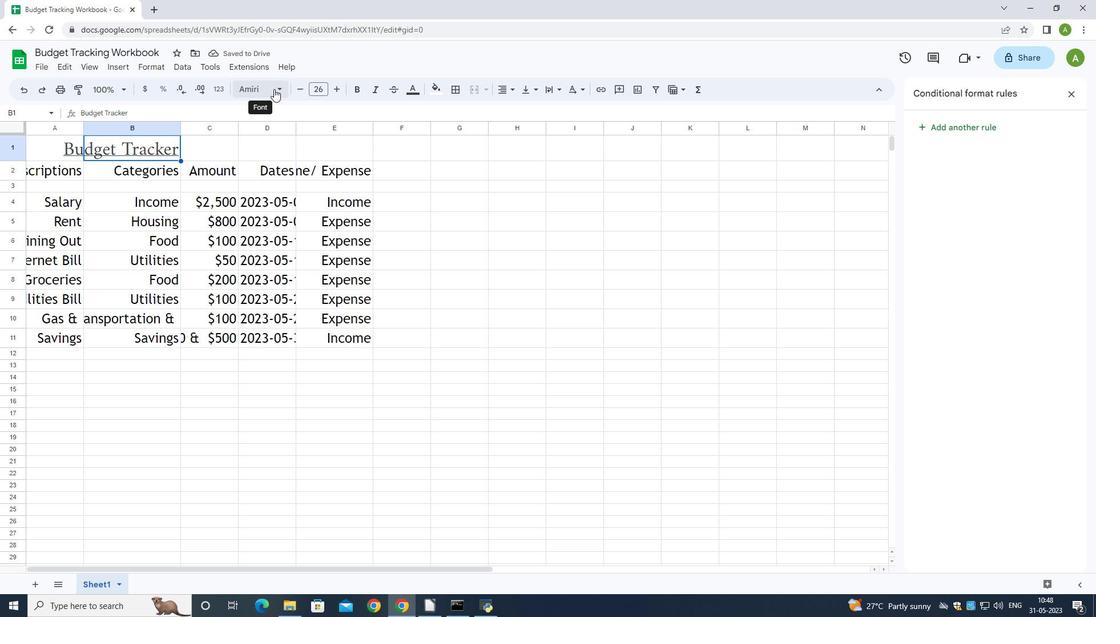 
Action: Mouse moved to (143, 147)
Screenshot: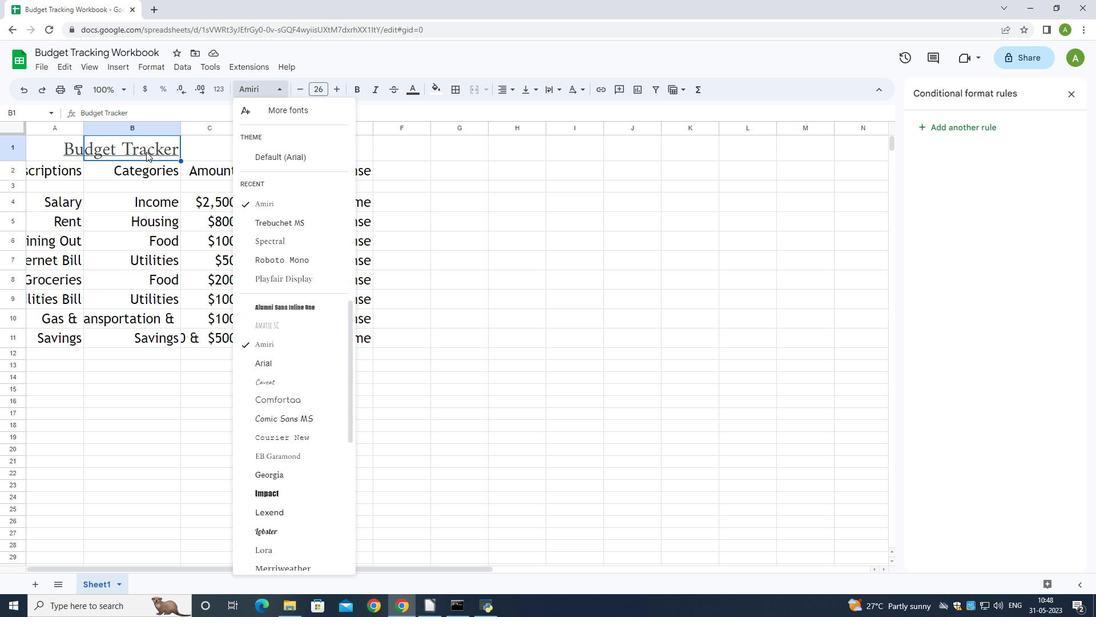 
Action: Mouse pressed left at (143, 147)
Screenshot: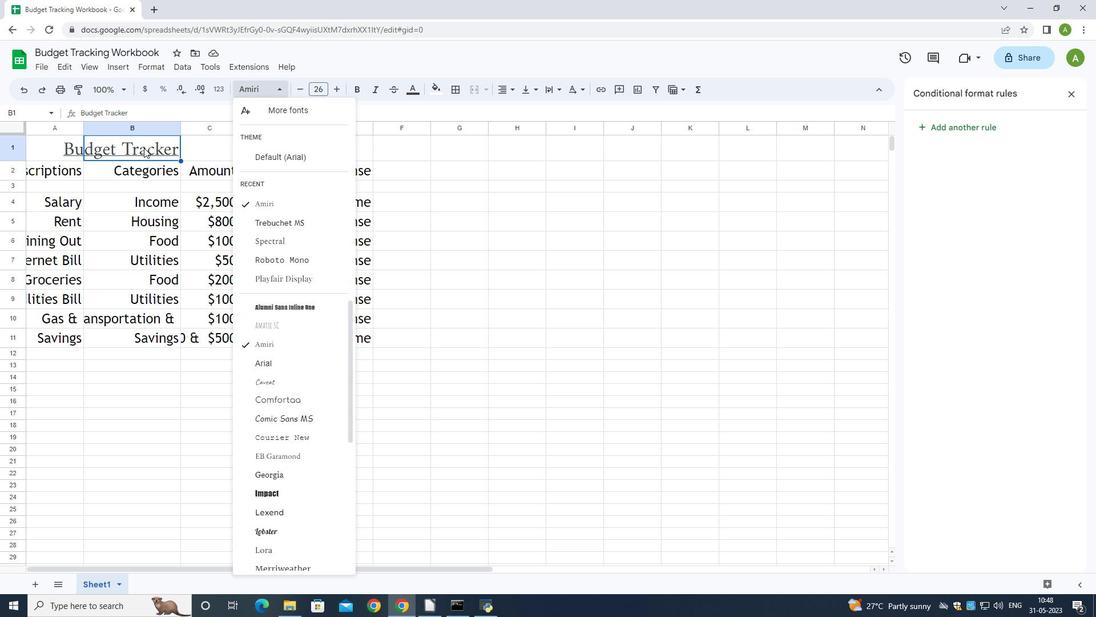 
Action: Mouse moved to (69, 157)
Screenshot: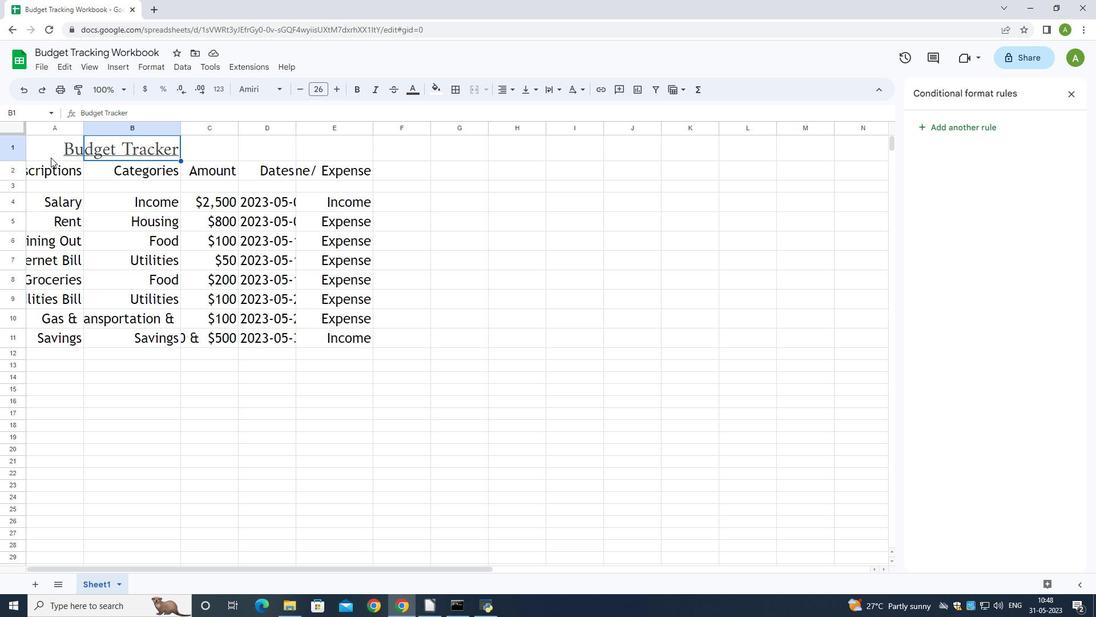 
Action: Mouse pressed left at (69, 157)
Screenshot: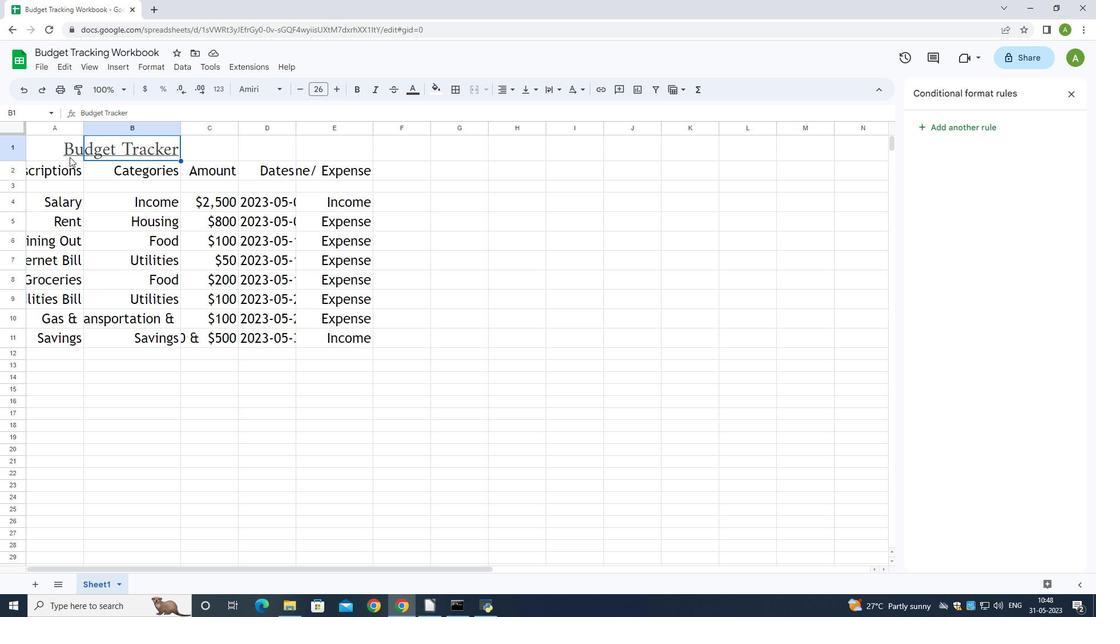 
Action: Mouse moved to (70, 156)
Screenshot: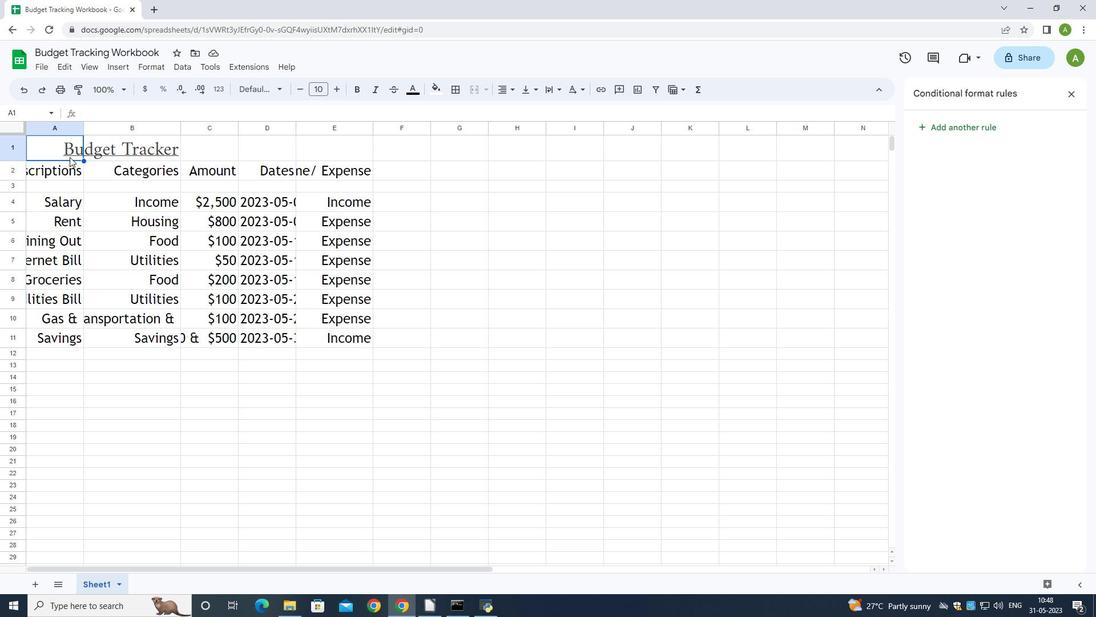 
Action: Mouse pressed left at (70, 156)
Screenshot: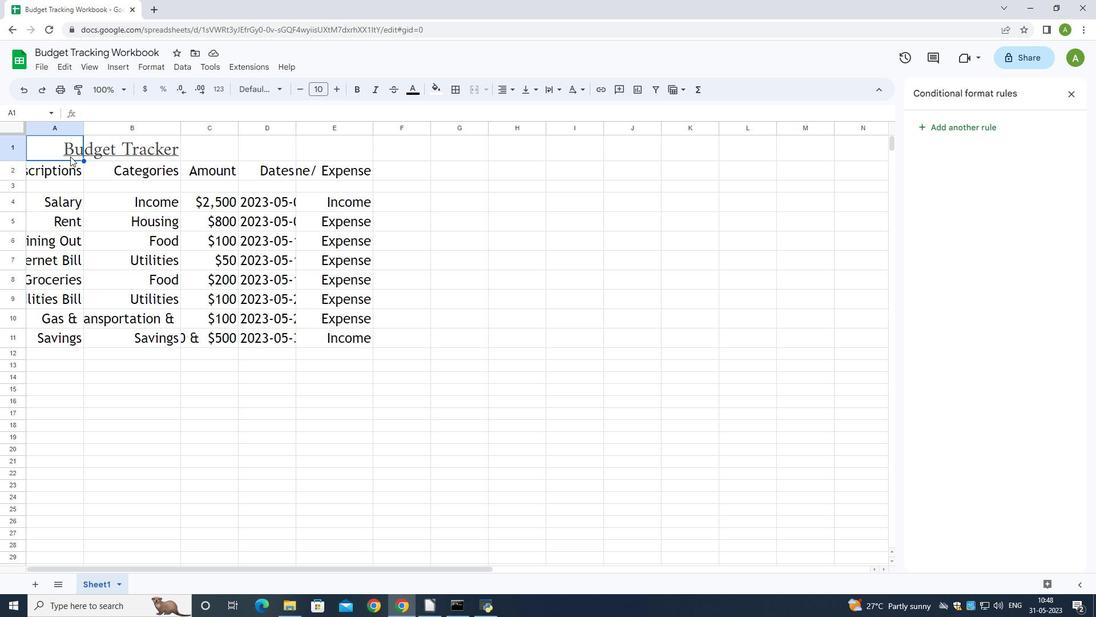 
Action: Mouse moved to (114, 149)
Screenshot: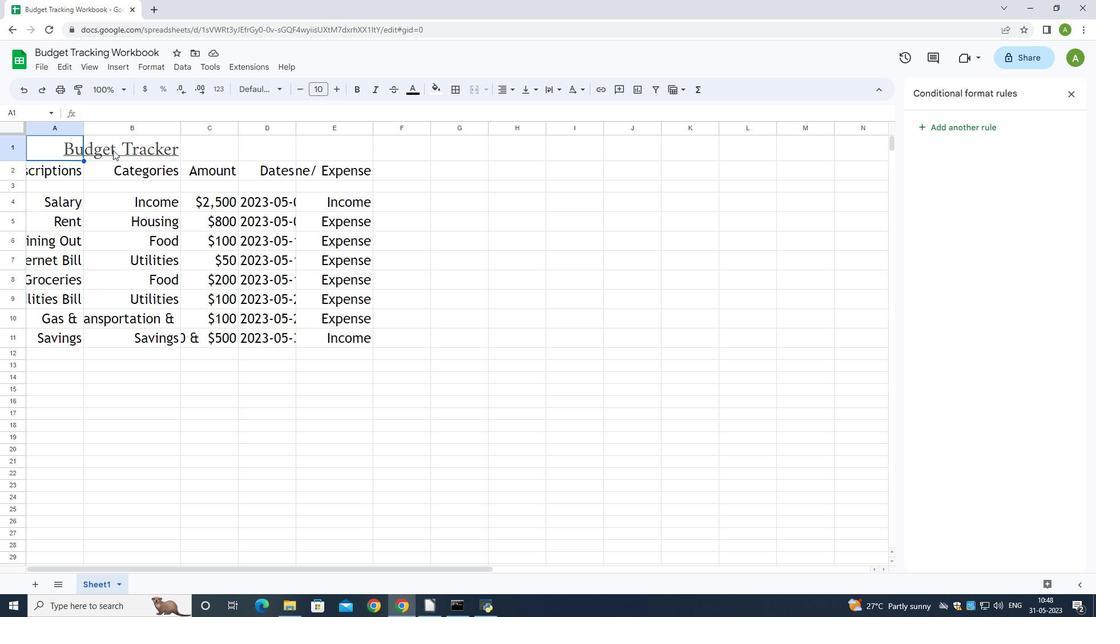
Action: Mouse pressed left at (114, 149)
Screenshot: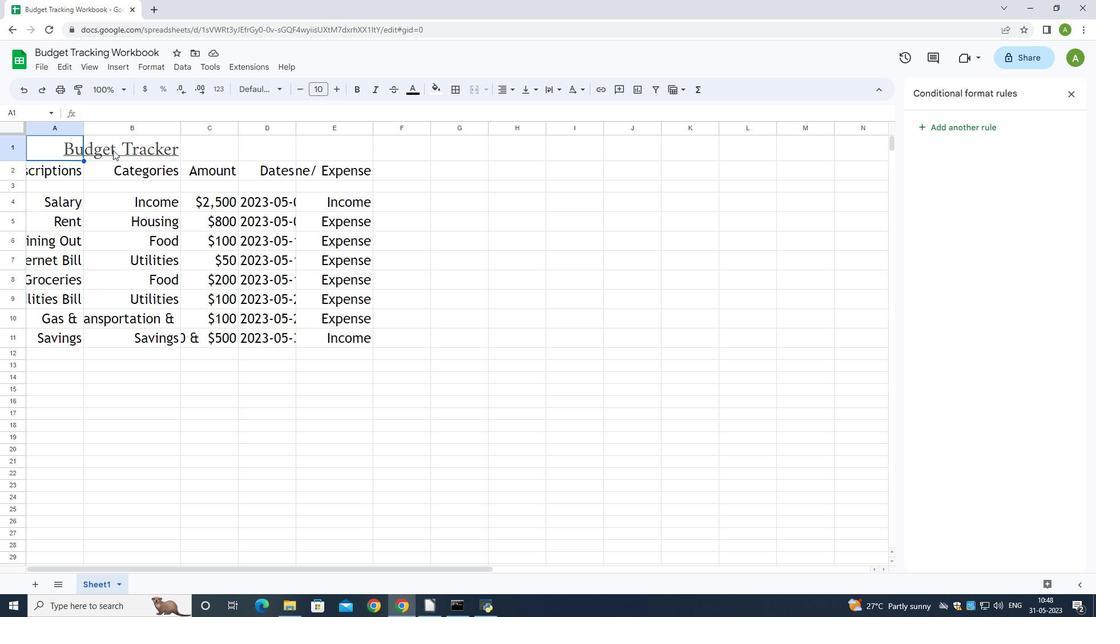 
Action: Mouse moved to (409, 90)
Screenshot: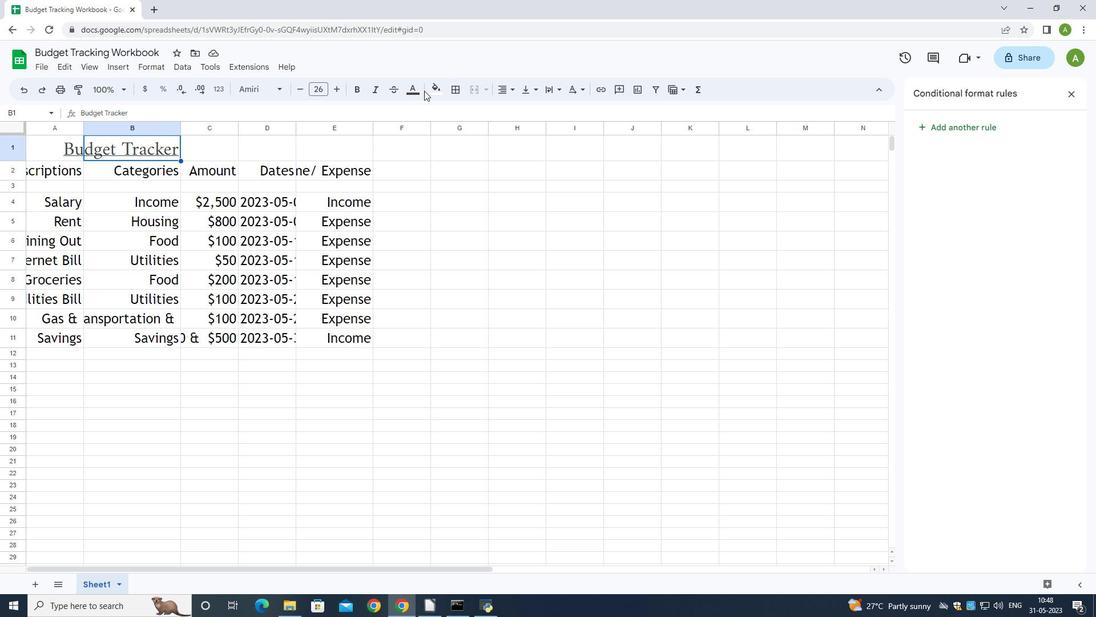 
Action: Mouse pressed left at (409, 90)
Screenshot: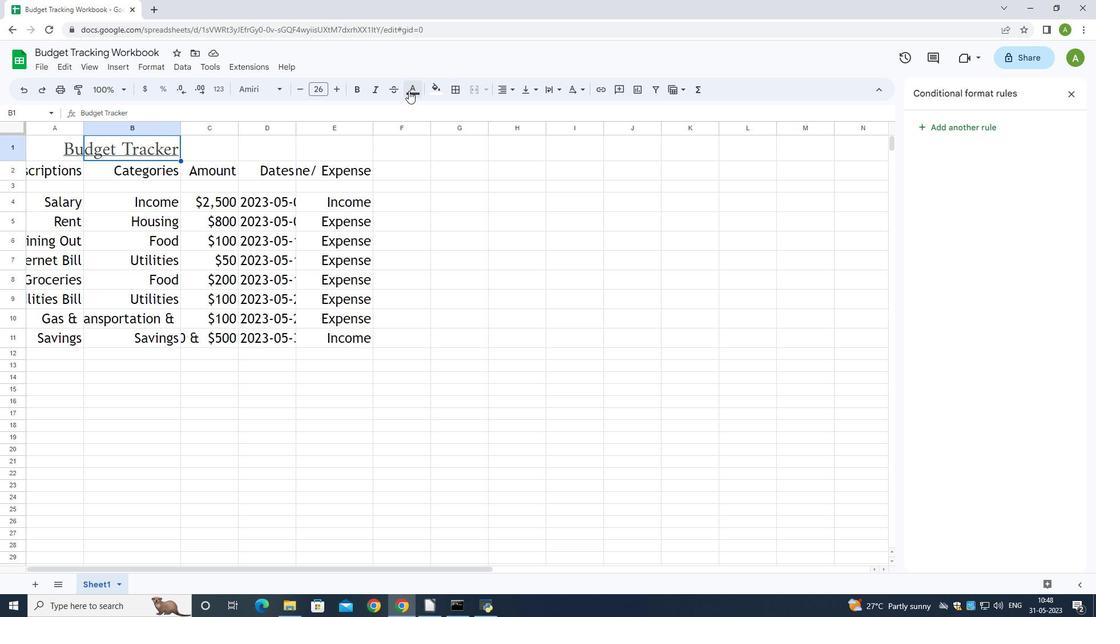
Action: Mouse moved to (504, 145)
Screenshot: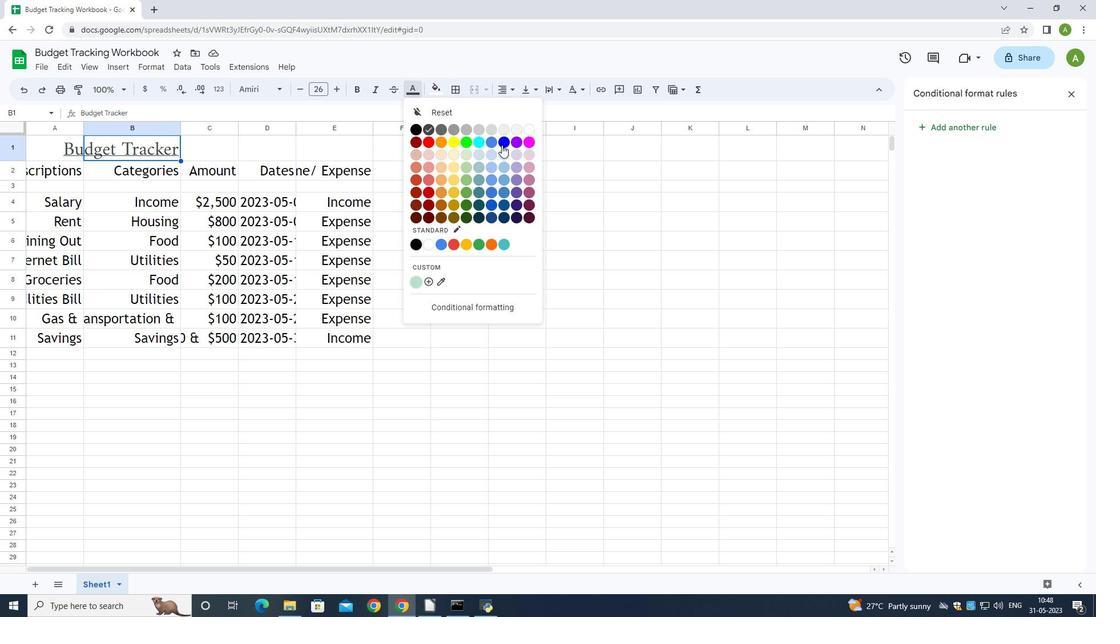 
Action: Mouse pressed left at (504, 145)
Screenshot: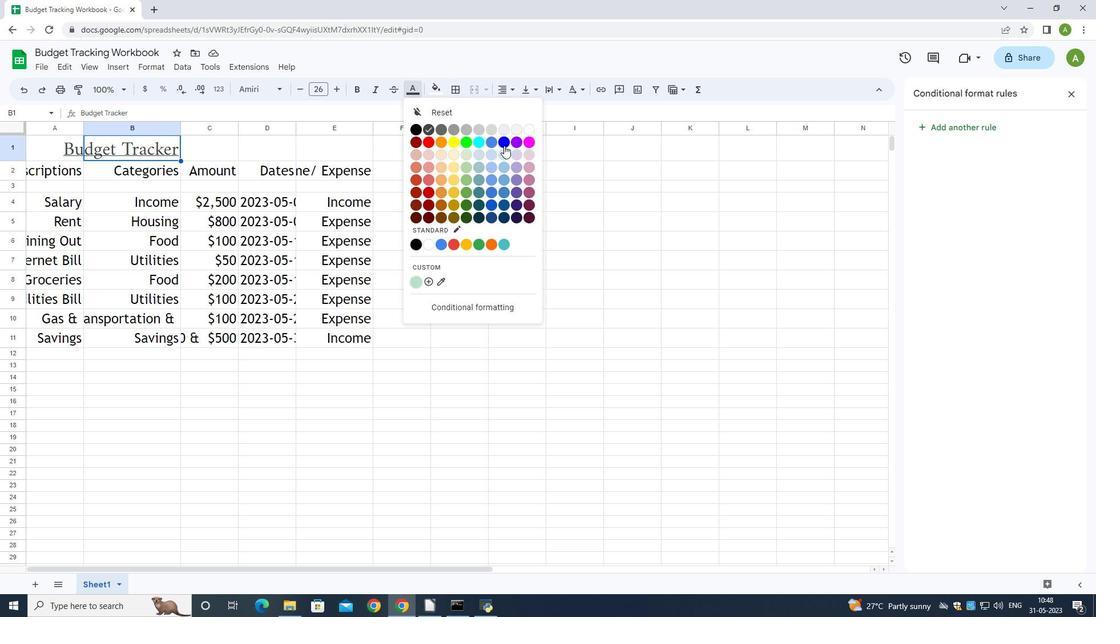 
Action: Mouse moved to (53, 167)
Screenshot: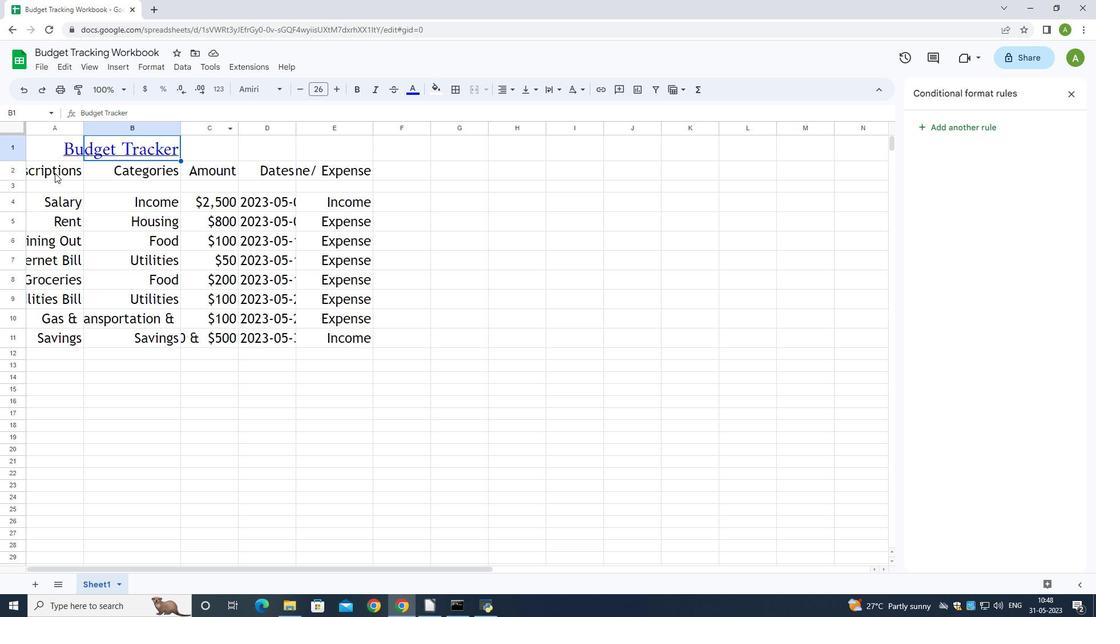 
Action: Mouse pressed left at (53, 167)
Screenshot: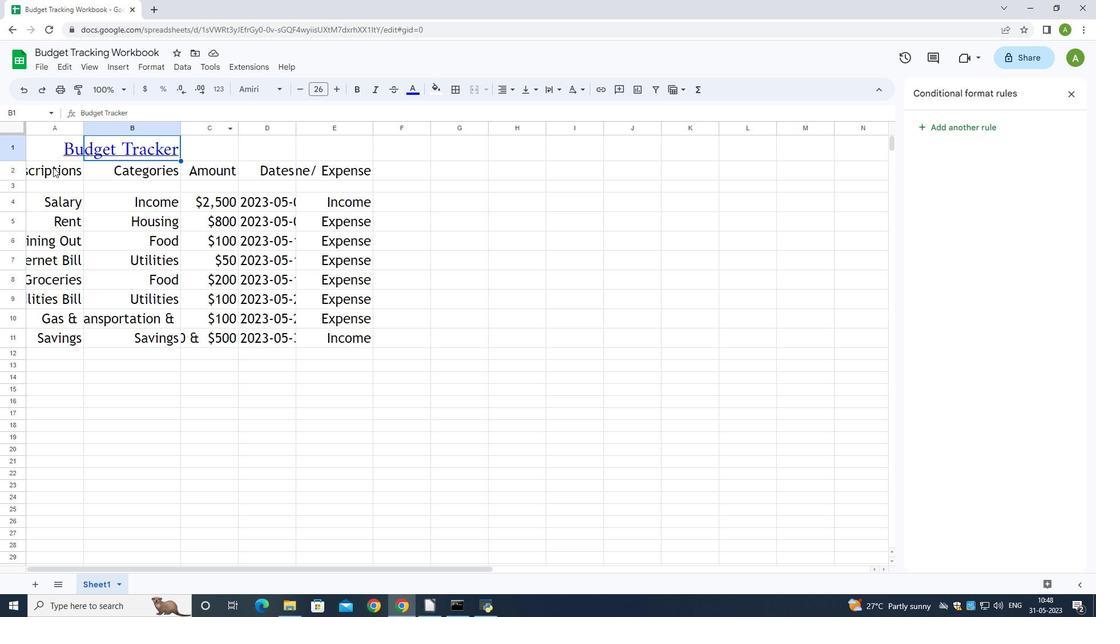 
Action: Mouse moved to (278, 88)
Screenshot: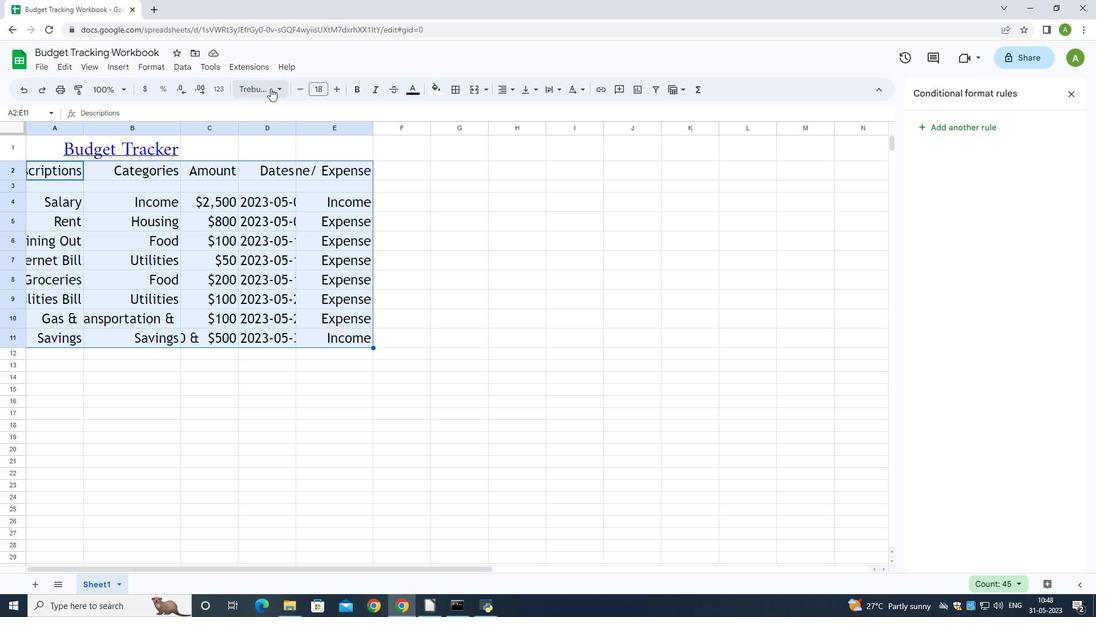 
Action: Mouse pressed left at (278, 88)
Screenshot: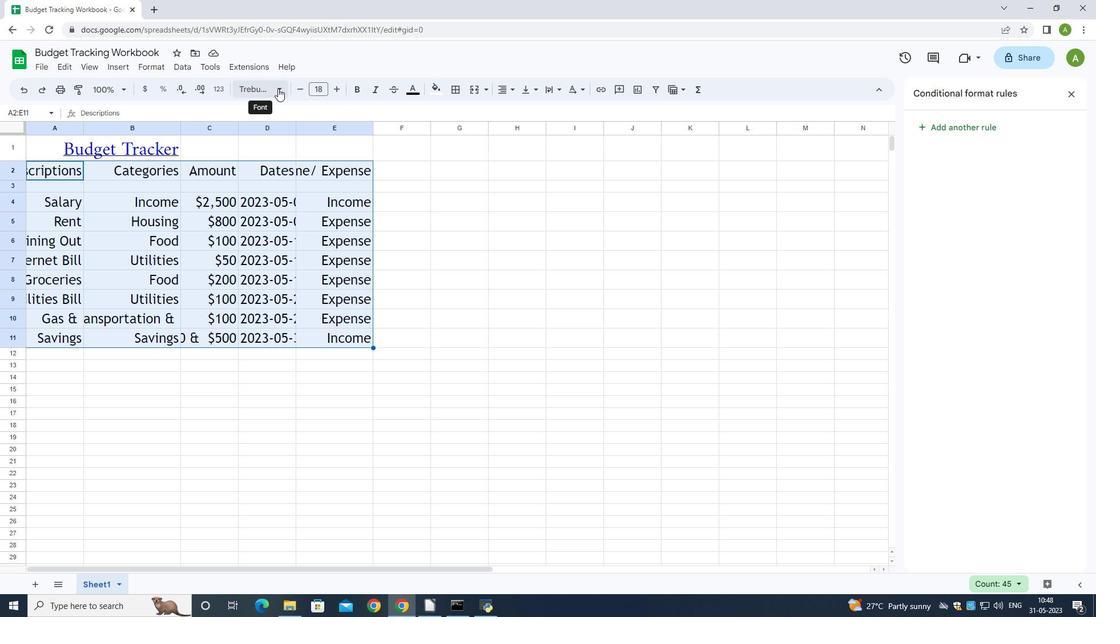 
Action: Mouse moved to (285, 209)
Screenshot: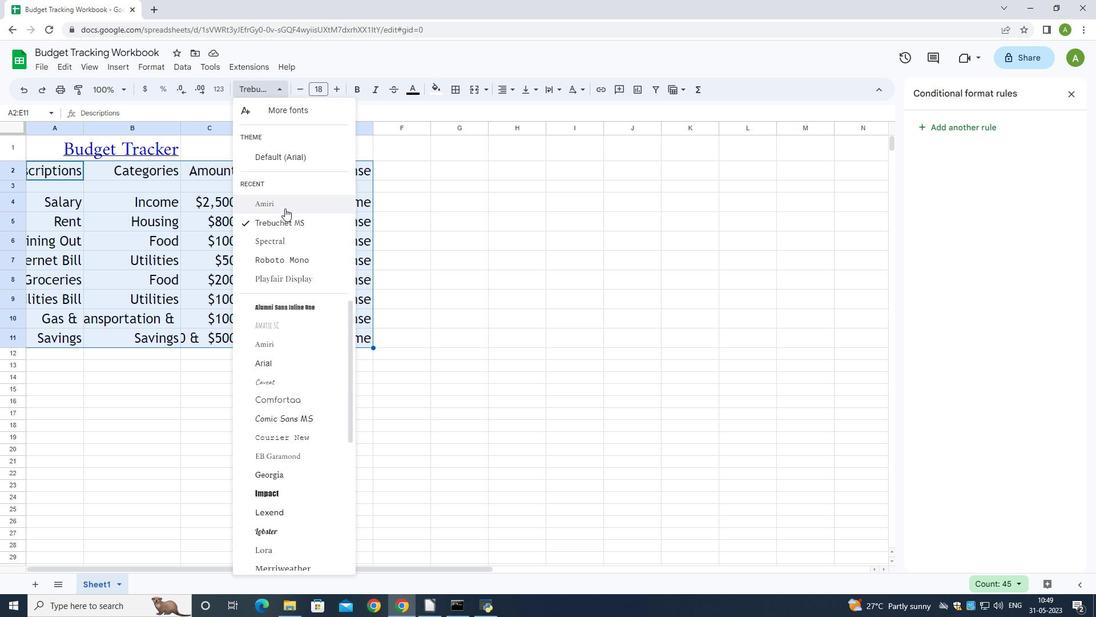 
Action: Mouse pressed left at (285, 209)
Screenshot: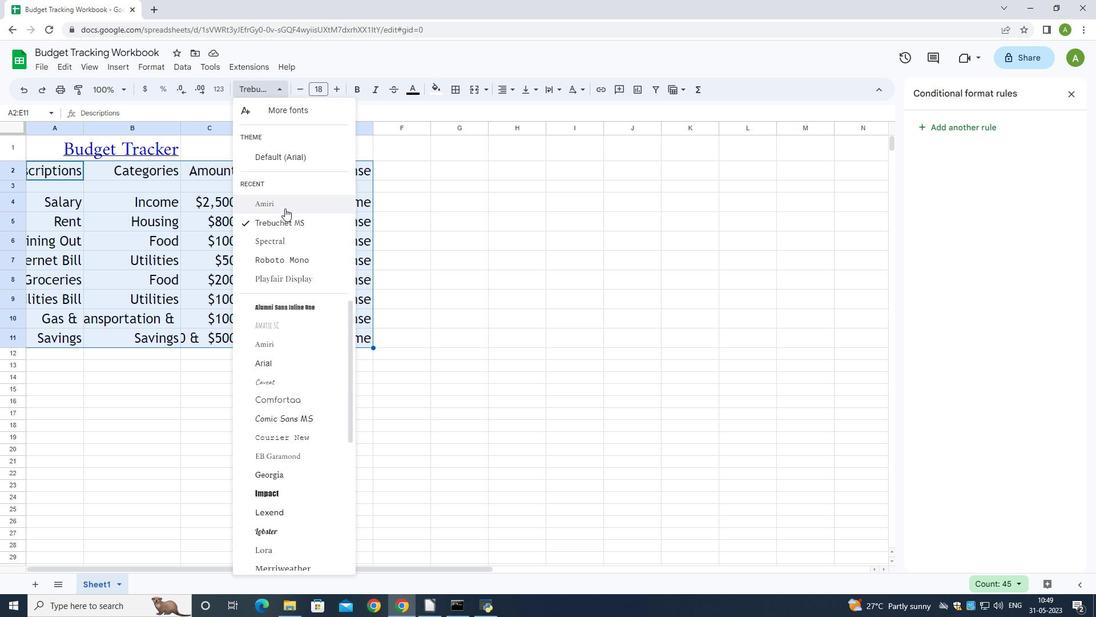 
Action: Mouse moved to (63, 141)
Screenshot: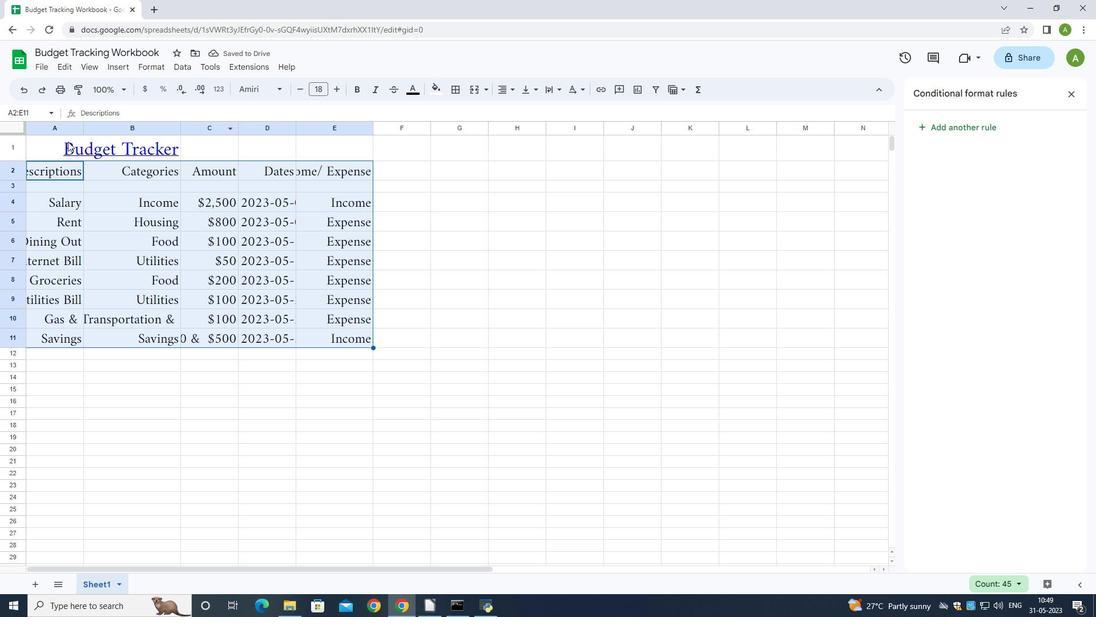 
Action: Mouse pressed left at (63, 141)
Screenshot: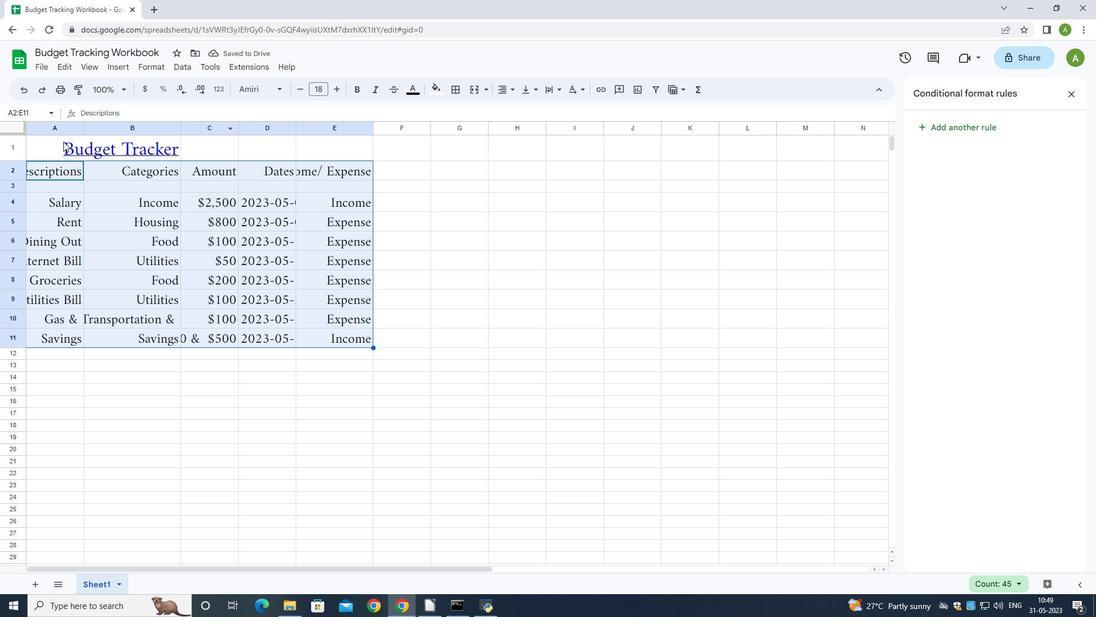 
Action: Mouse moved to (514, 94)
Screenshot: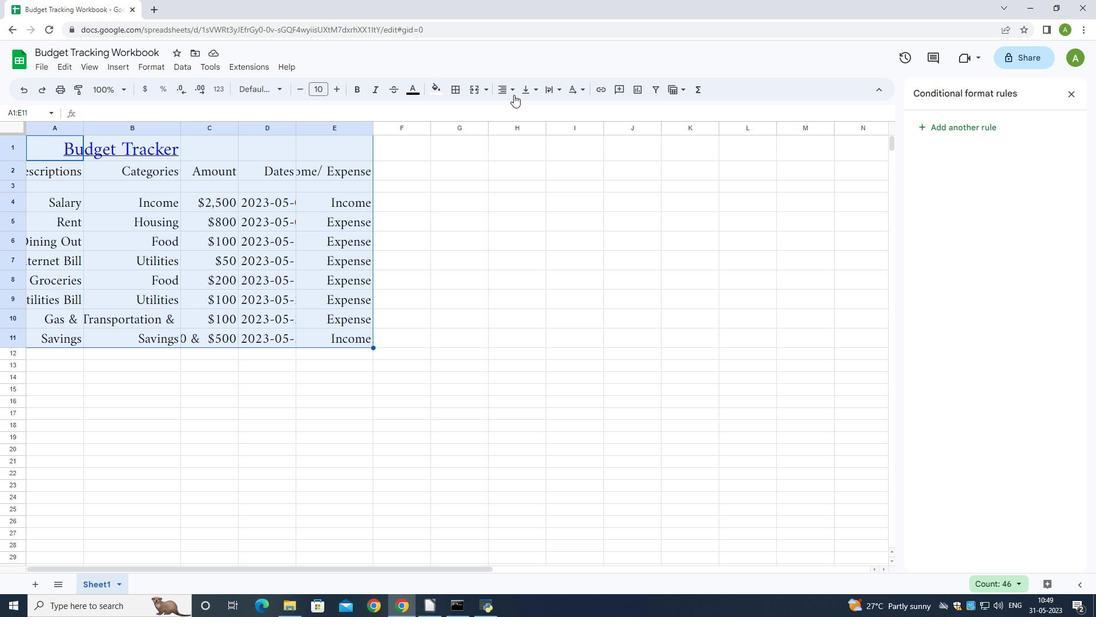 
Action: Mouse pressed left at (514, 94)
Screenshot: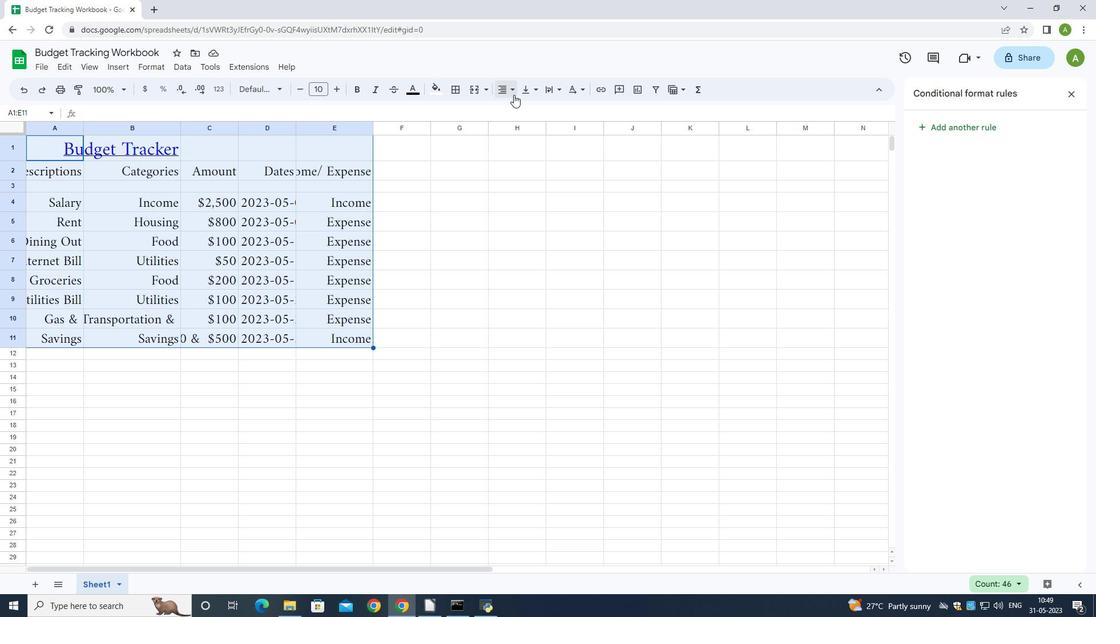 
Action: Mouse moved to (519, 113)
Screenshot: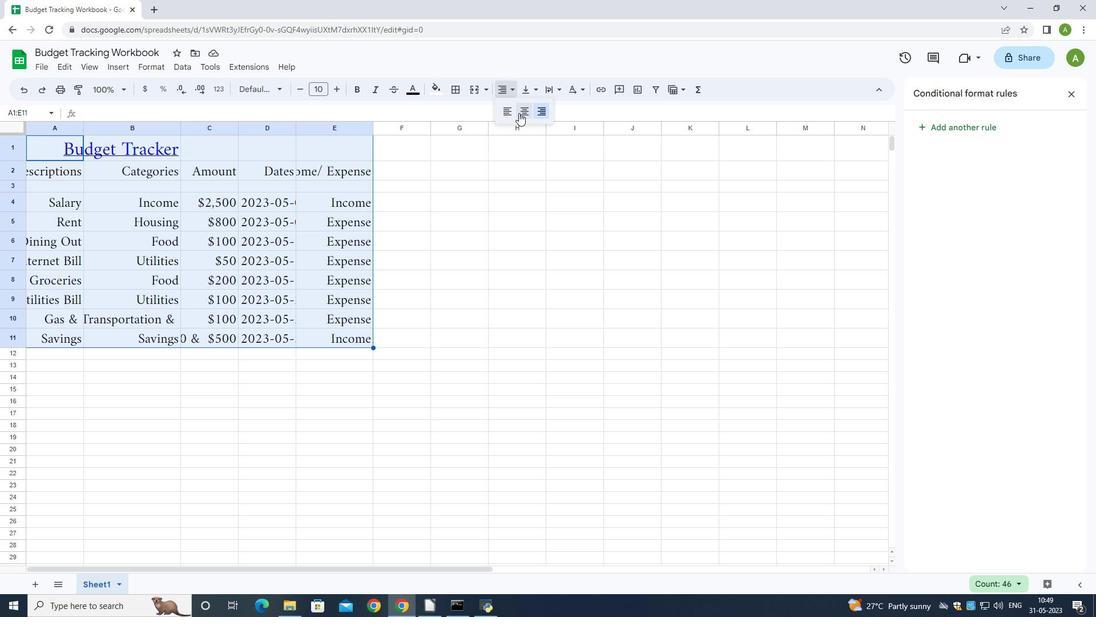 
Action: Mouse pressed left at (519, 113)
Screenshot: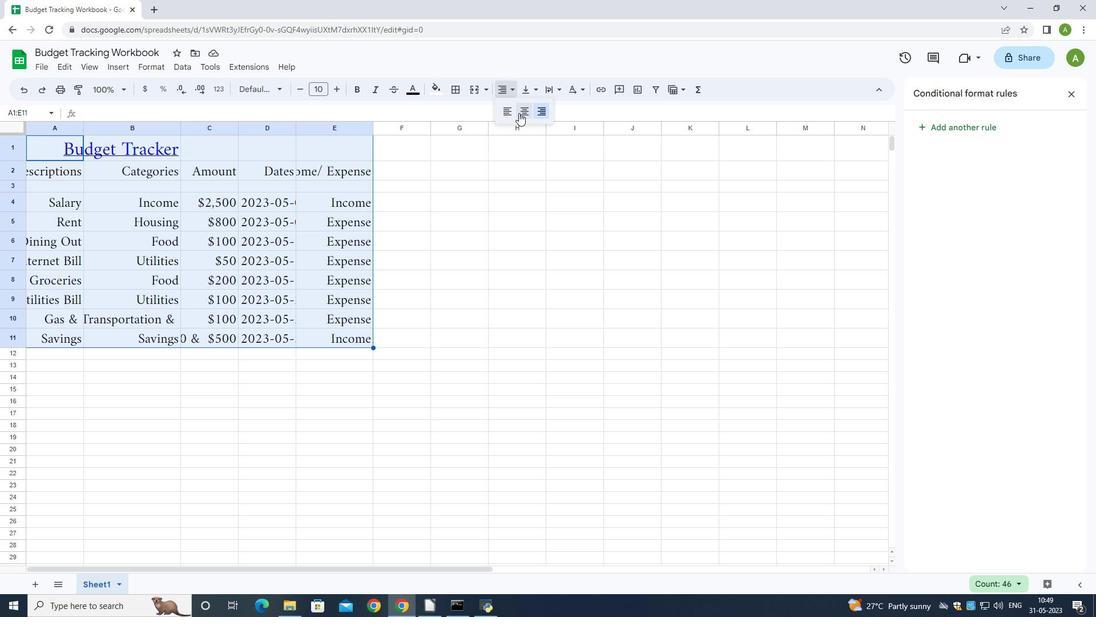 
Action: Mouse moved to (401, 259)
Screenshot: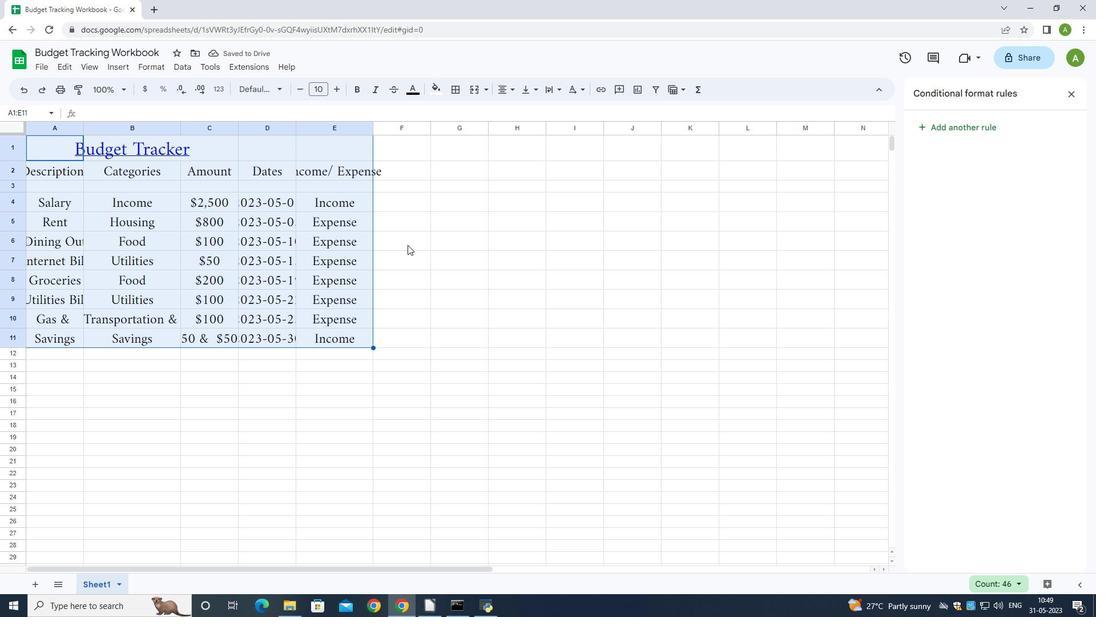 
Action: Mouse pressed left at (401, 259)
Screenshot: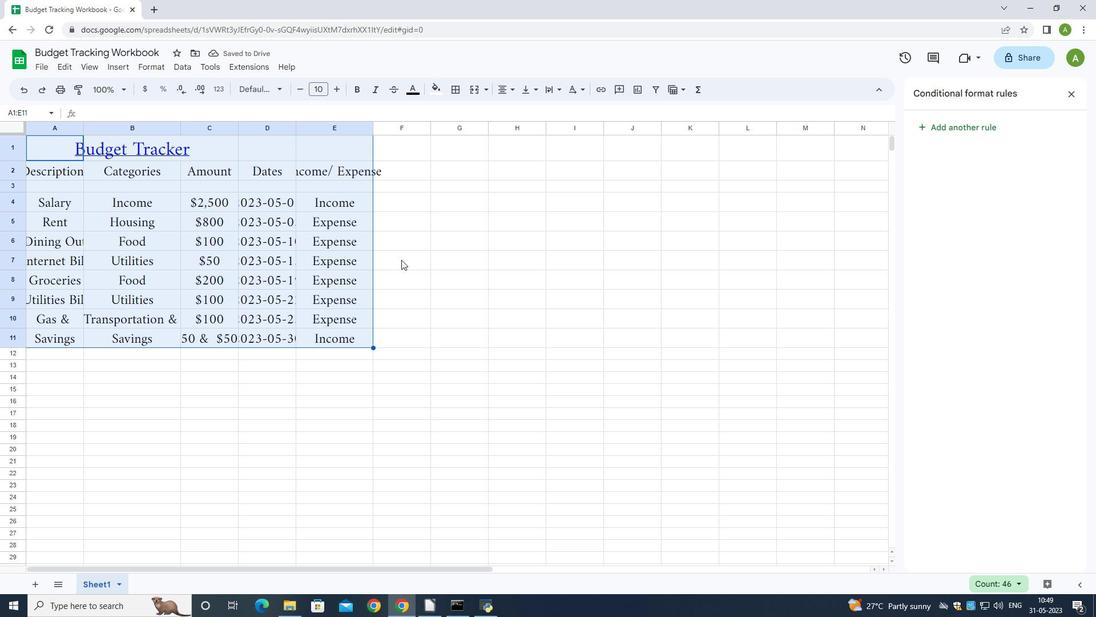 
Action: Mouse moved to (273, 431)
Screenshot: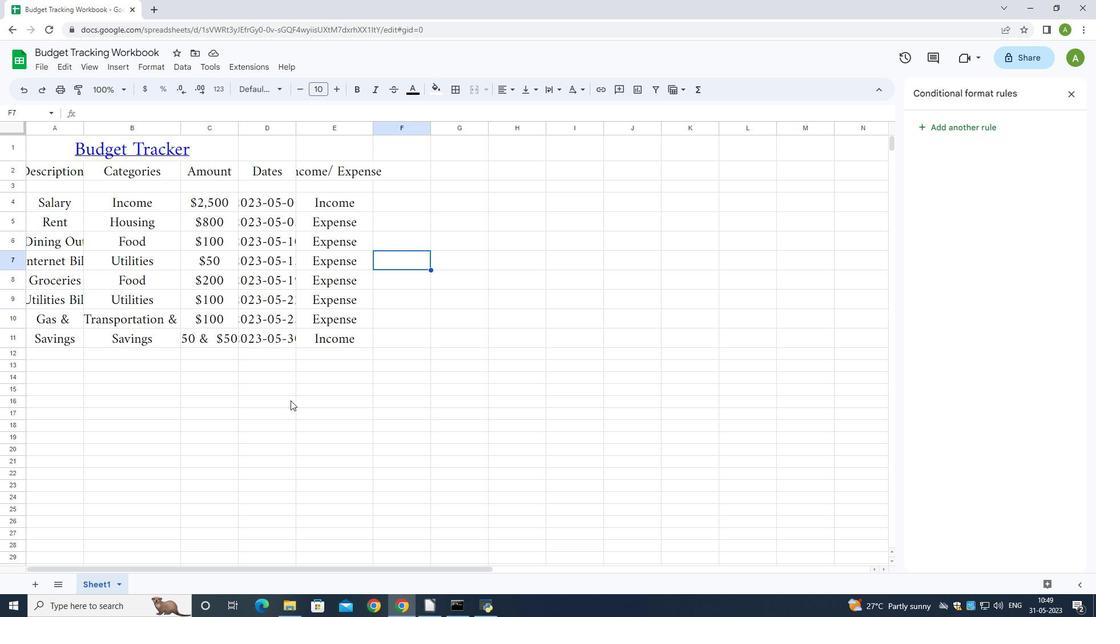 
Action: Mouse pressed left at (273, 431)
Screenshot: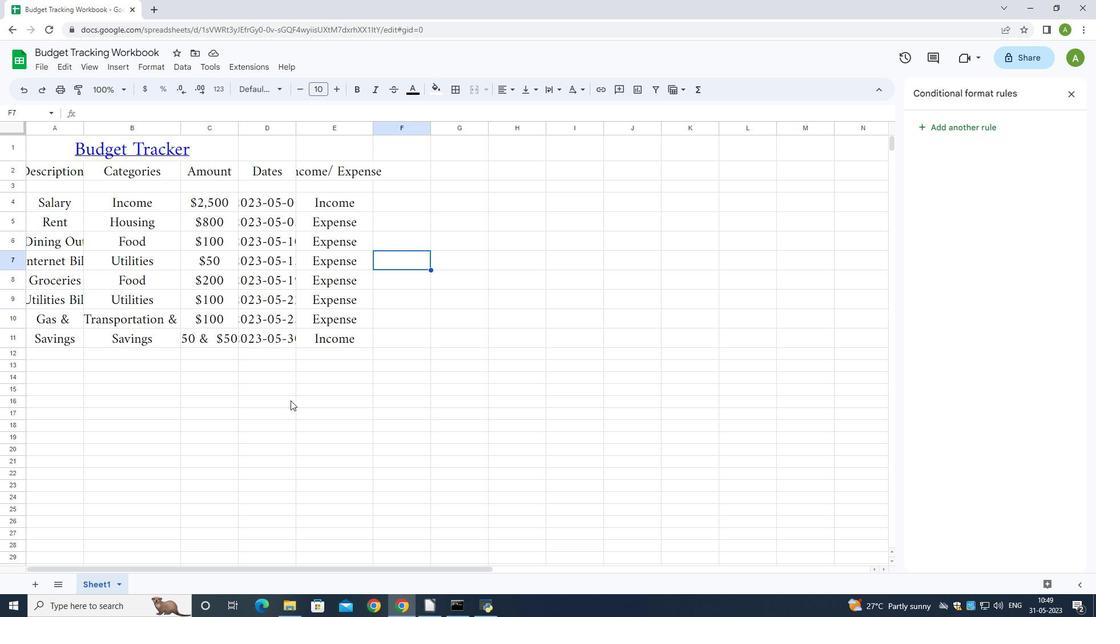 
Action: Mouse moved to (345, 390)
Screenshot: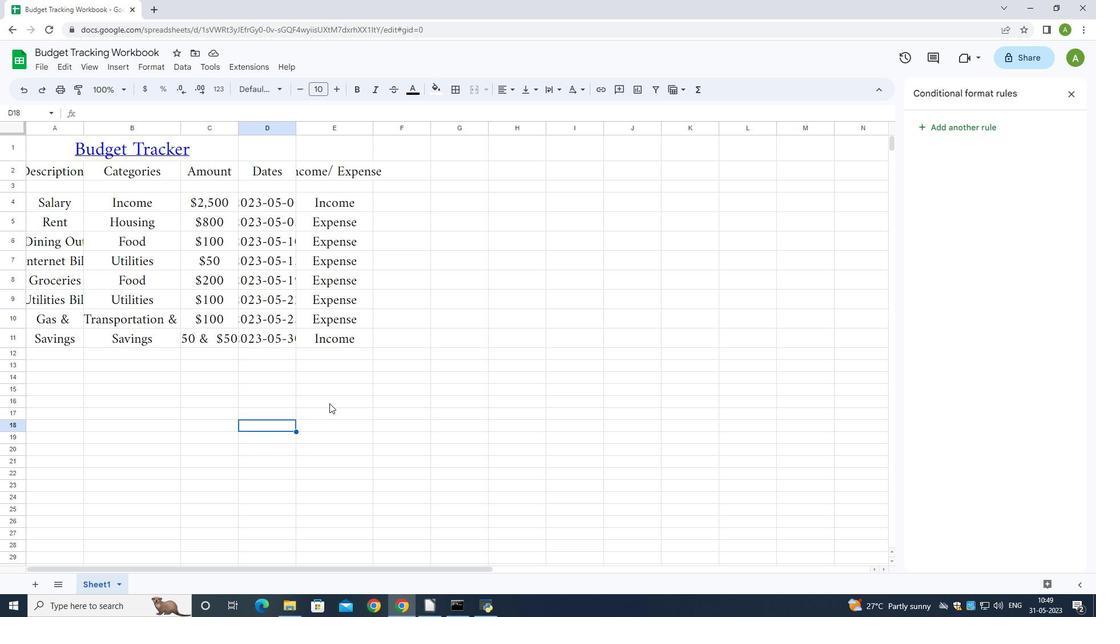 
Action: Key pressed ctrl+S
Screenshot: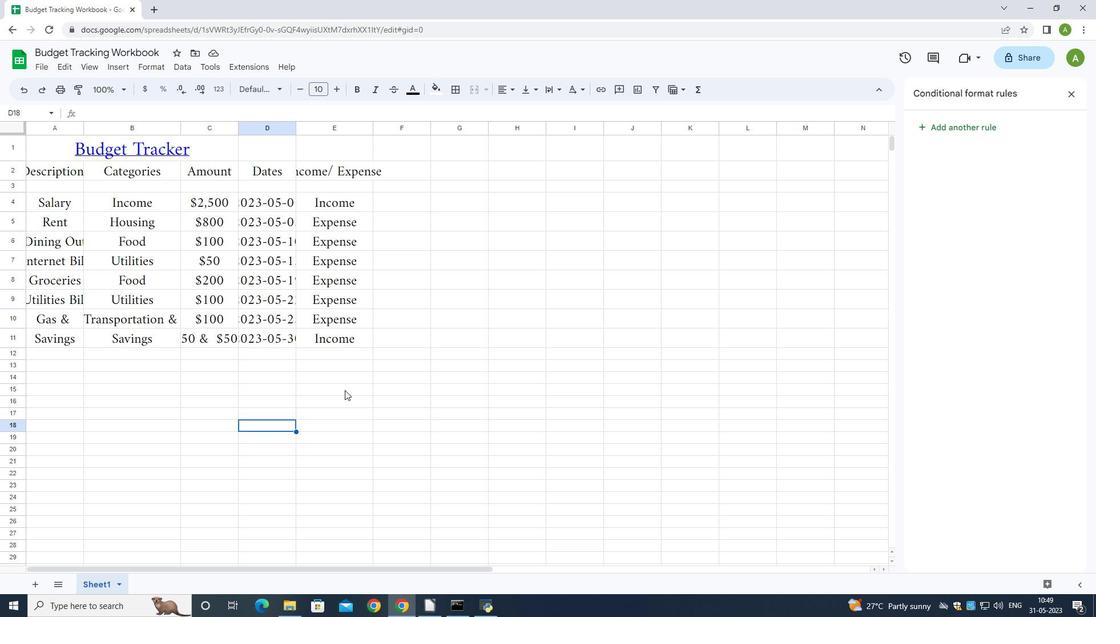 
